 Task: Forward email as attachment with the signature Gabriella Robinson with the subject Request for a podcast from softage.1@softage.net to softage.7@softage.net with the message Please confirm the delivery date for the product.
Action: Mouse moved to (1119, 96)
Screenshot: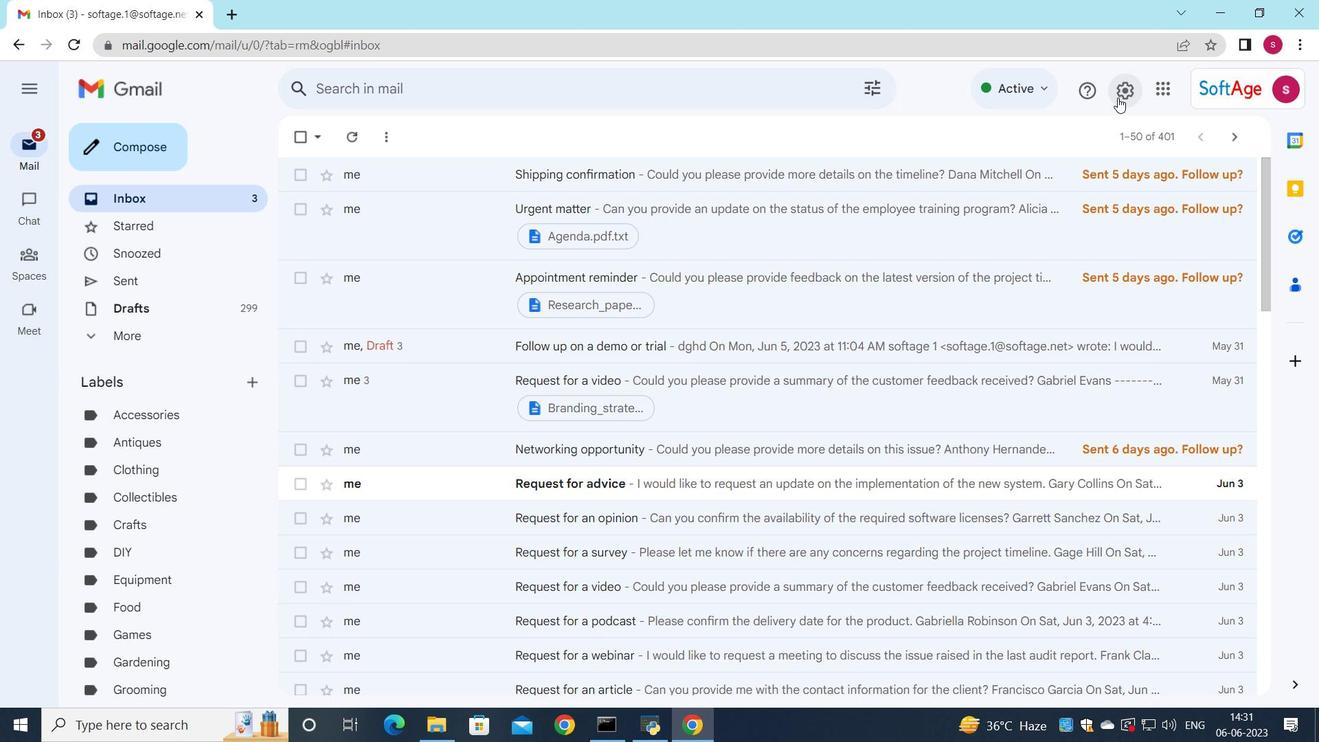 
Action: Mouse pressed left at (1119, 96)
Screenshot: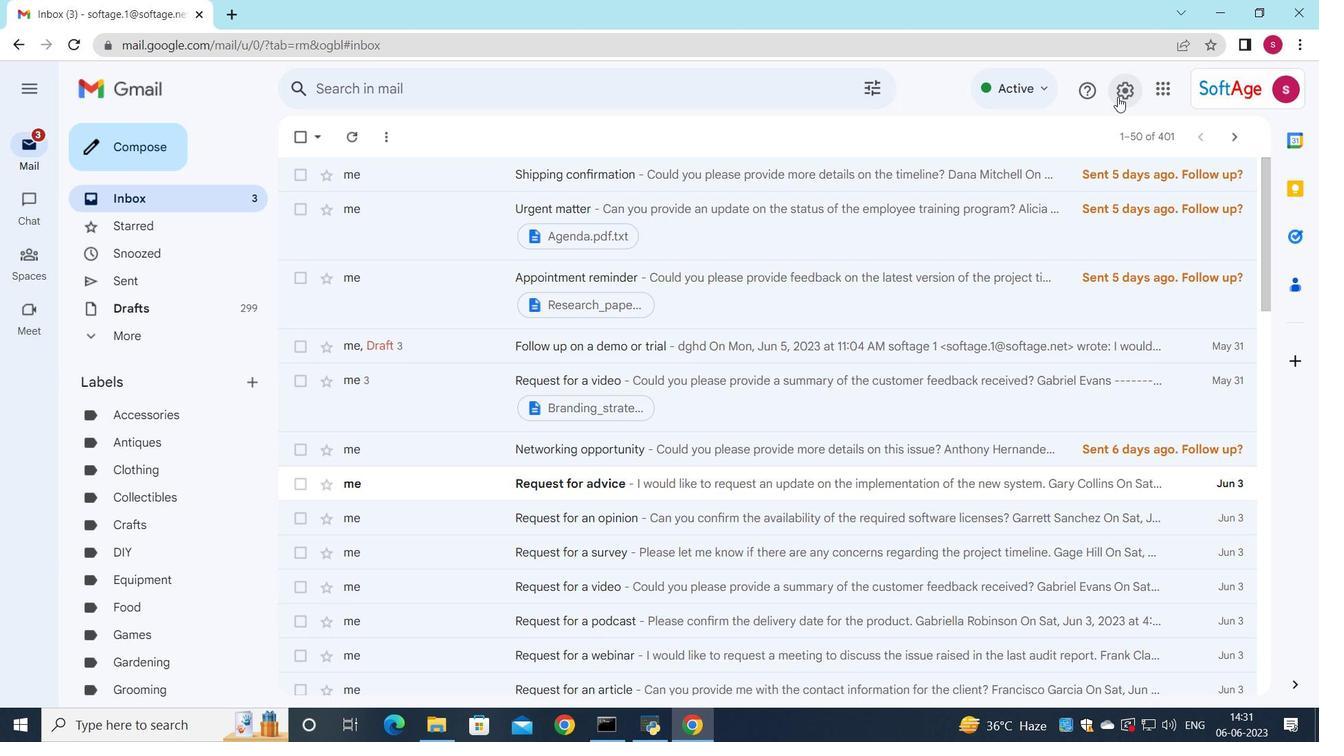 
Action: Mouse moved to (1069, 175)
Screenshot: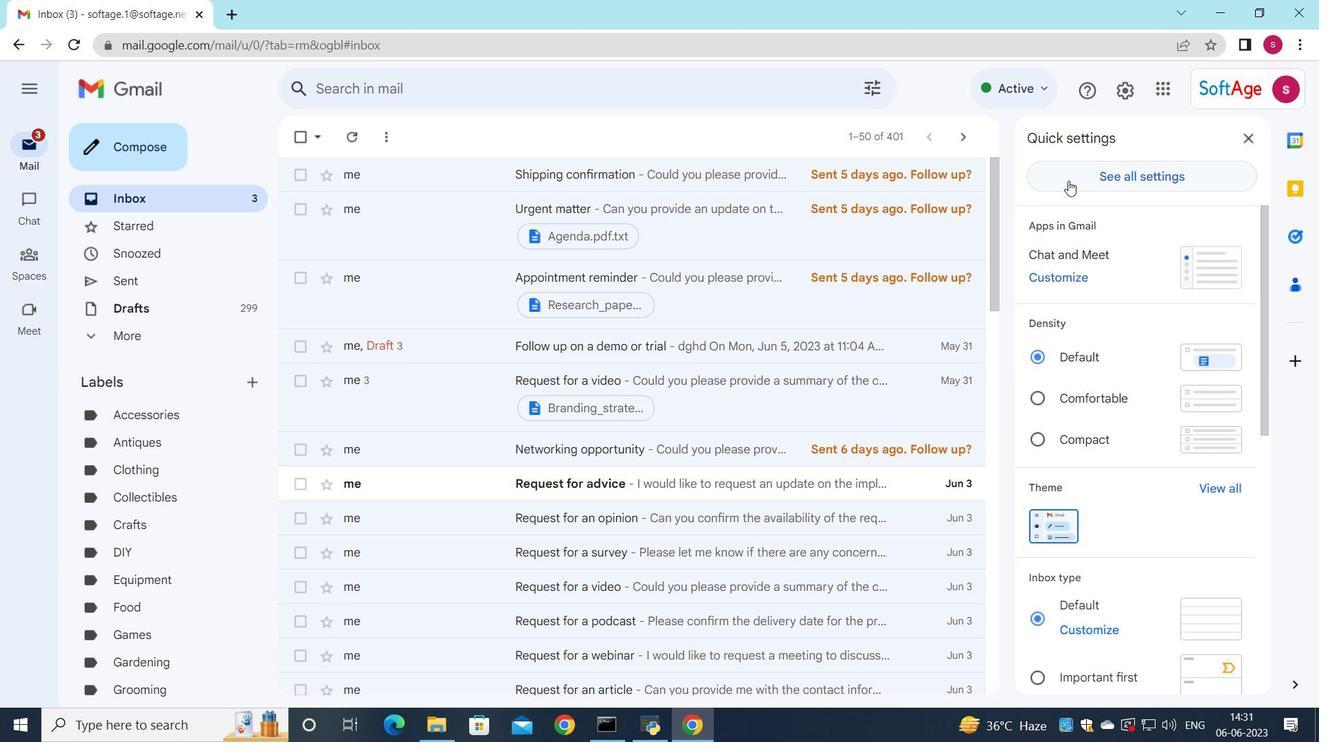 
Action: Mouse pressed left at (1069, 175)
Screenshot: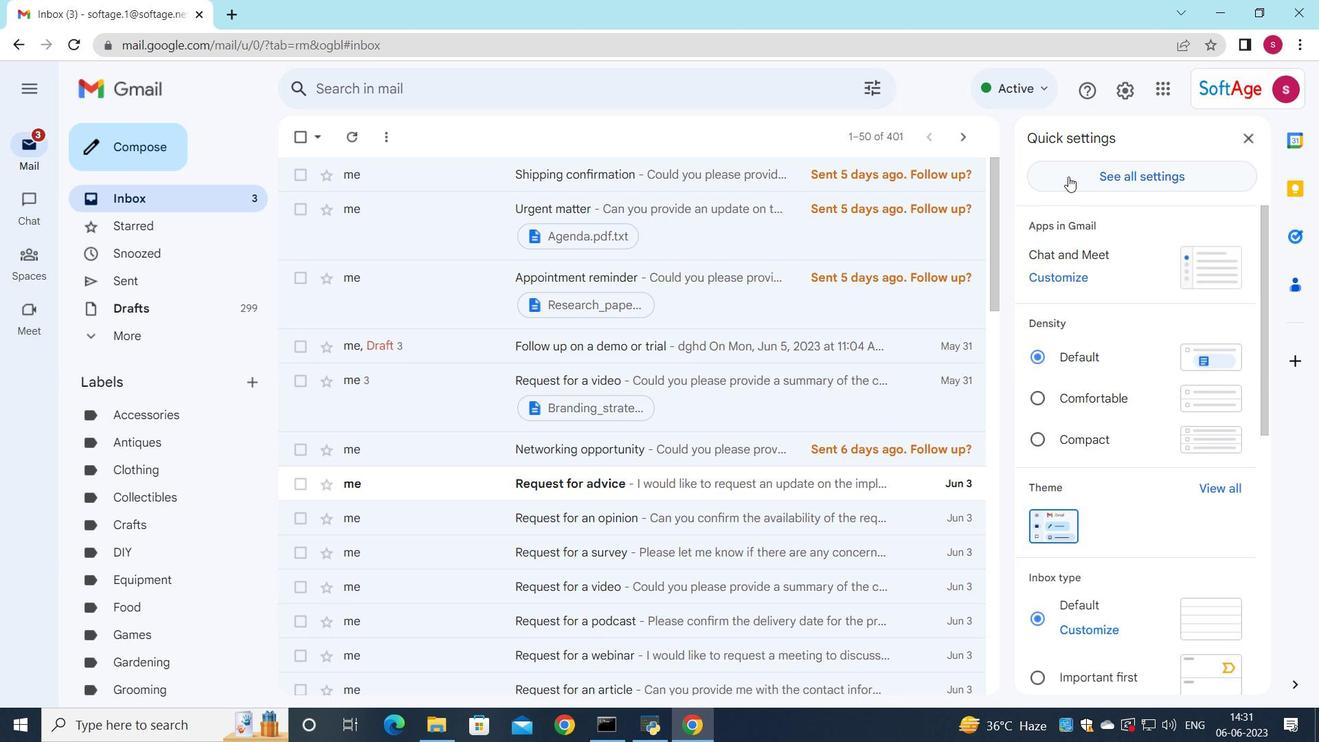 
Action: Mouse moved to (724, 387)
Screenshot: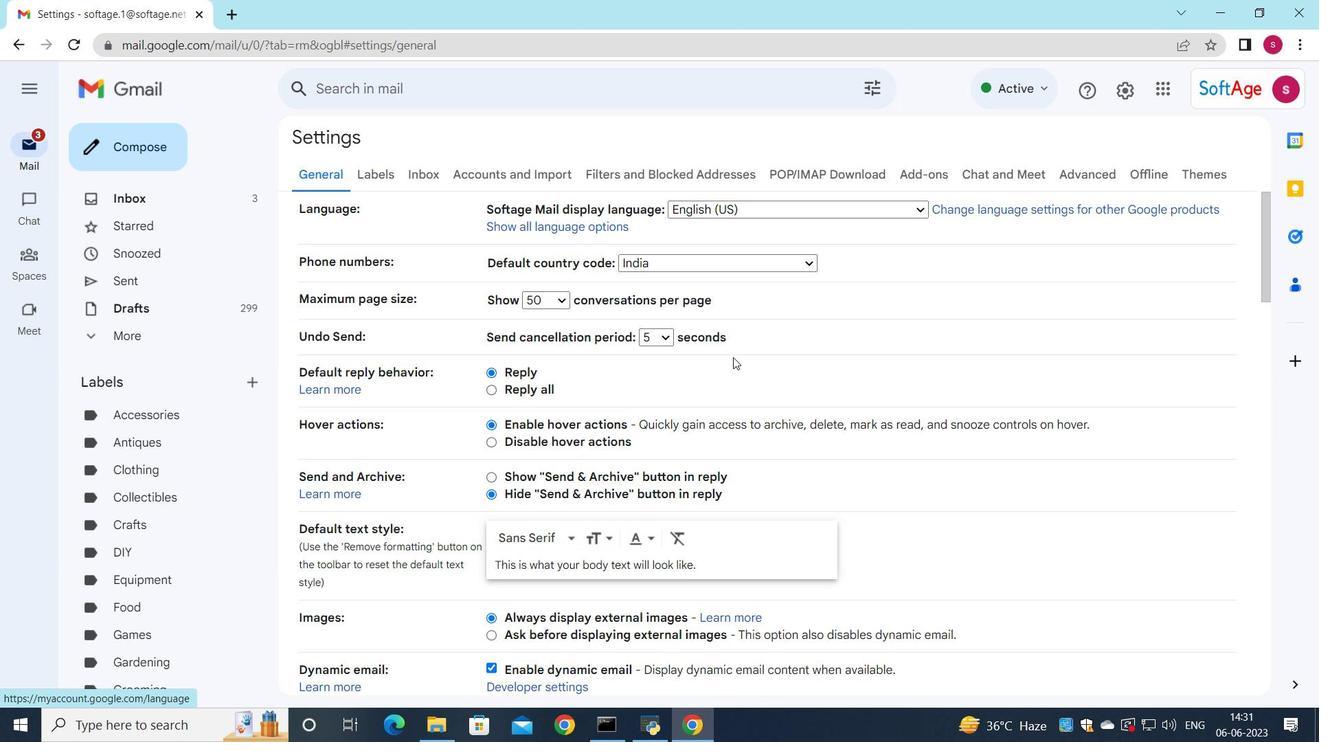 
Action: Mouse scrolled (724, 386) with delta (0, 0)
Screenshot: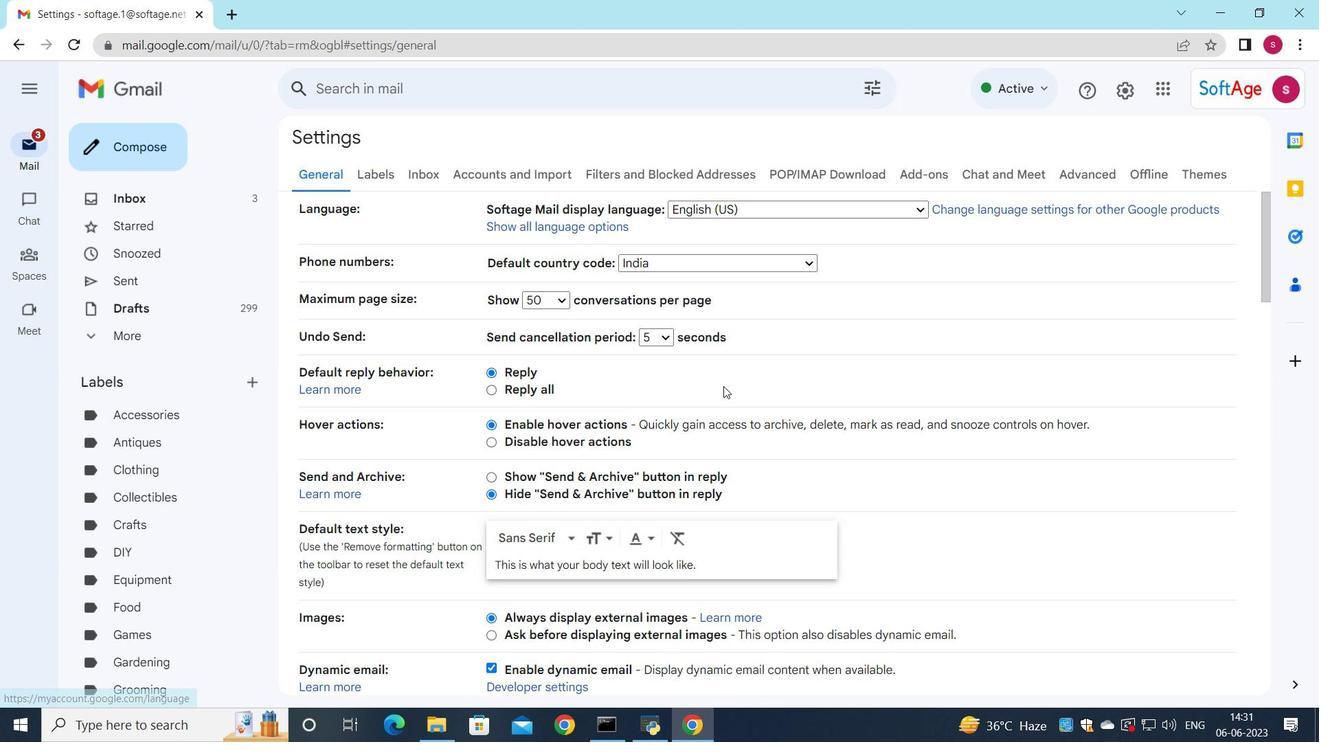 
Action: Mouse moved to (721, 387)
Screenshot: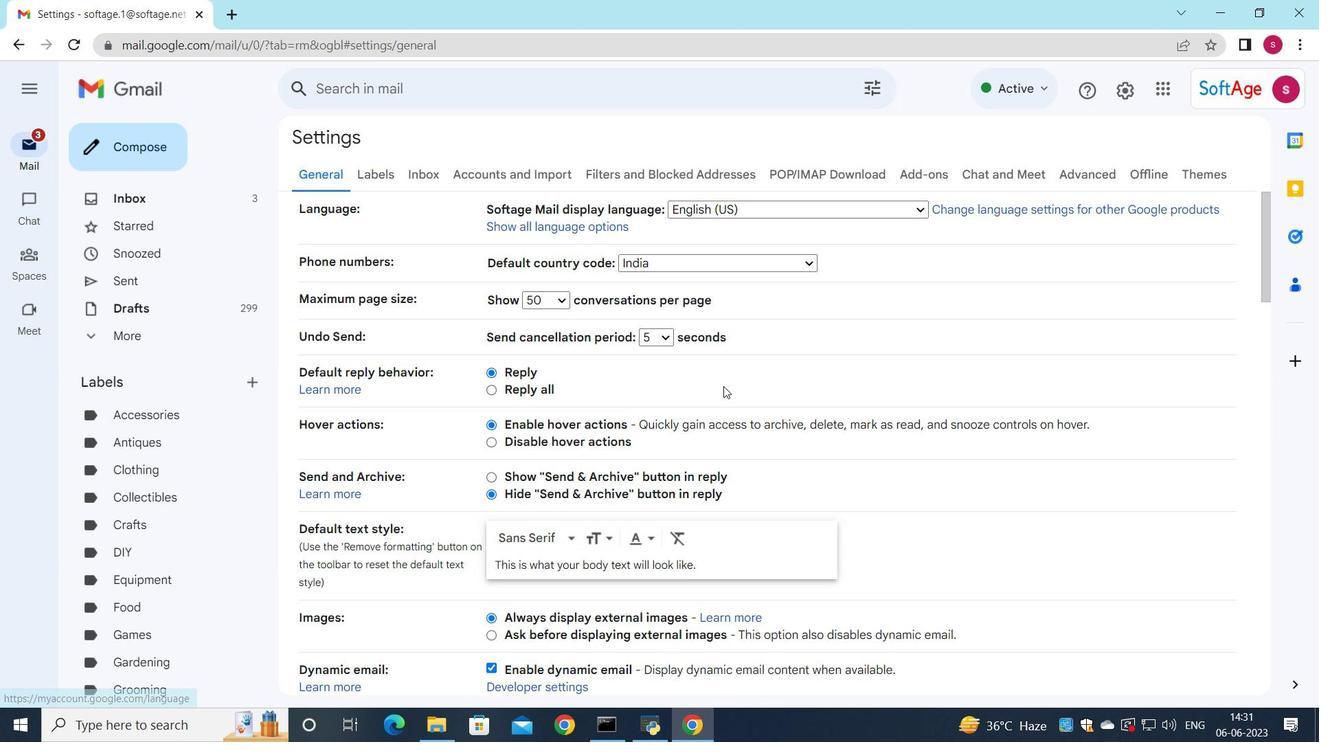 
Action: Mouse scrolled (721, 386) with delta (0, 0)
Screenshot: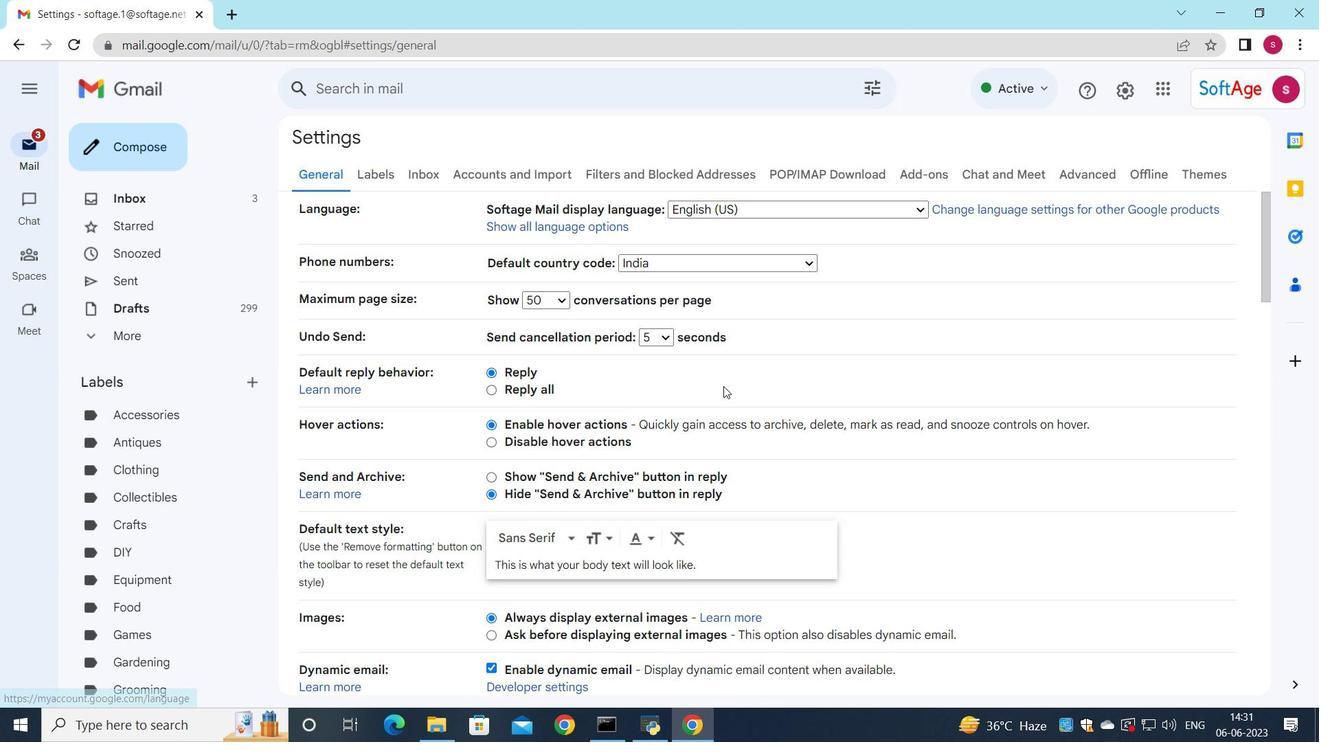 
Action: Mouse moved to (716, 387)
Screenshot: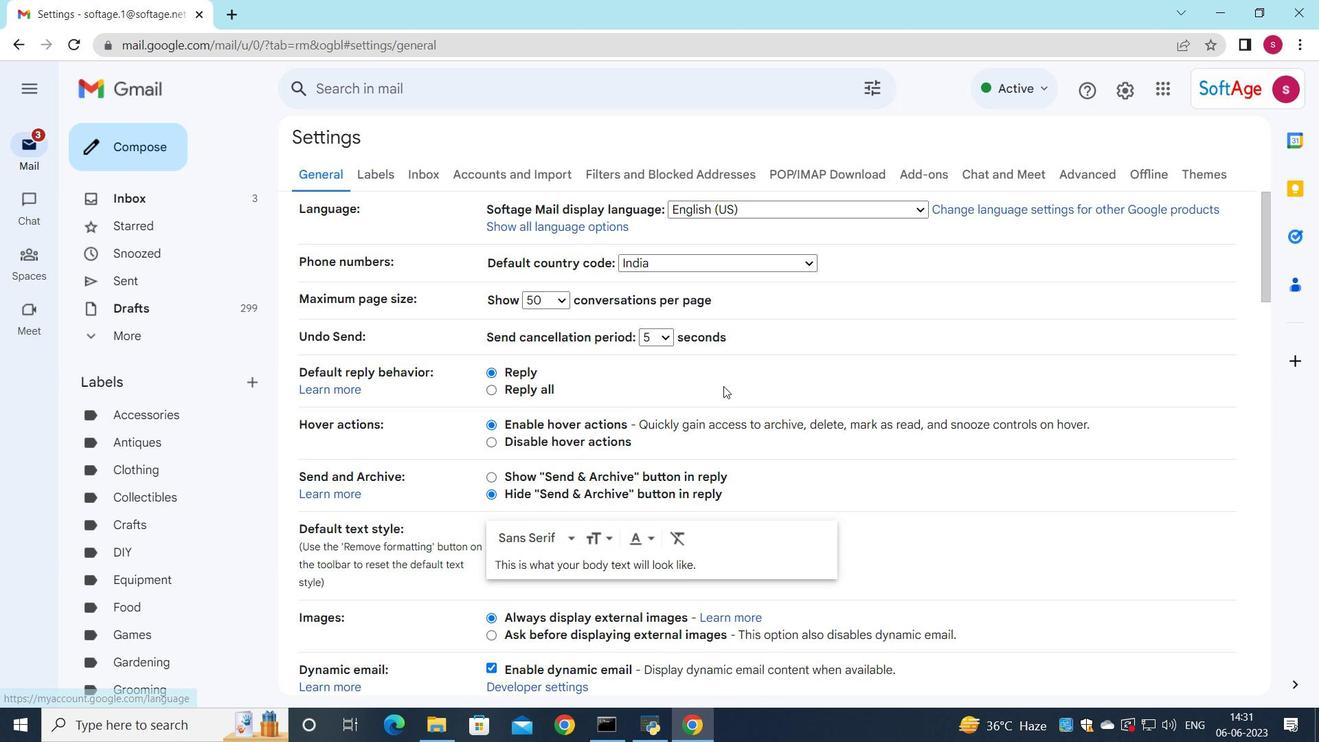 
Action: Mouse scrolled (716, 386) with delta (0, 0)
Screenshot: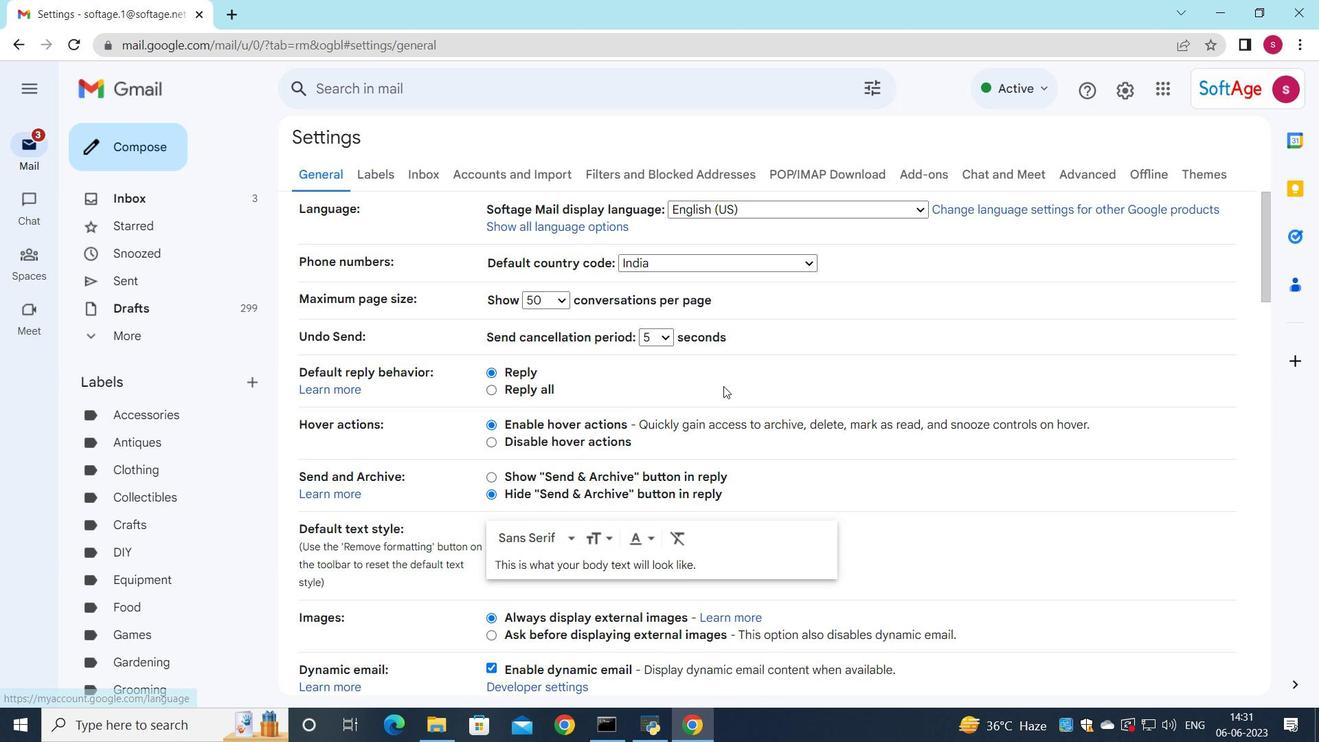 
Action: Mouse moved to (558, 383)
Screenshot: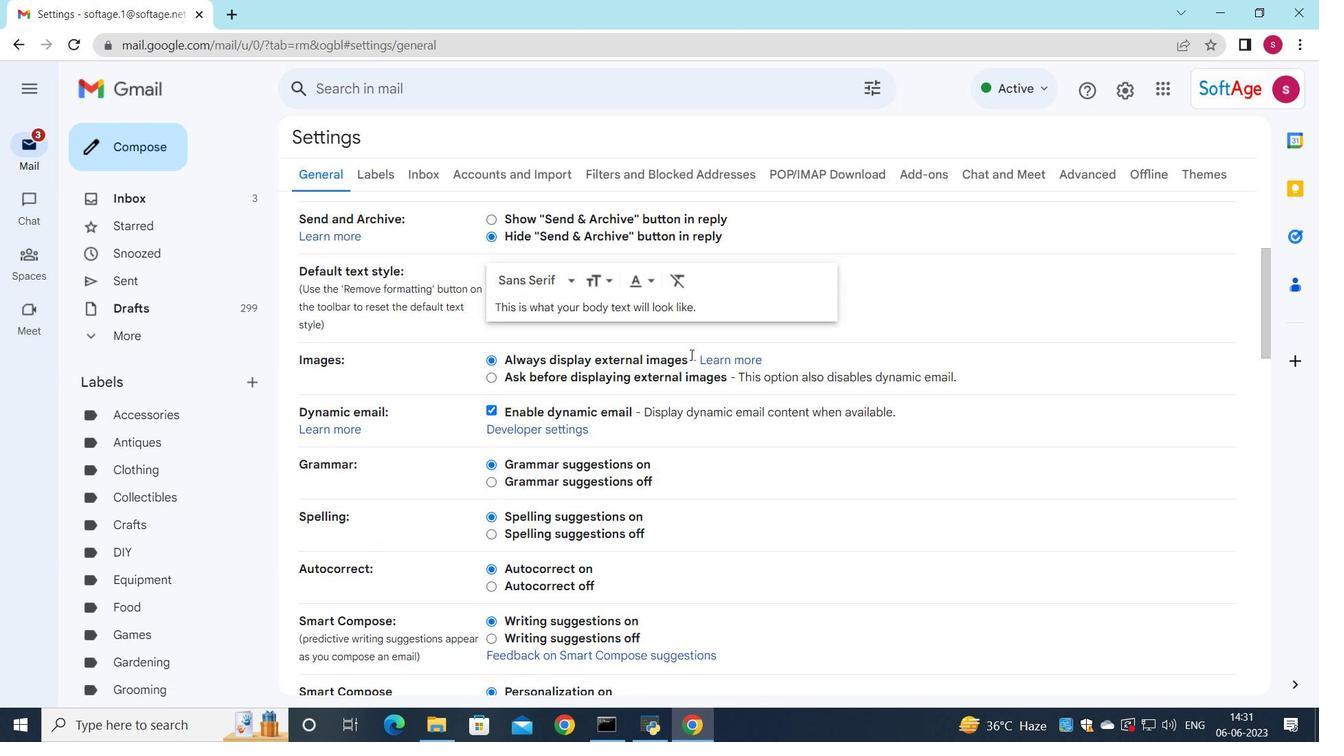 
Action: Mouse scrolled (558, 382) with delta (0, 0)
Screenshot: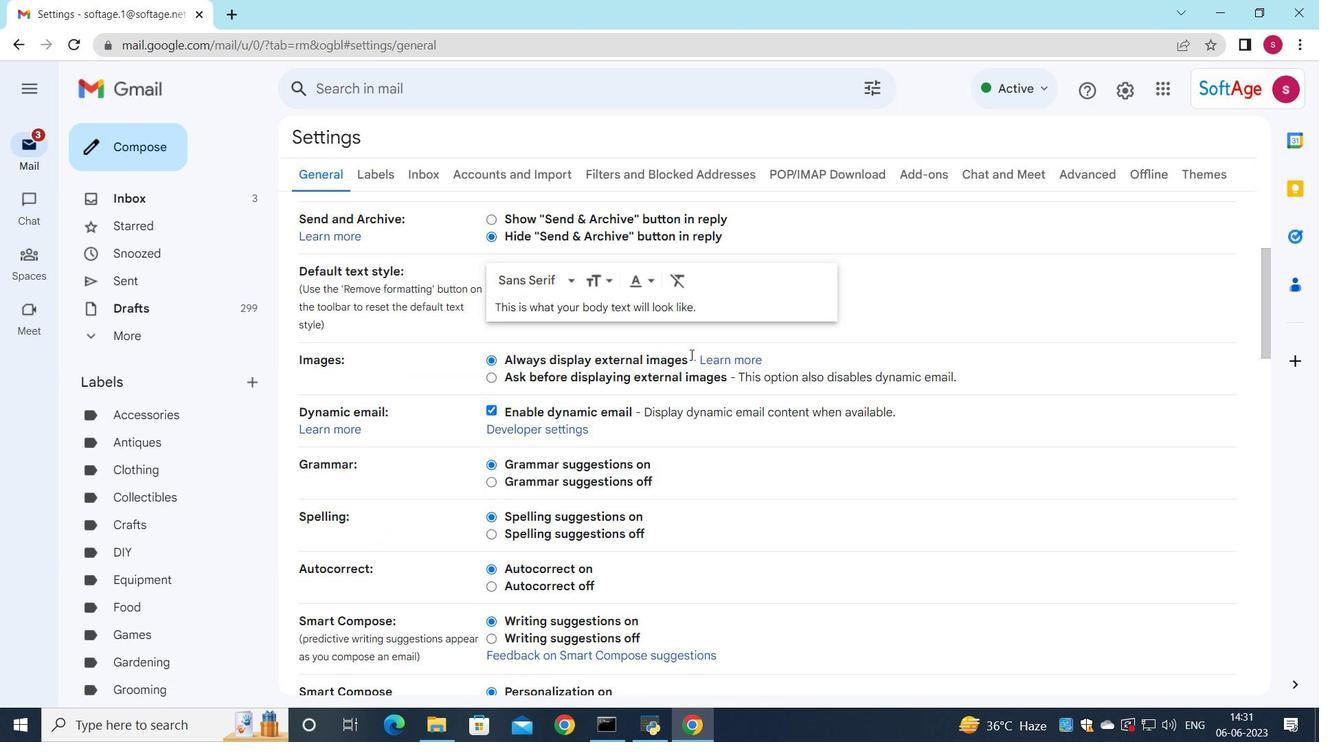 
Action: Mouse moved to (557, 384)
Screenshot: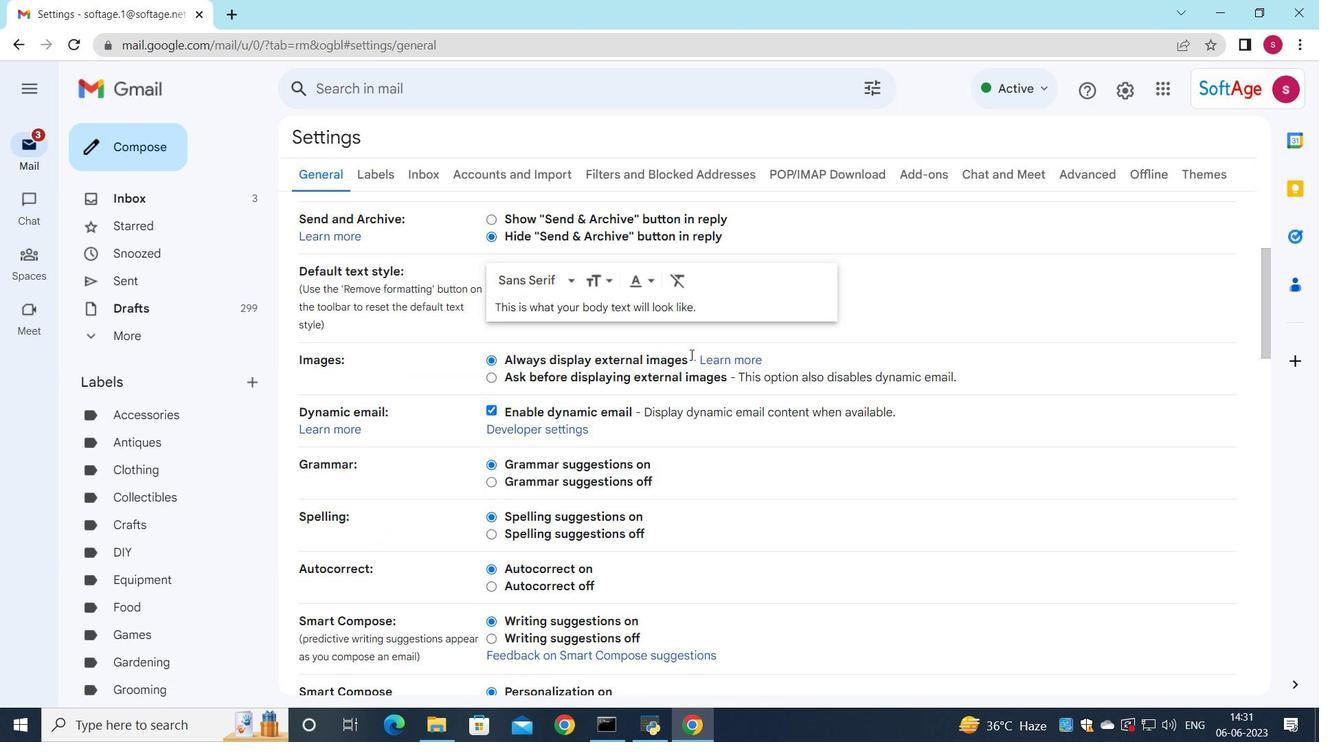
Action: Mouse scrolled (557, 383) with delta (0, 0)
Screenshot: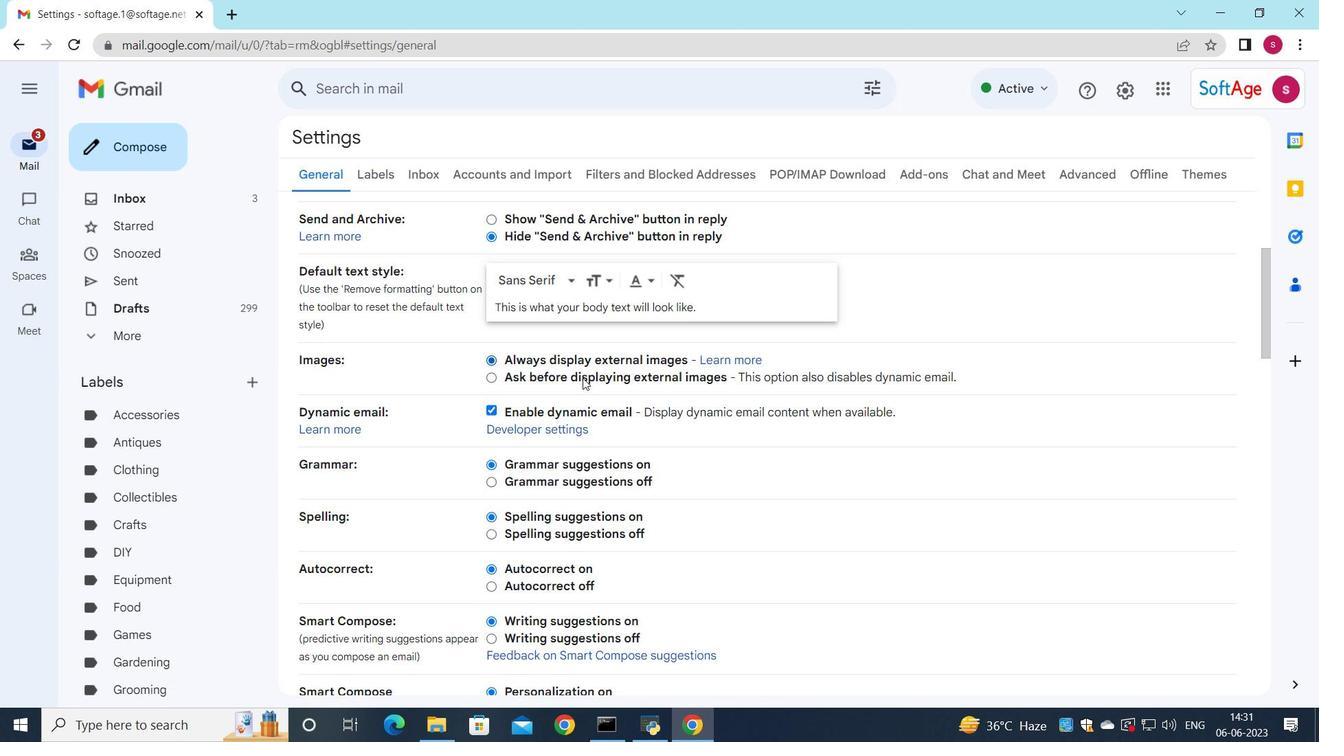
Action: Mouse moved to (557, 386)
Screenshot: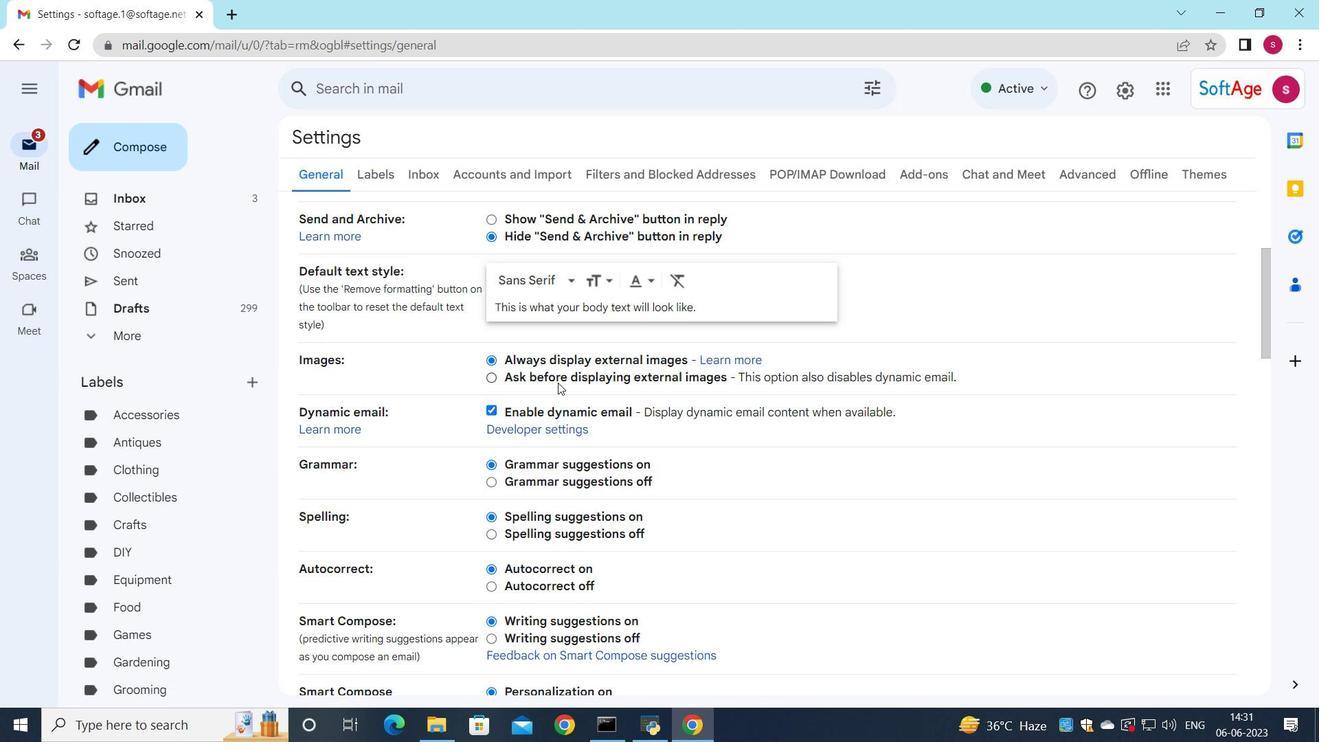 
Action: Mouse scrolled (557, 385) with delta (0, 0)
Screenshot: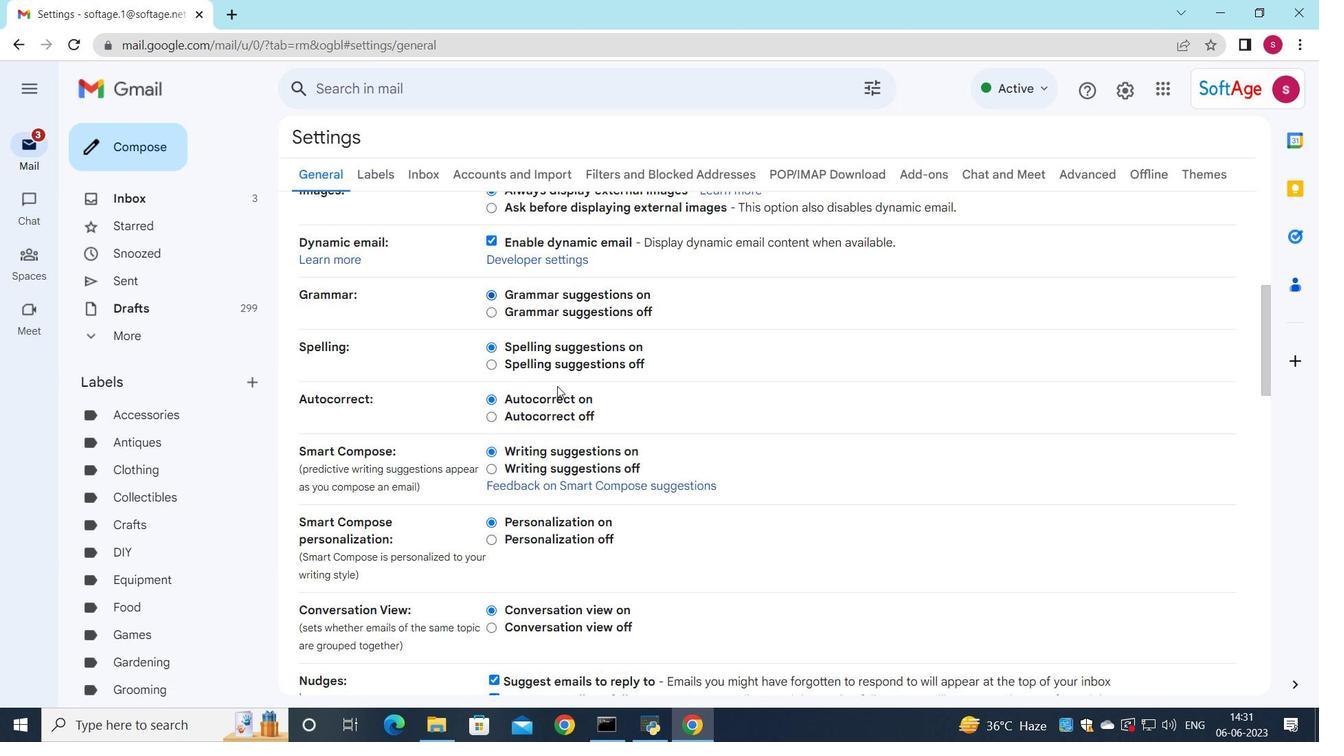 
Action: Mouse scrolled (557, 385) with delta (0, 0)
Screenshot: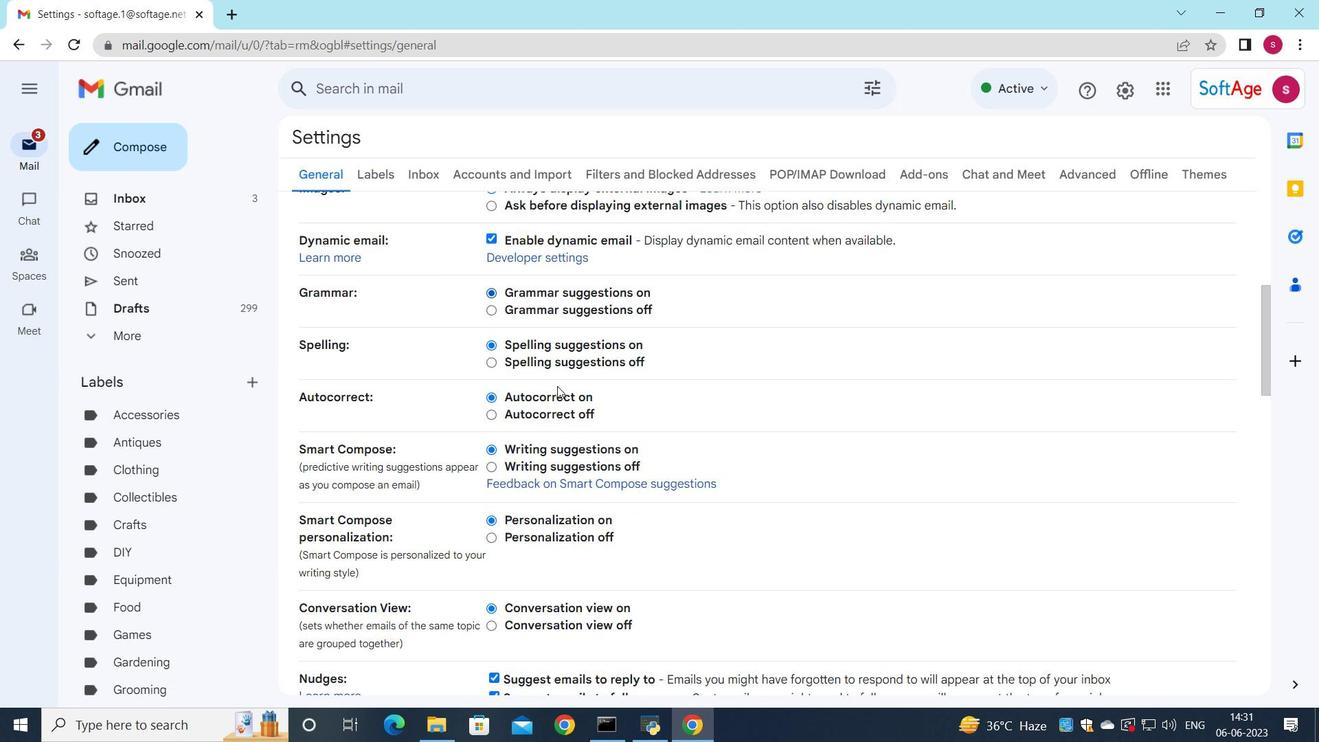 
Action: Mouse scrolled (557, 385) with delta (0, 0)
Screenshot: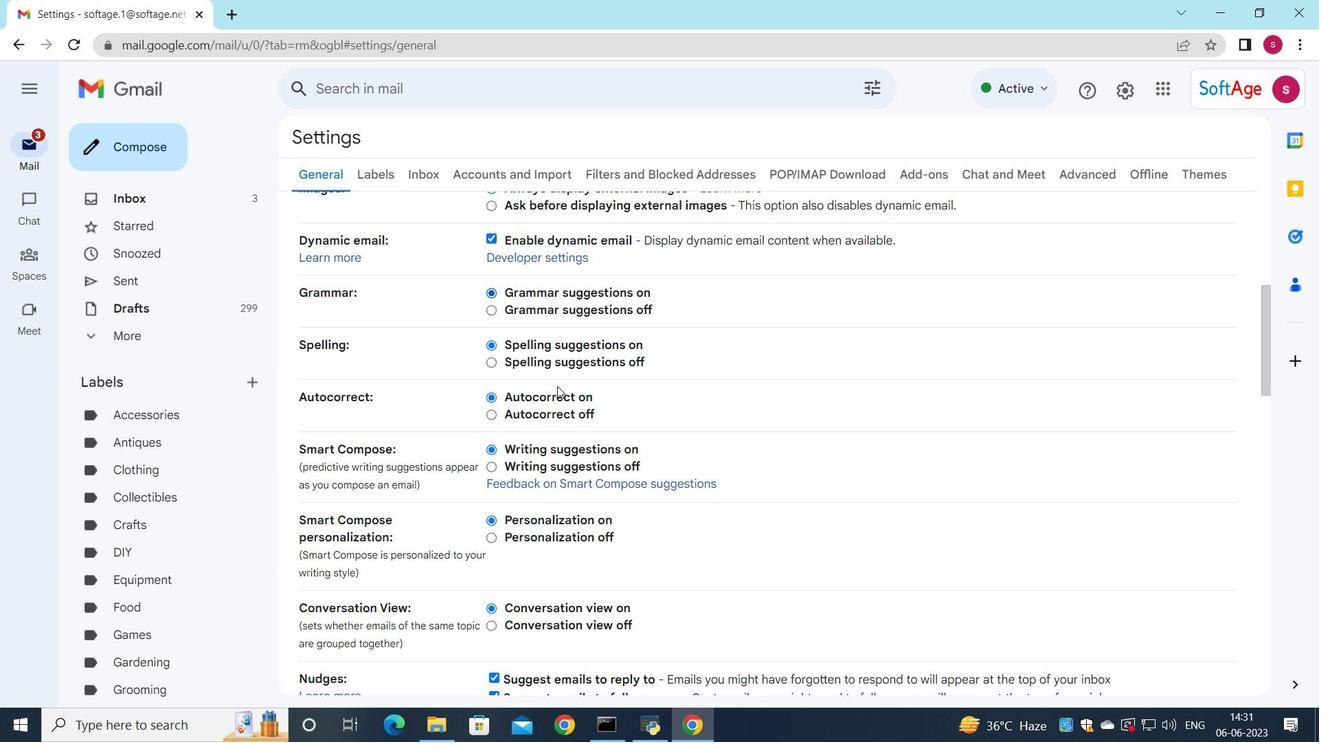 
Action: Mouse moved to (560, 396)
Screenshot: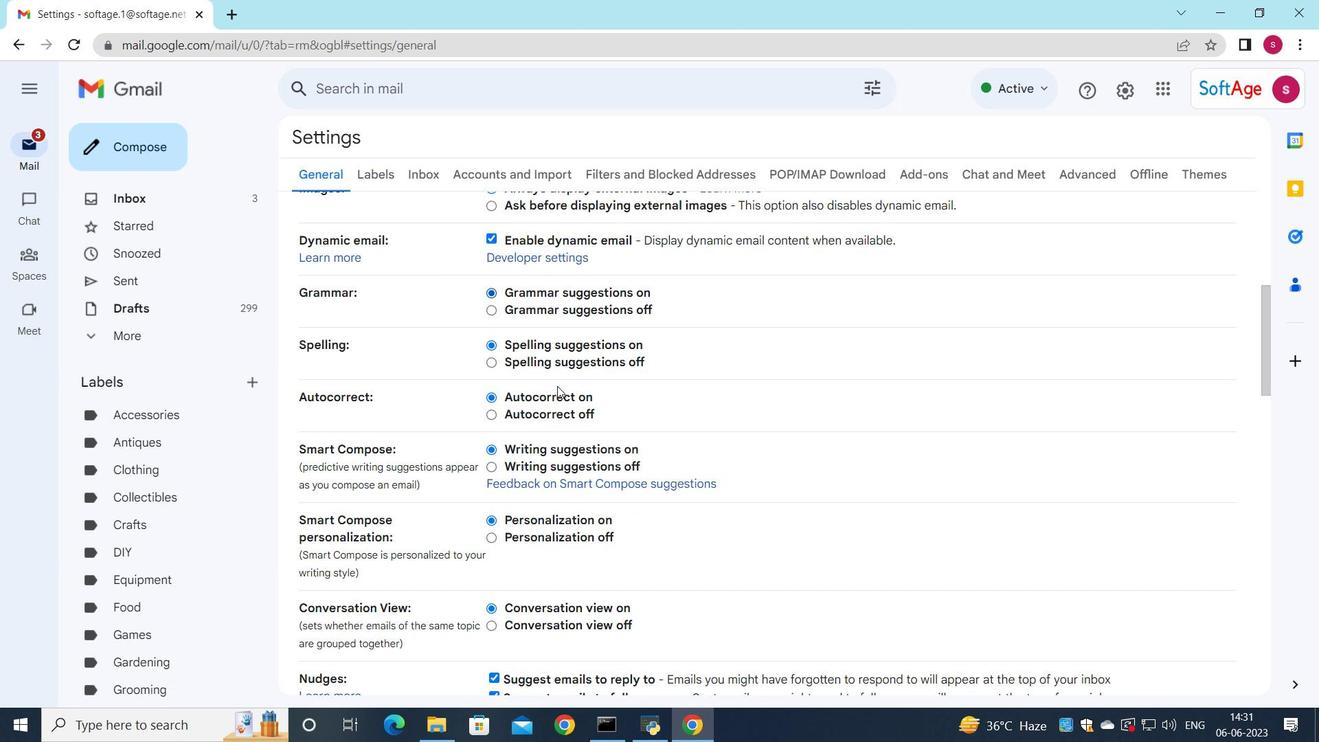 
Action: Mouse scrolled (560, 395) with delta (0, 0)
Screenshot: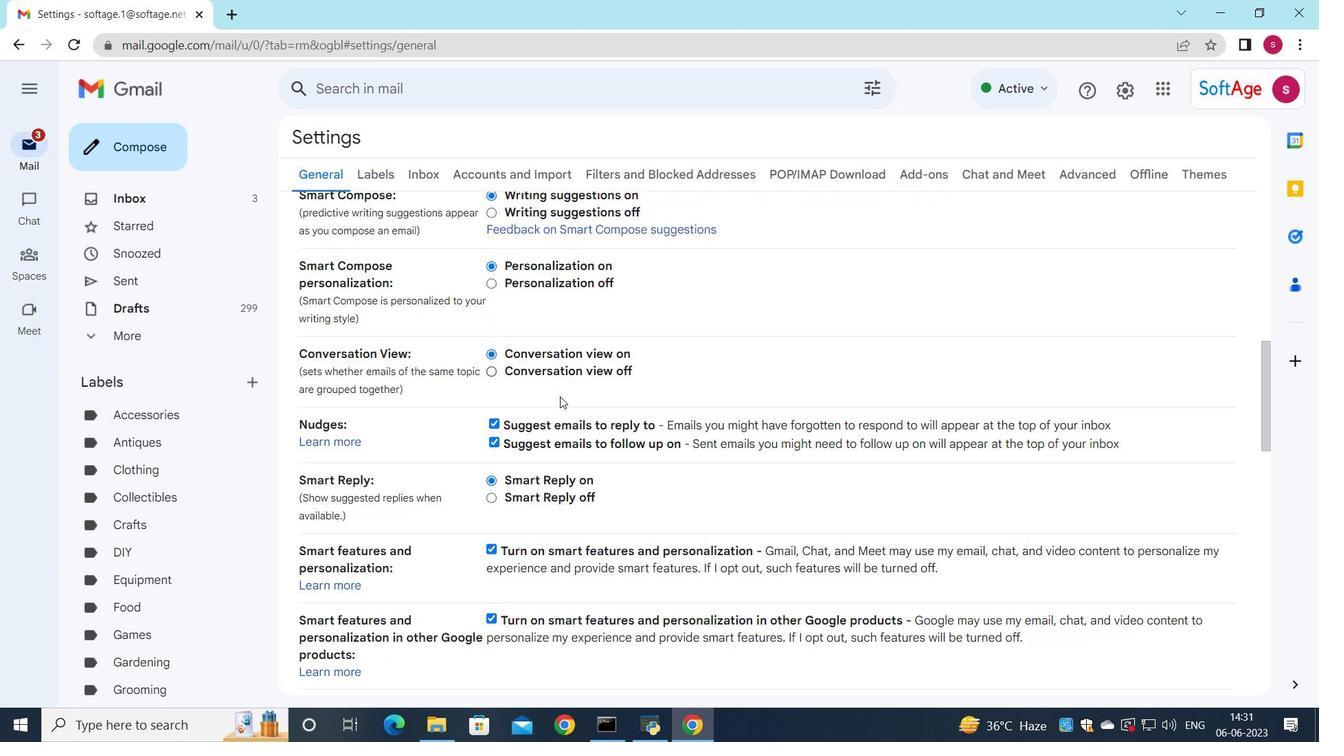 
Action: Mouse scrolled (560, 395) with delta (0, 0)
Screenshot: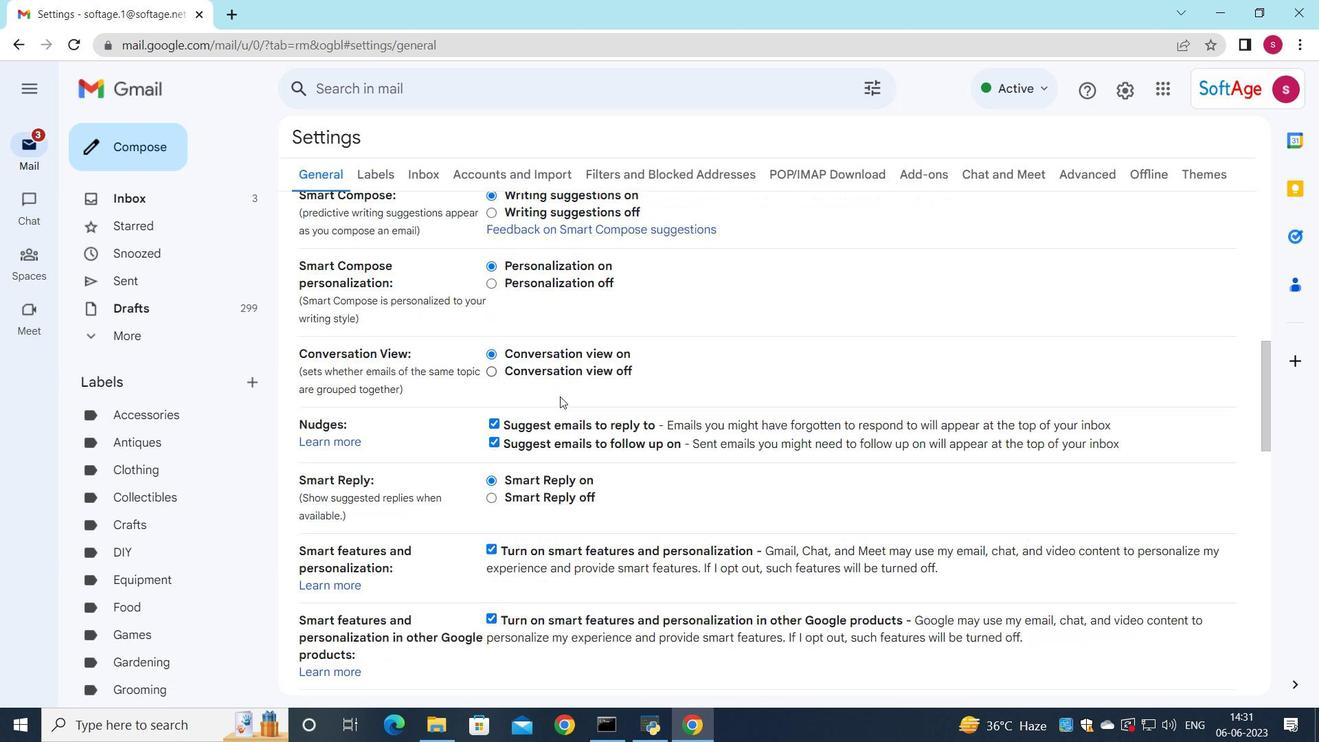 
Action: Mouse scrolled (560, 395) with delta (0, 0)
Screenshot: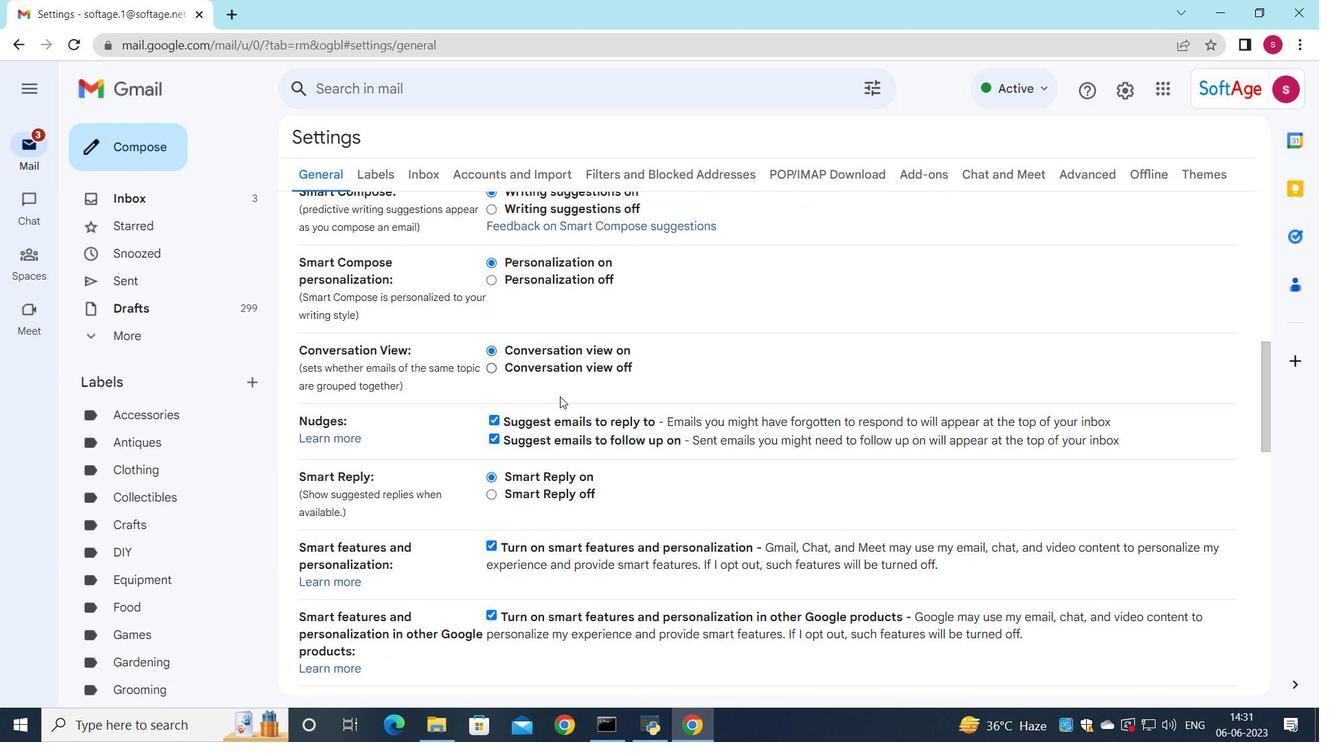 
Action: Mouse moved to (560, 400)
Screenshot: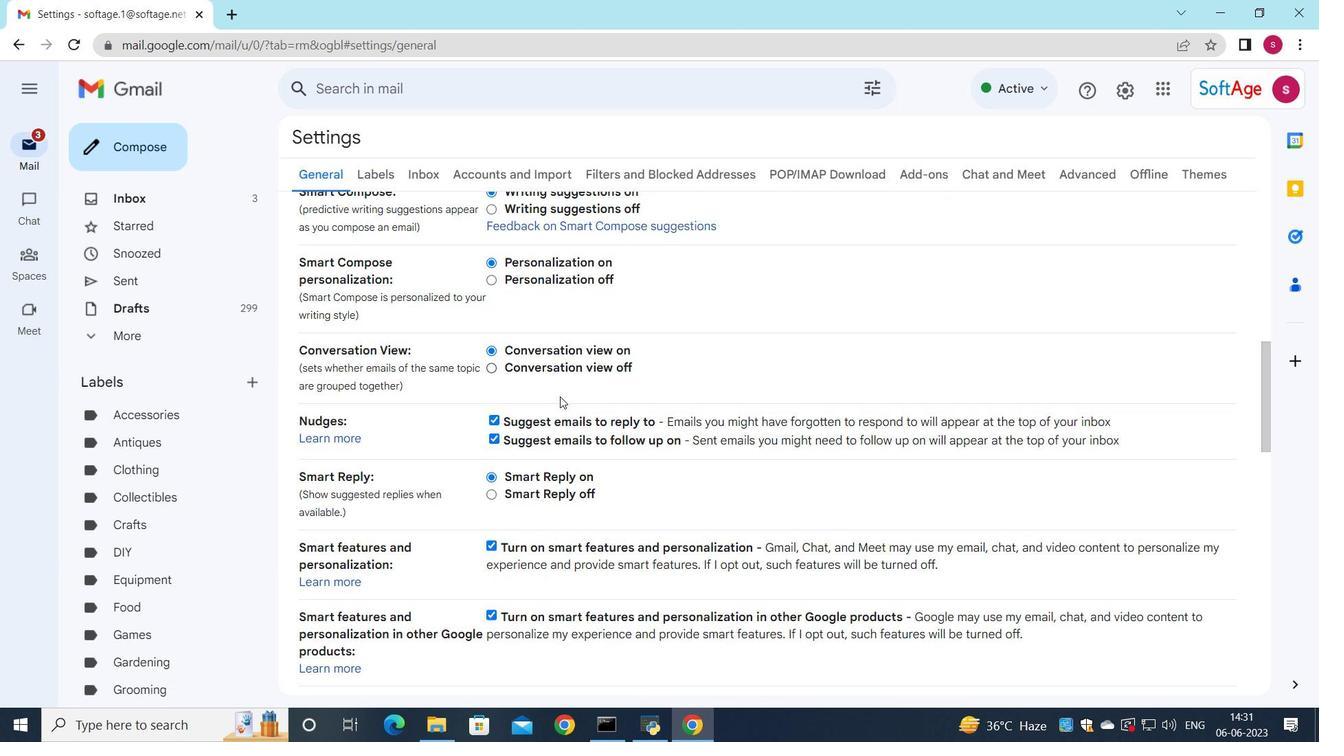 
Action: Mouse scrolled (560, 399) with delta (0, 0)
Screenshot: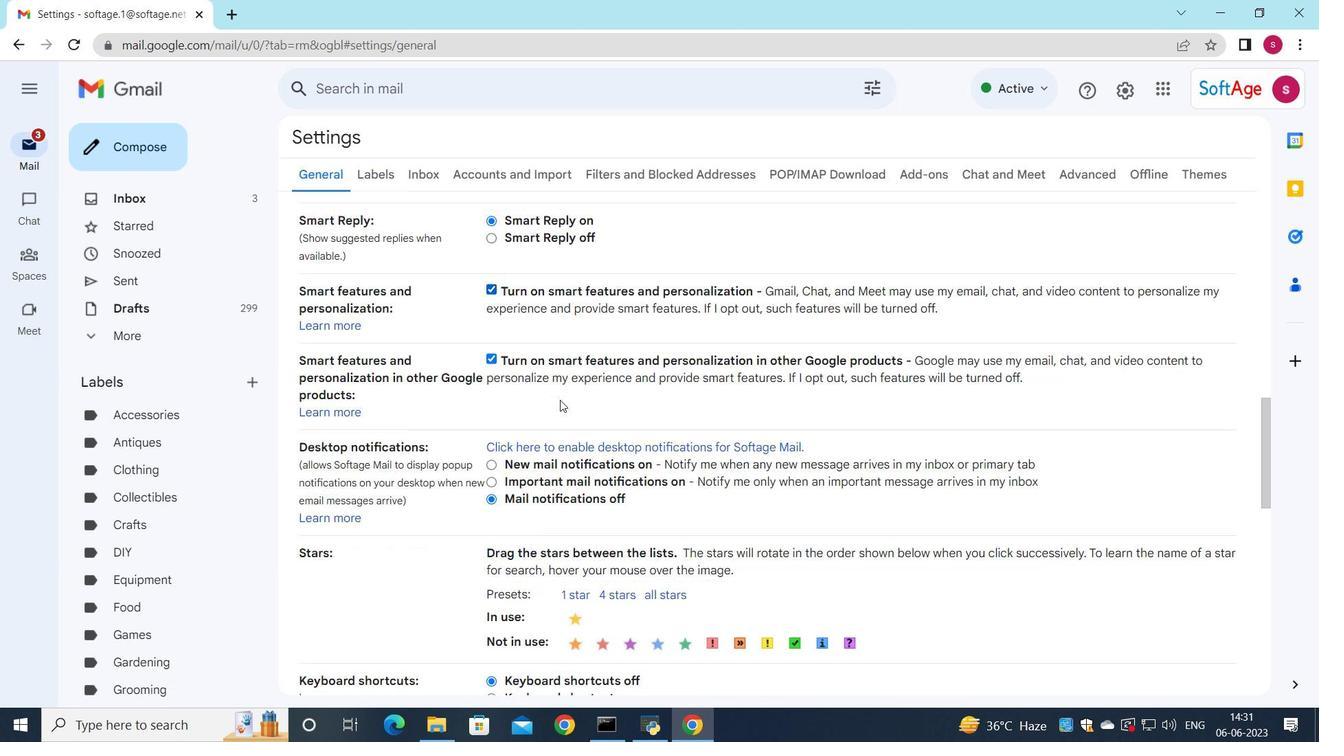 
Action: Mouse scrolled (560, 399) with delta (0, 0)
Screenshot: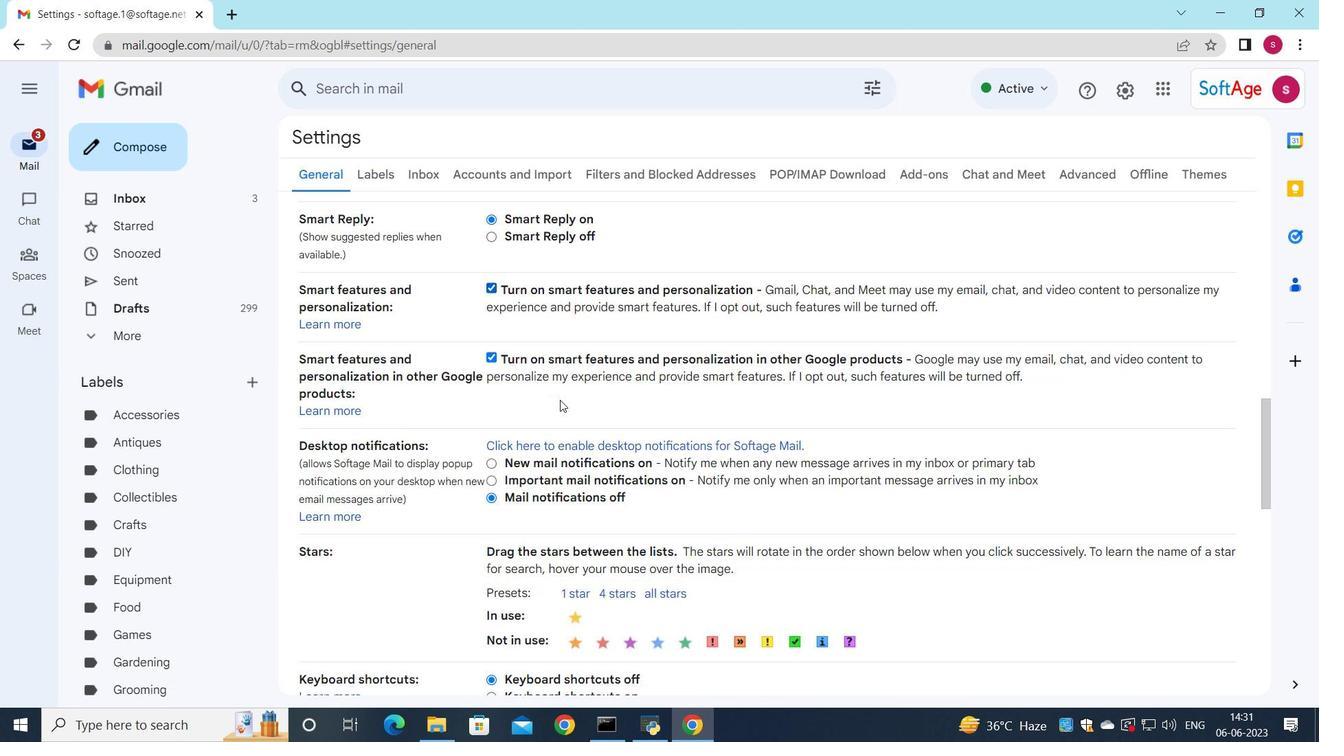 
Action: Mouse scrolled (560, 399) with delta (0, 0)
Screenshot: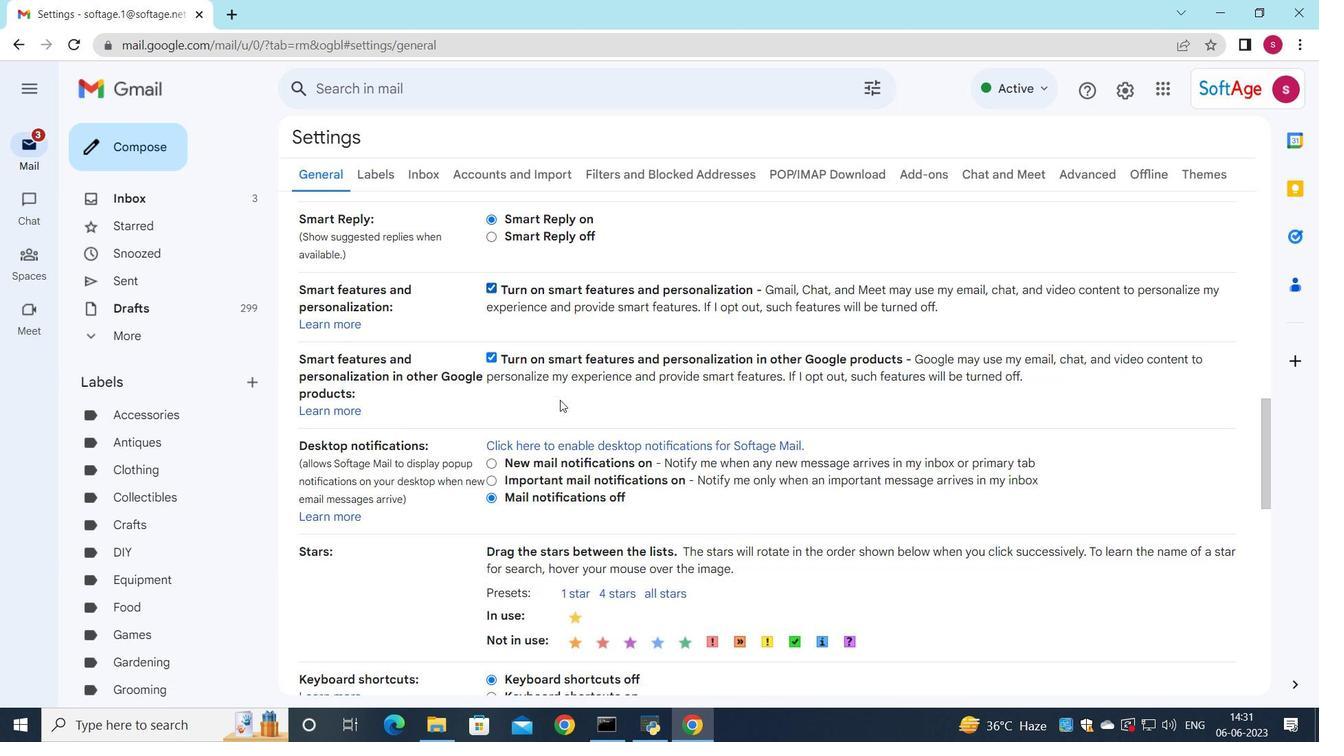 
Action: Mouse moved to (545, 406)
Screenshot: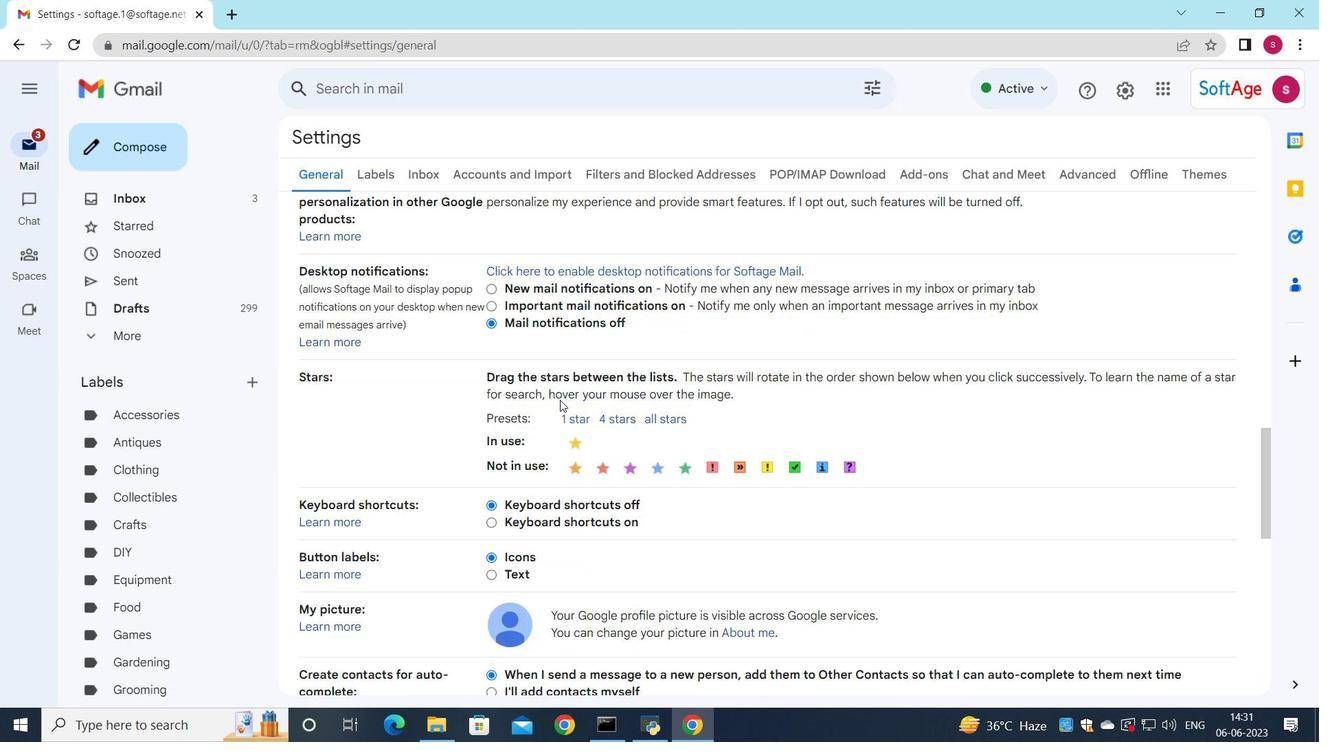 
Action: Mouse scrolled (545, 405) with delta (0, 0)
Screenshot: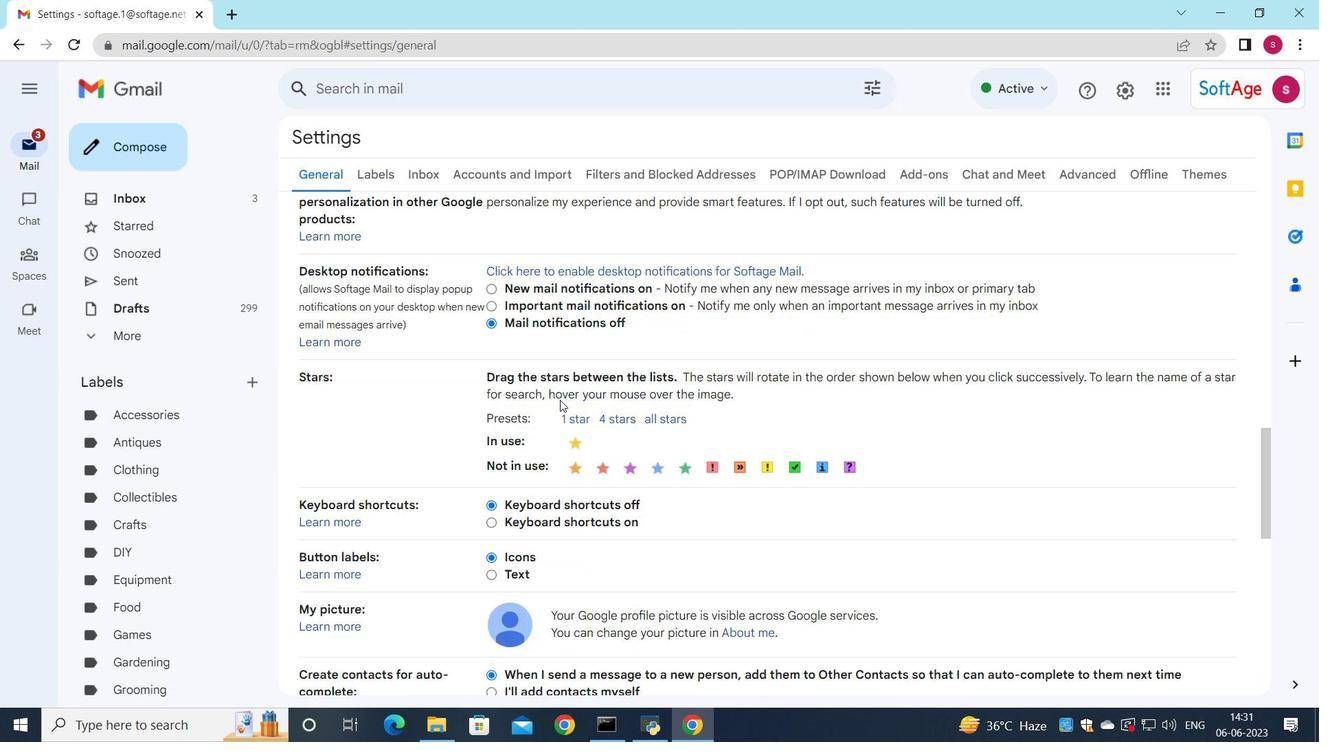 
Action: Mouse scrolled (545, 405) with delta (0, 0)
Screenshot: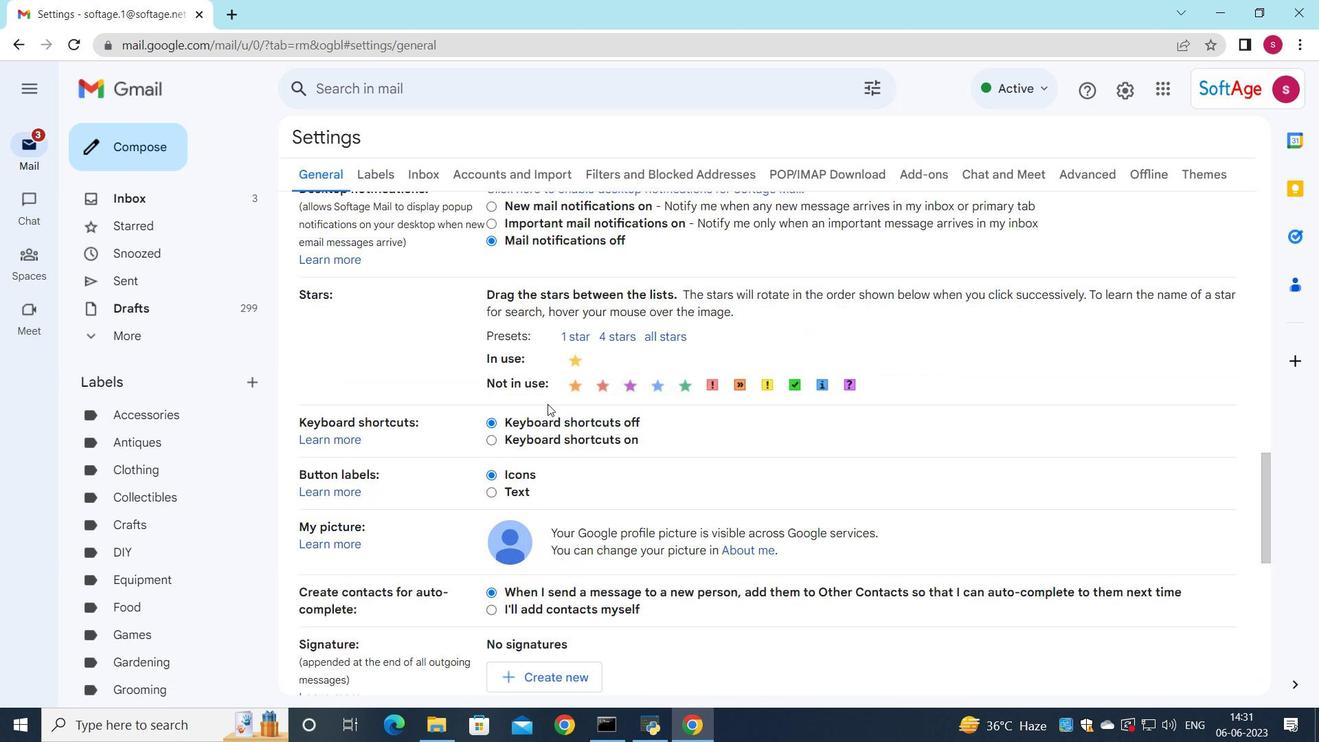 
Action: Mouse moved to (545, 406)
Screenshot: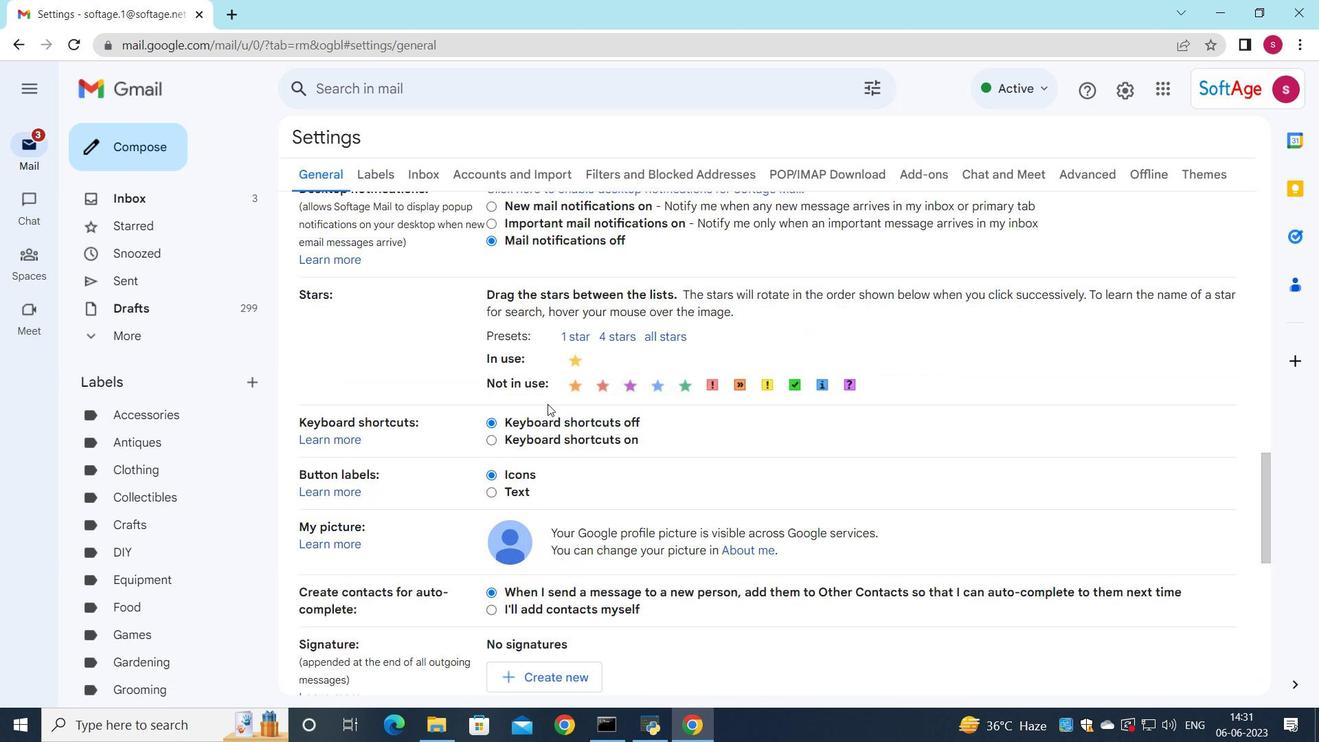 
Action: Mouse scrolled (545, 406) with delta (0, 0)
Screenshot: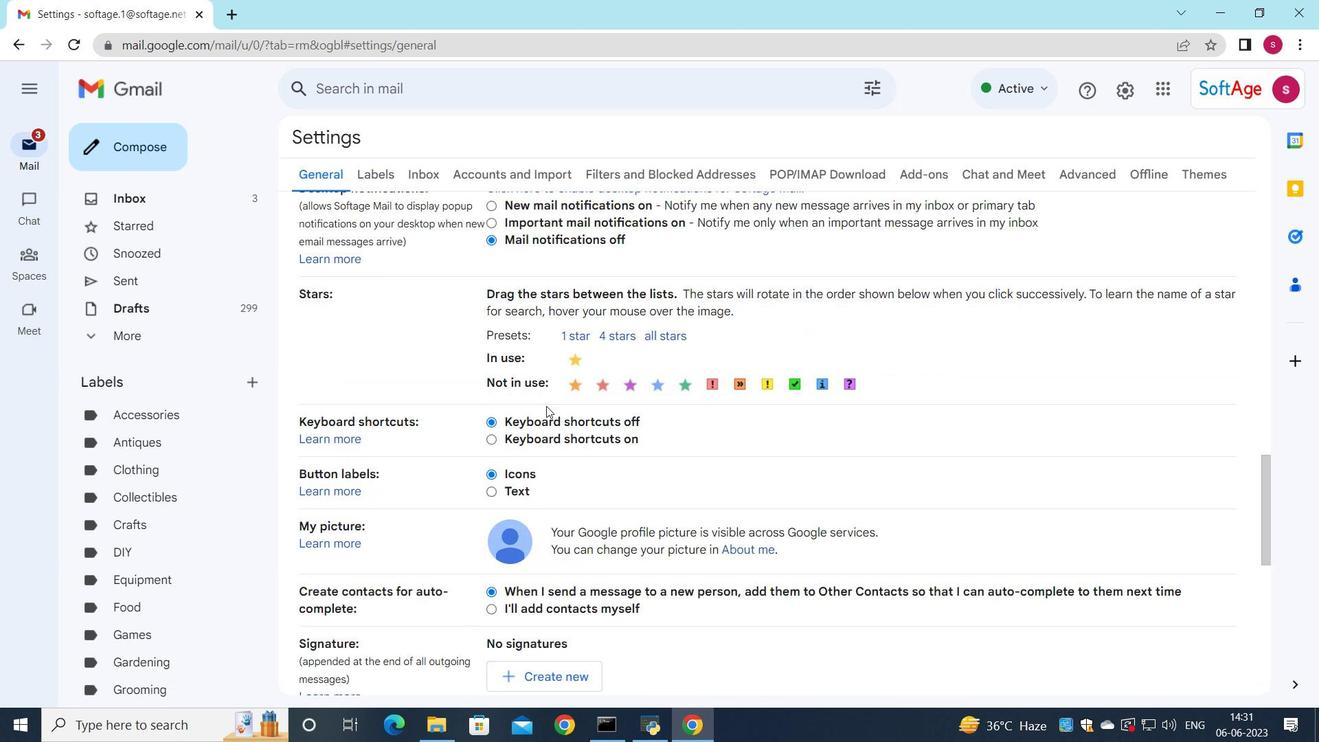 
Action: Mouse pressed middle at (545, 406)
Screenshot: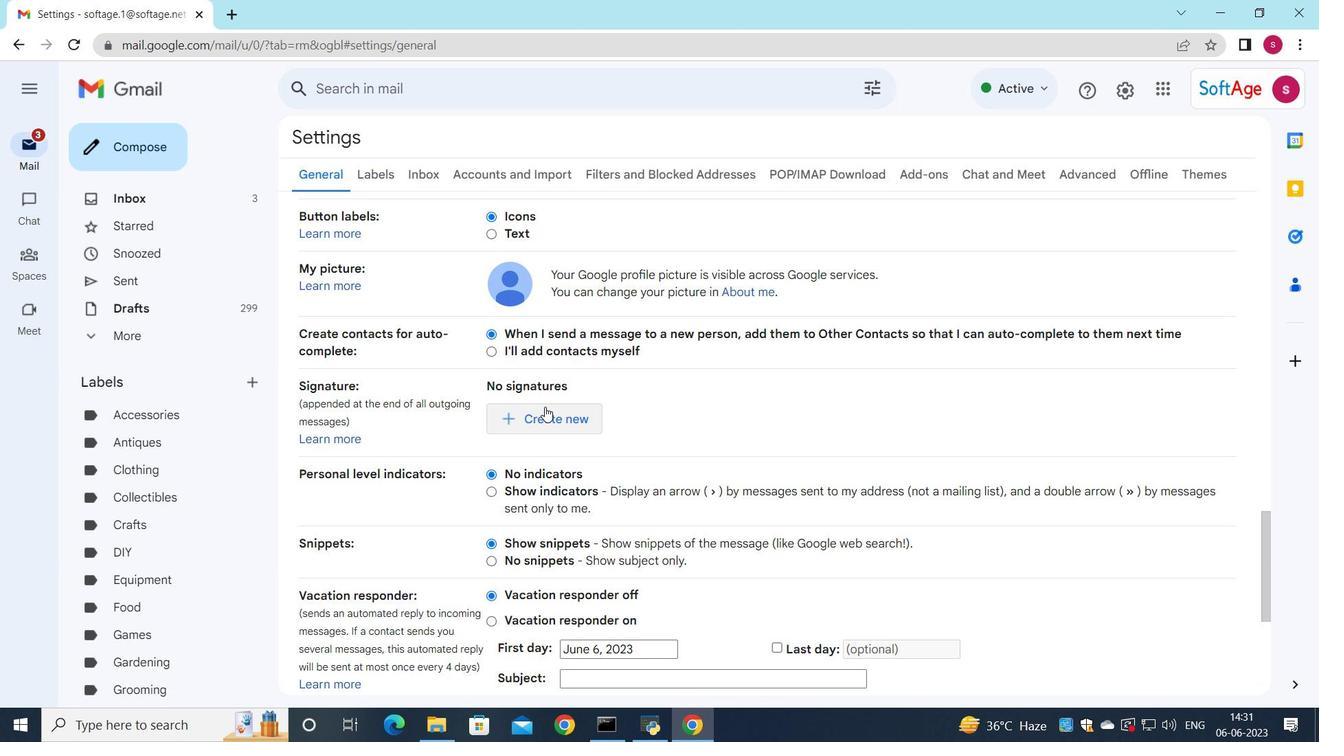 
Action: Mouse moved to (545, 413)
Screenshot: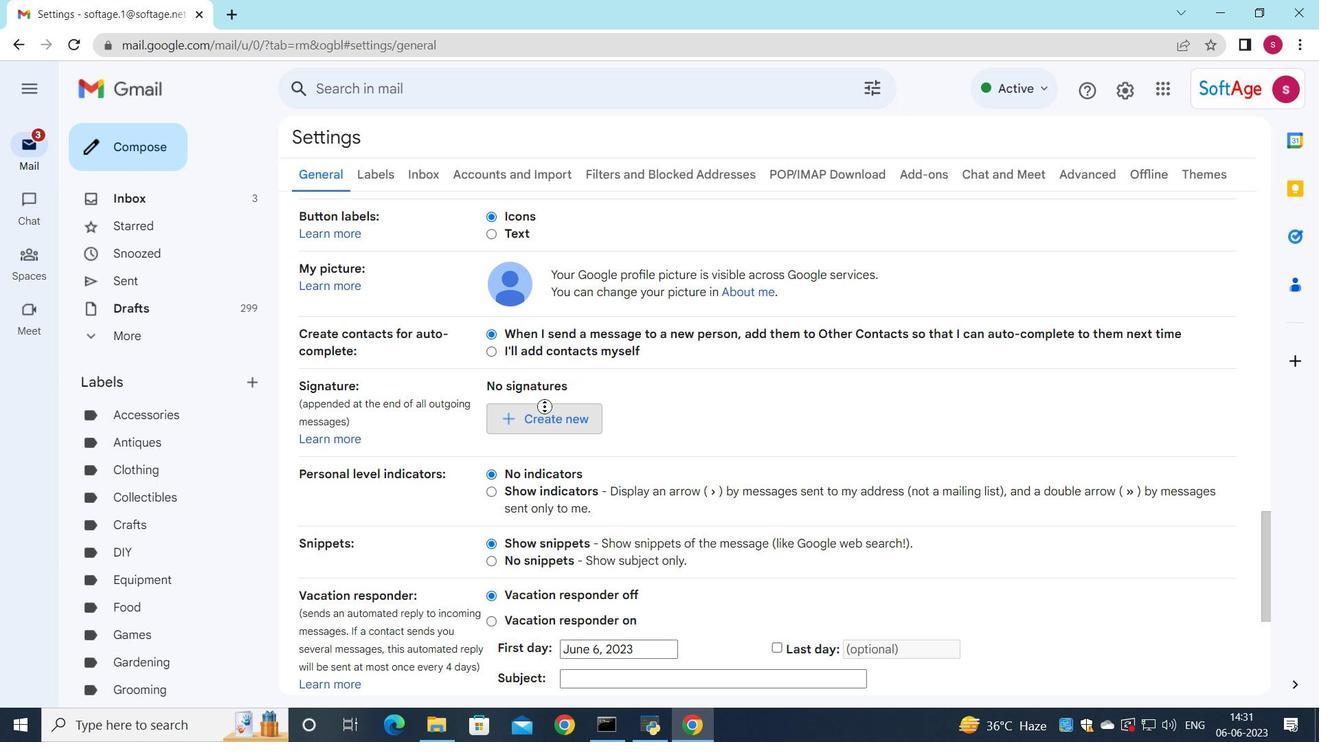 
Action: Mouse pressed left at (545, 413)
Screenshot: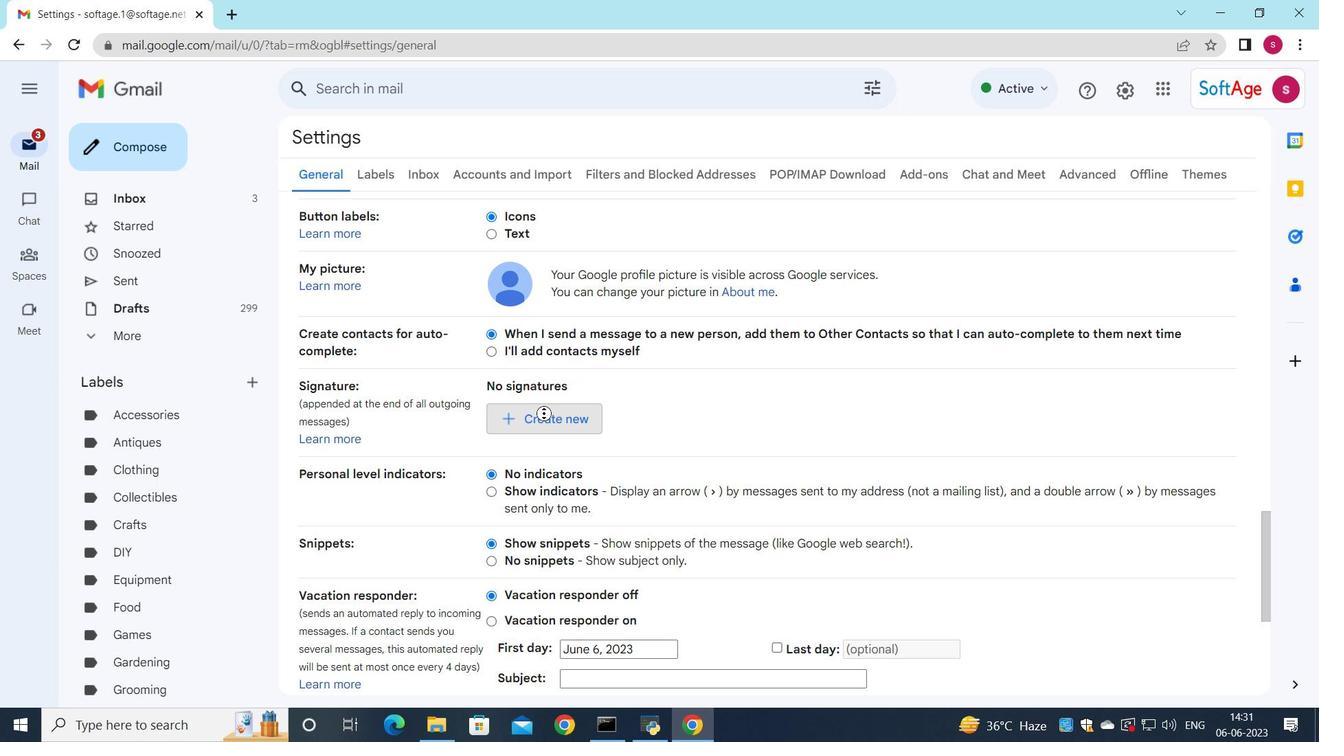 
Action: Mouse moved to (582, 419)
Screenshot: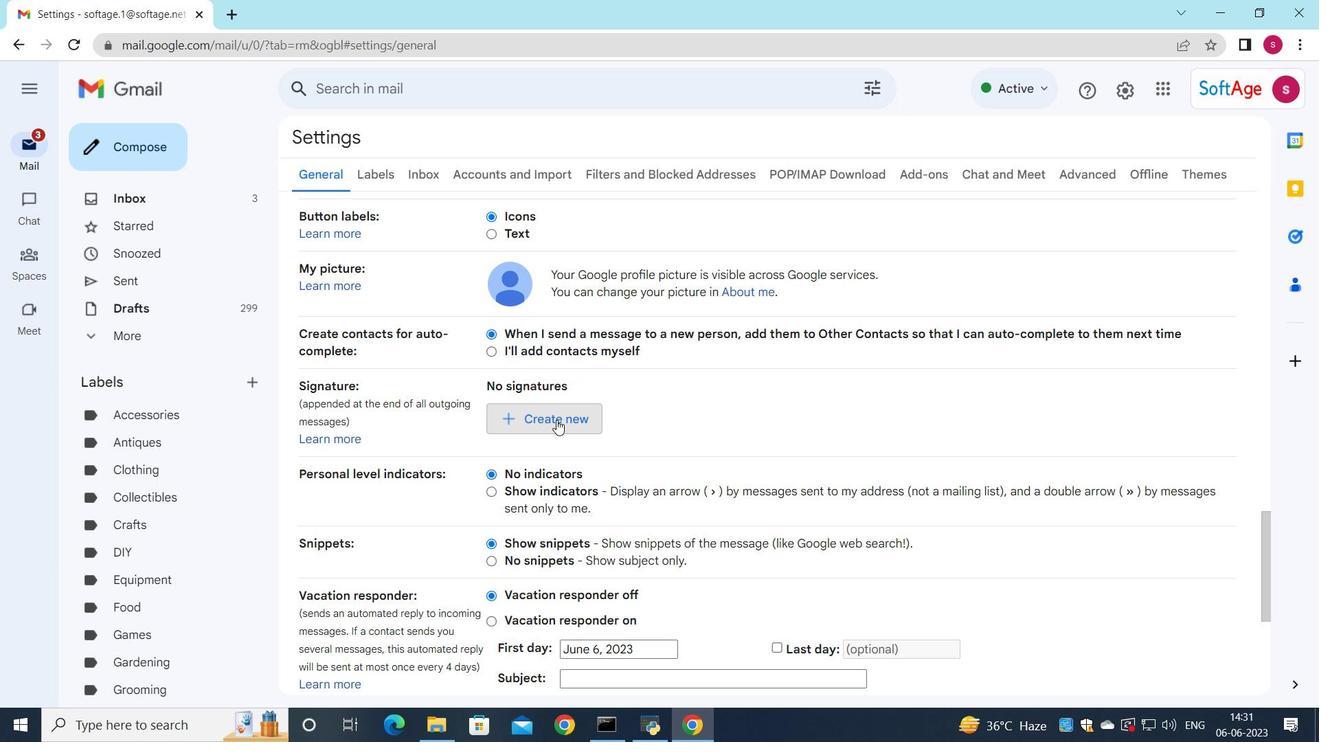 
Action: Mouse pressed left at (582, 419)
Screenshot: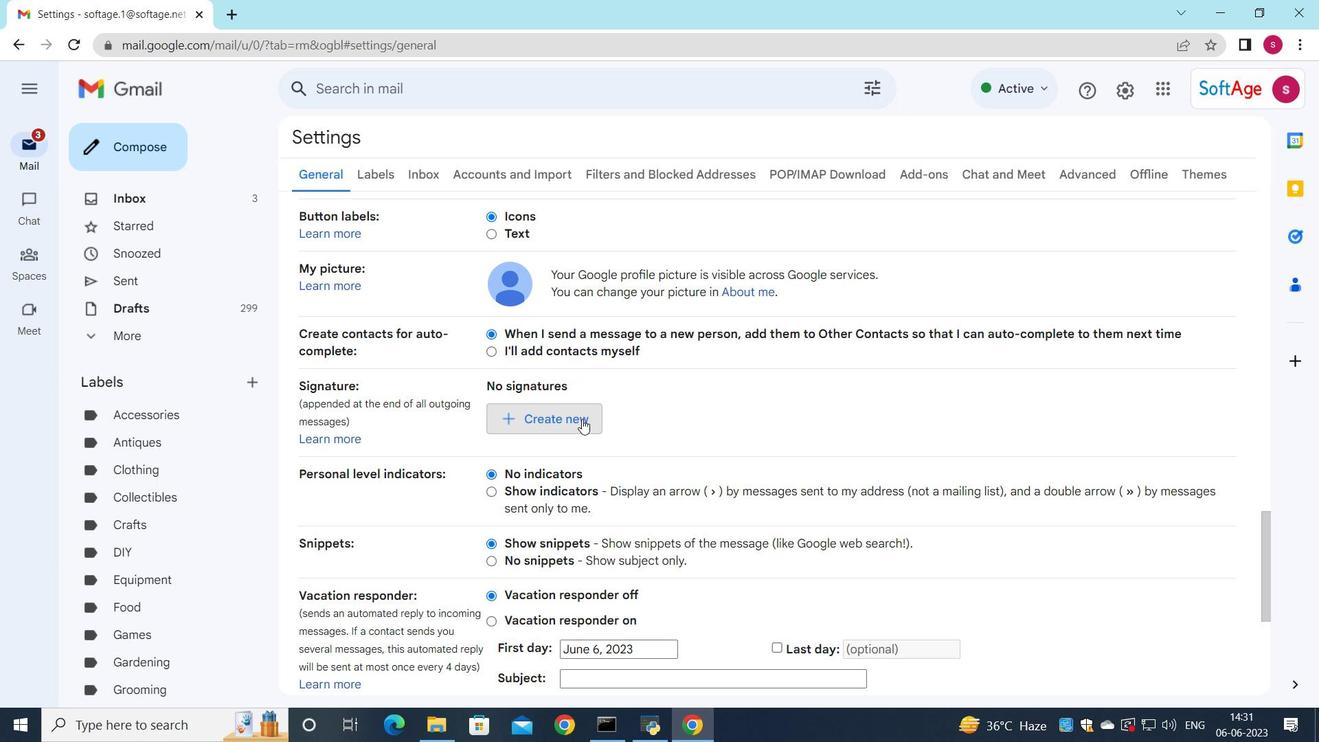 
Action: Mouse moved to (620, 307)
Screenshot: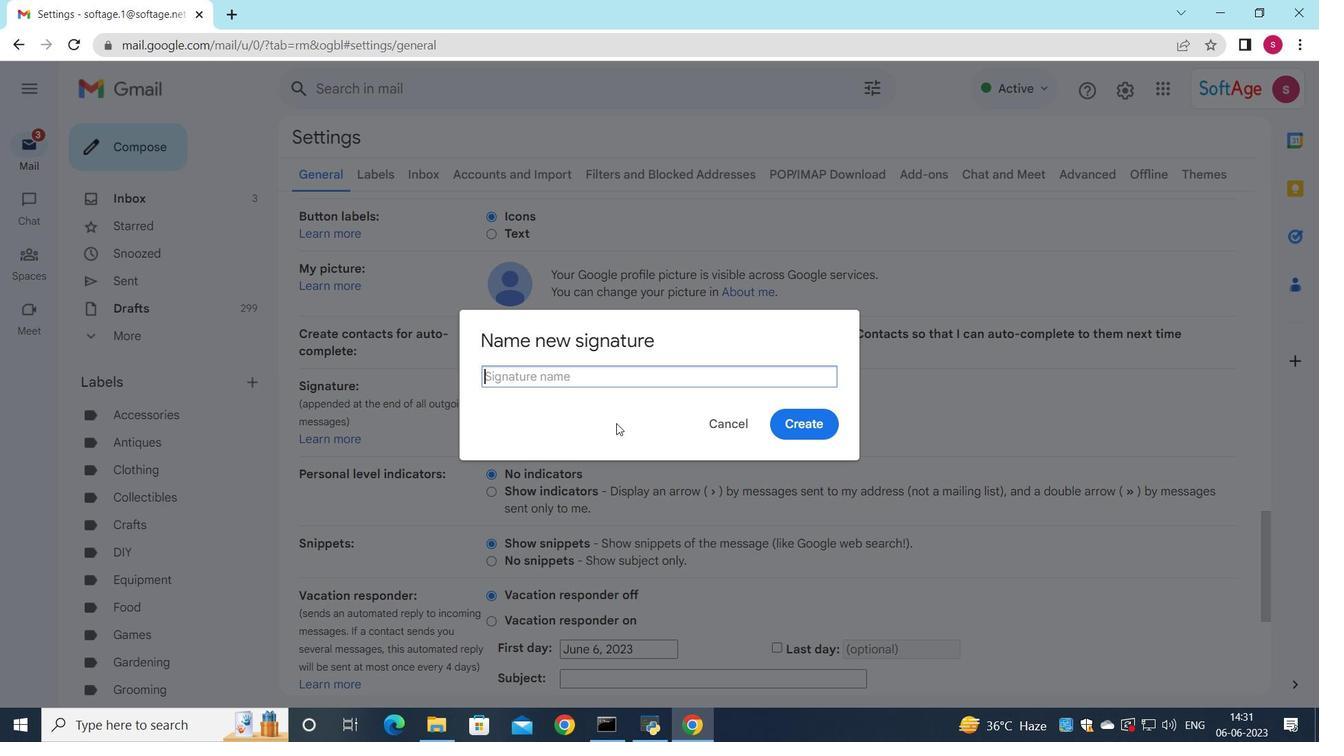 
Action: Key pressed <Key.shift><Key.shift><Key.shift><Key.shift>Gariella<Key.space><Key.shift><Key.shift>Robinson
Screenshot: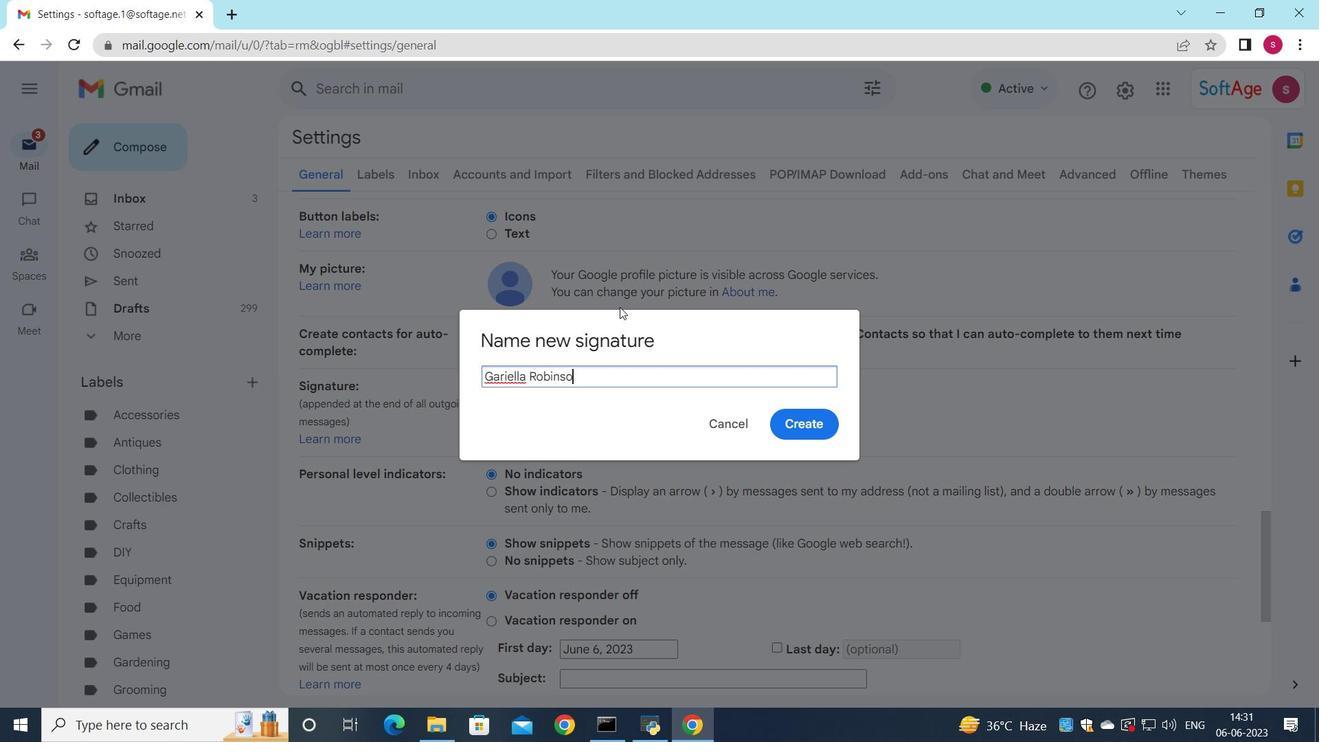 
Action: Mouse moved to (497, 377)
Screenshot: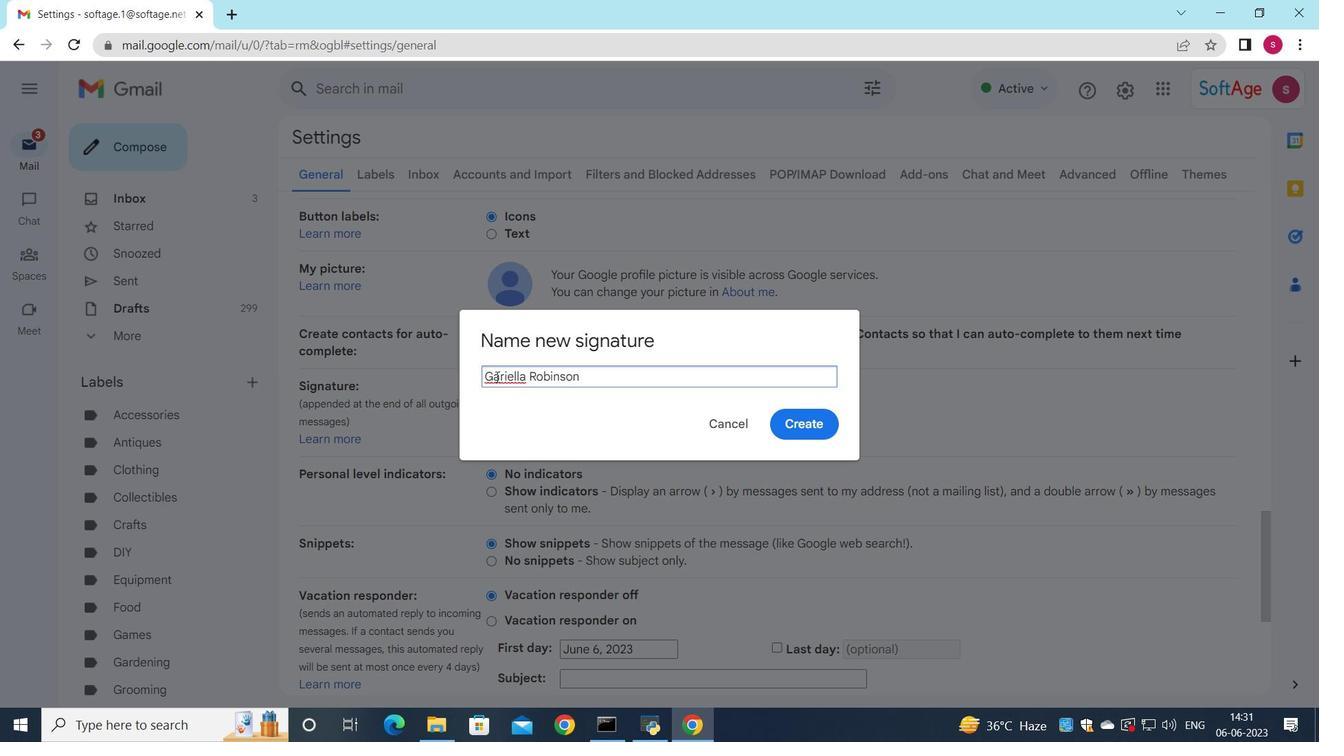 
Action: Mouse pressed left at (497, 377)
Screenshot: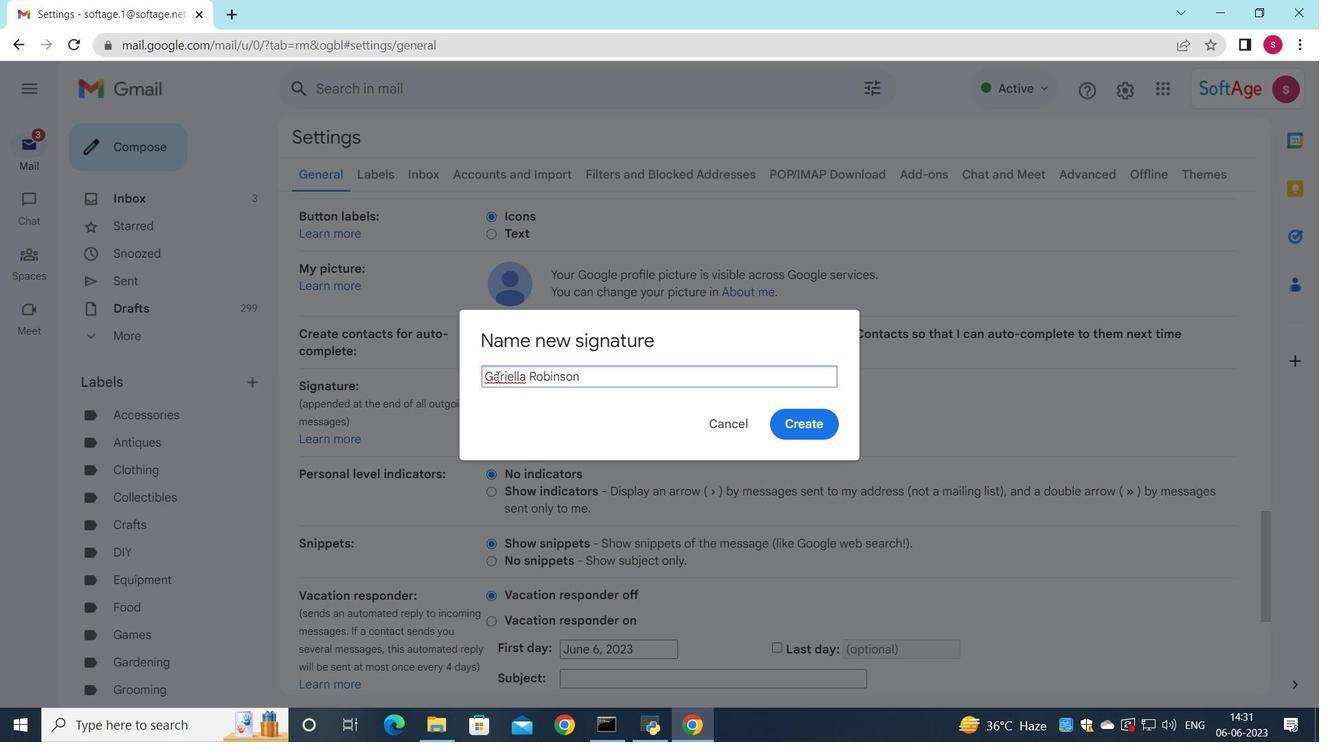 
Action: Key pressed b
Screenshot: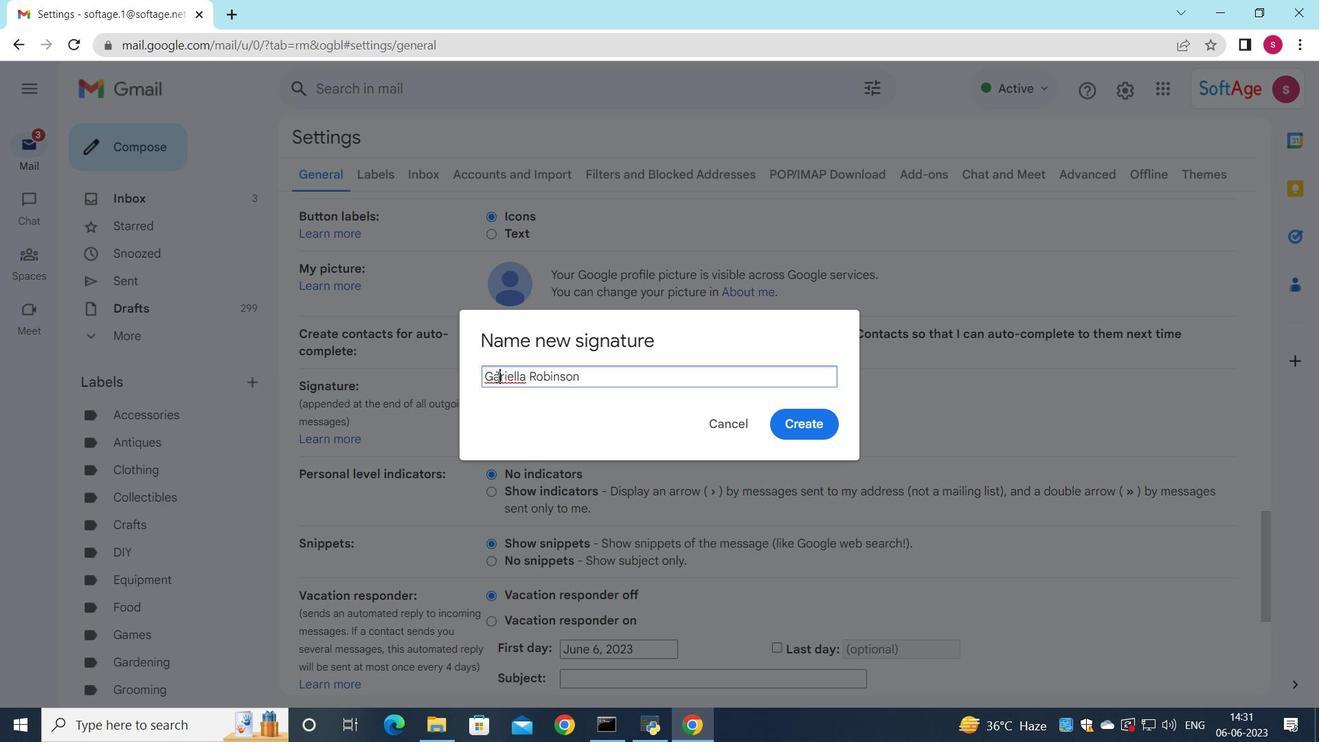 
Action: Mouse moved to (842, 422)
Screenshot: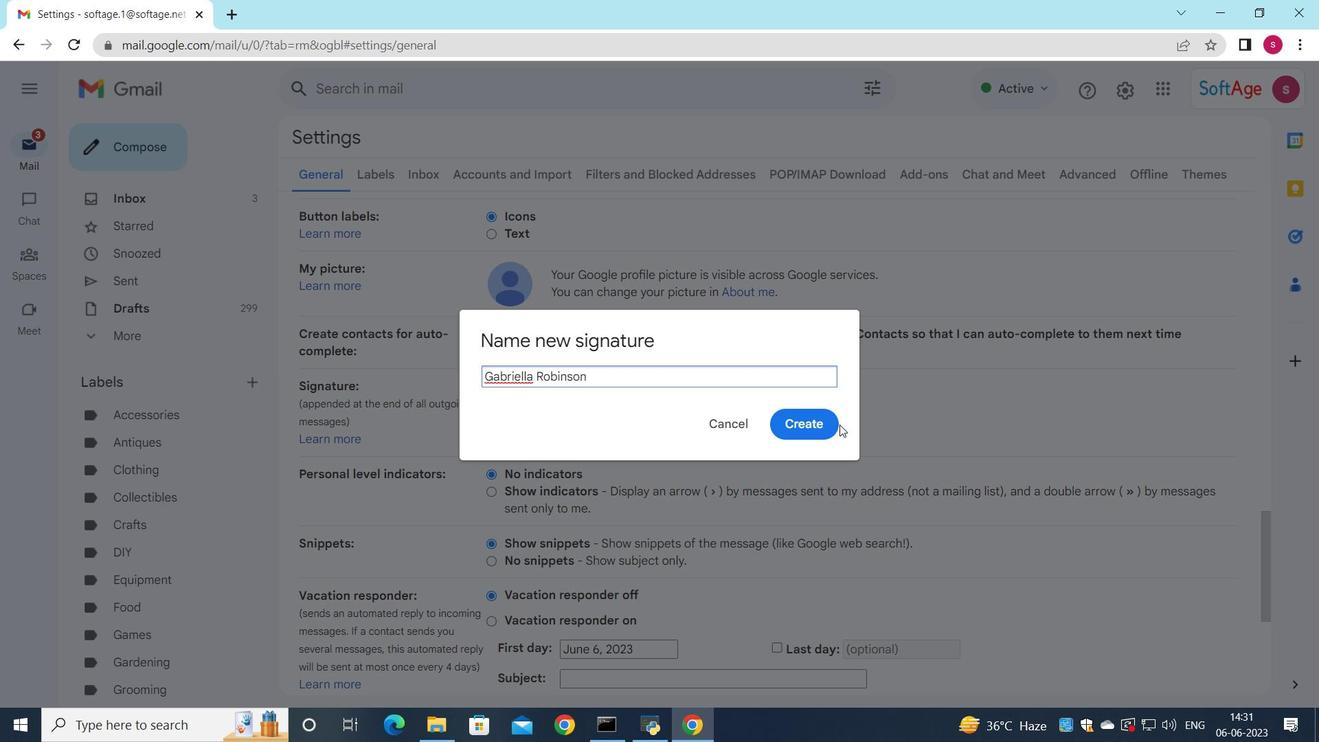 
Action: Mouse pressed left at (842, 422)
Screenshot: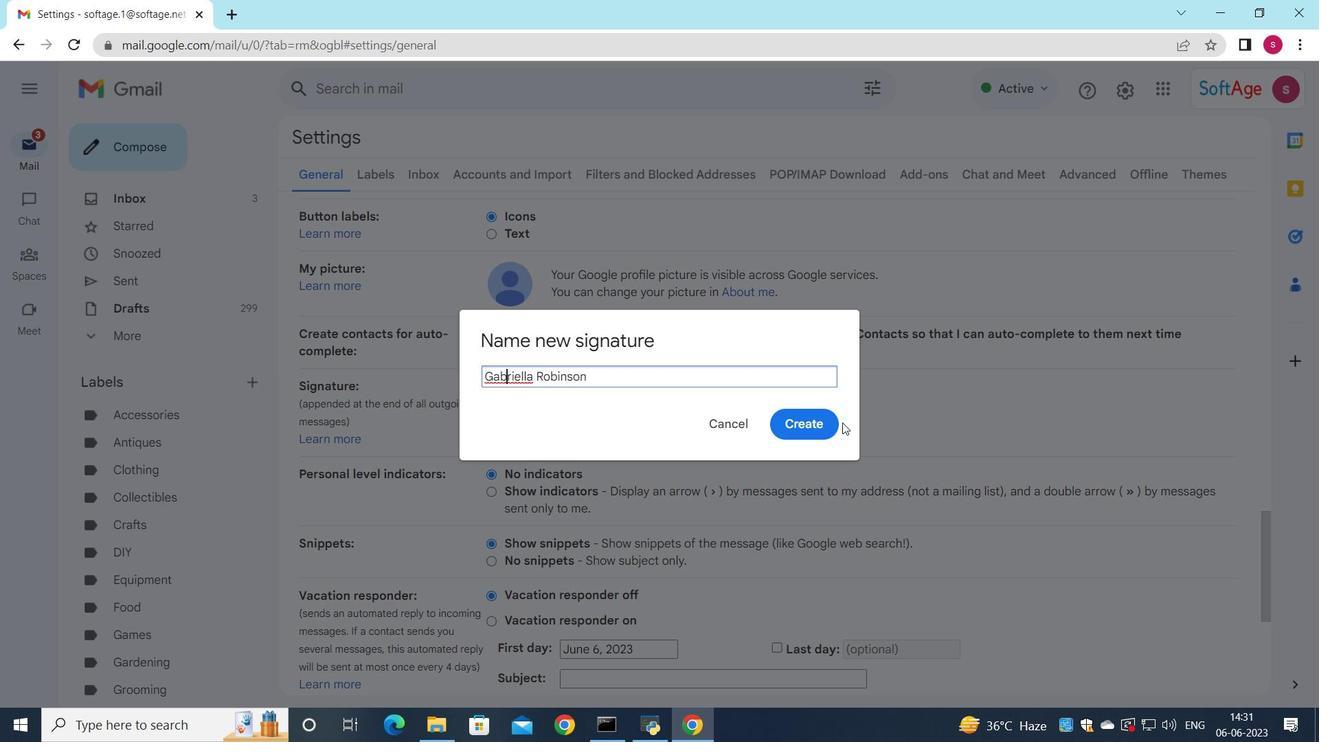 
Action: Mouse moved to (797, 426)
Screenshot: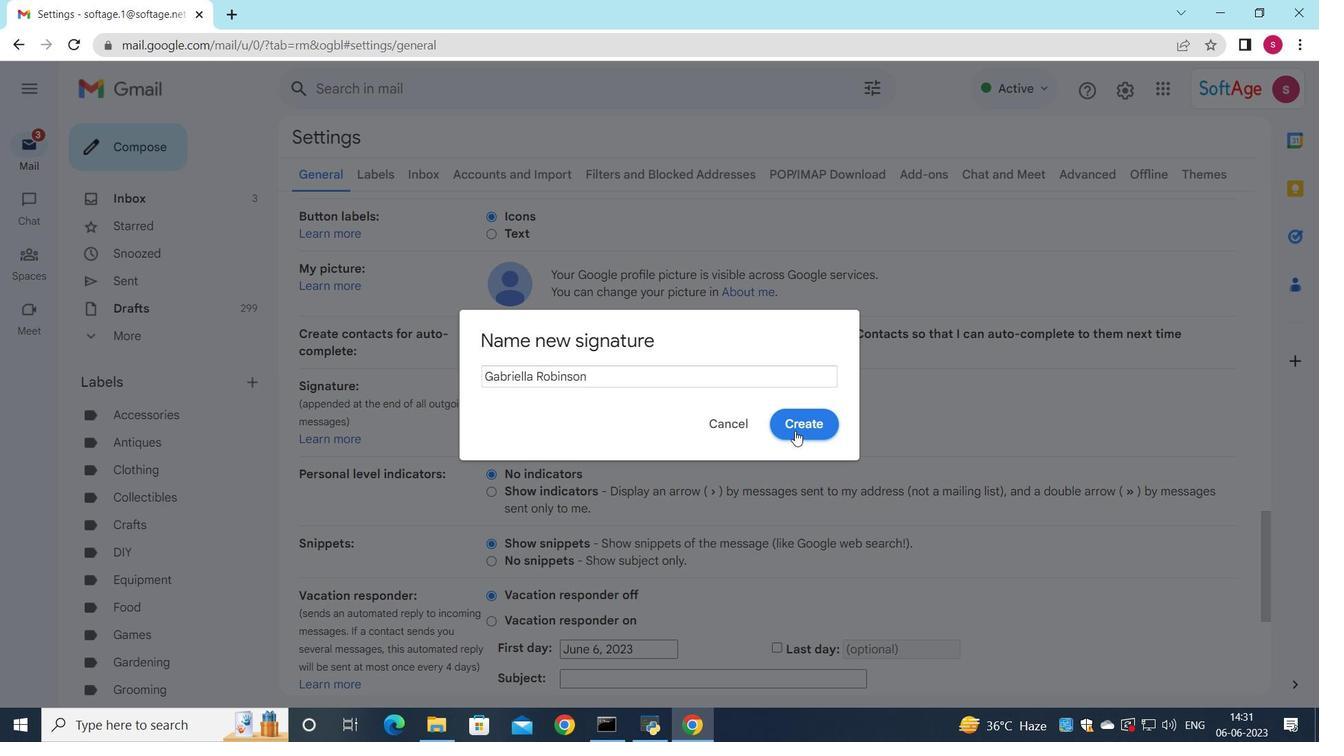 
Action: Mouse pressed left at (797, 426)
Screenshot: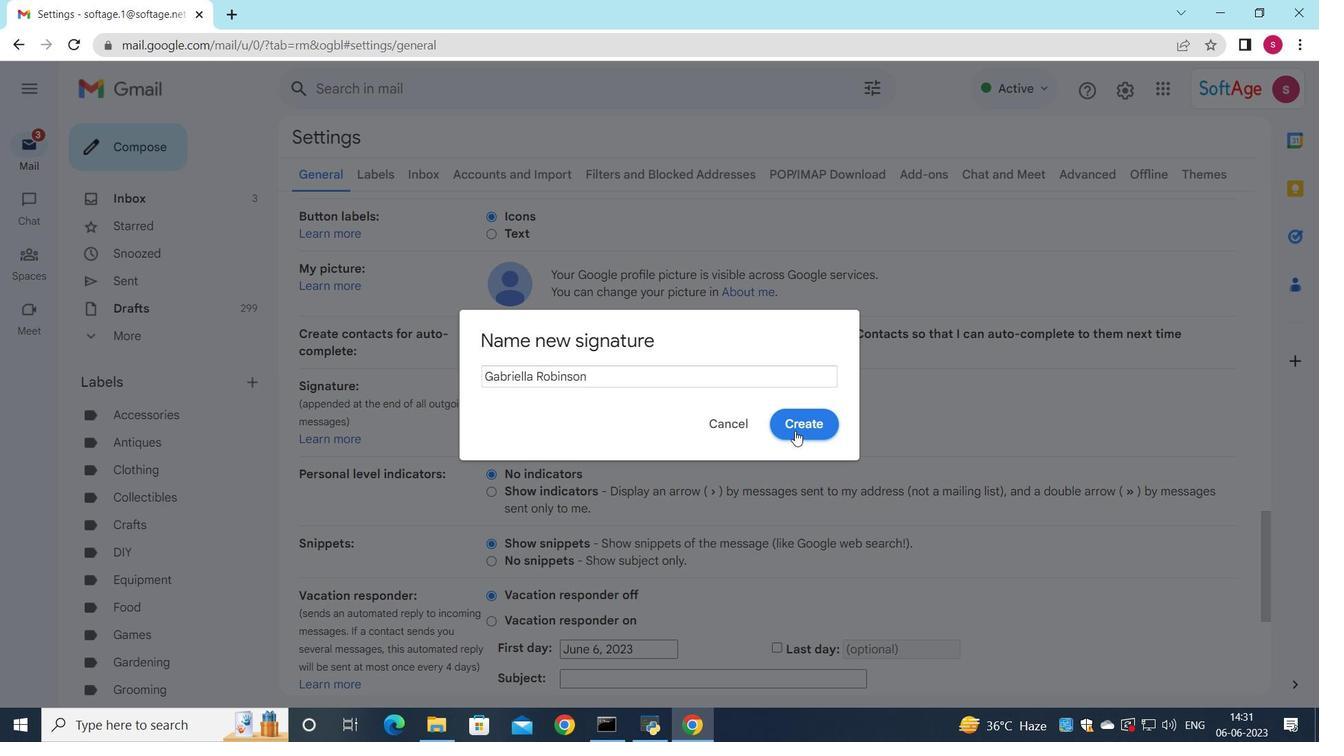 
Action: Mouse moved to (765, 429)
Screenshot: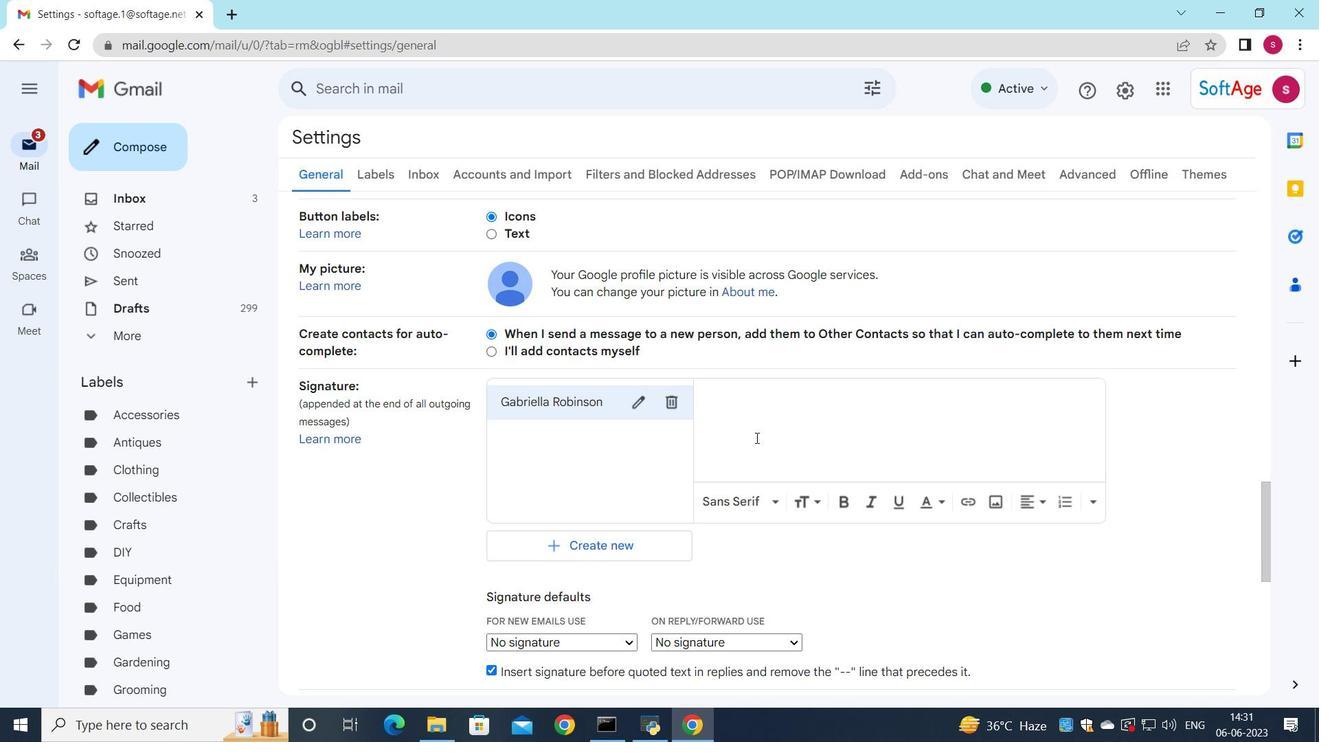 
Action: Mouse pressed left at (765, 429)
Screenshot: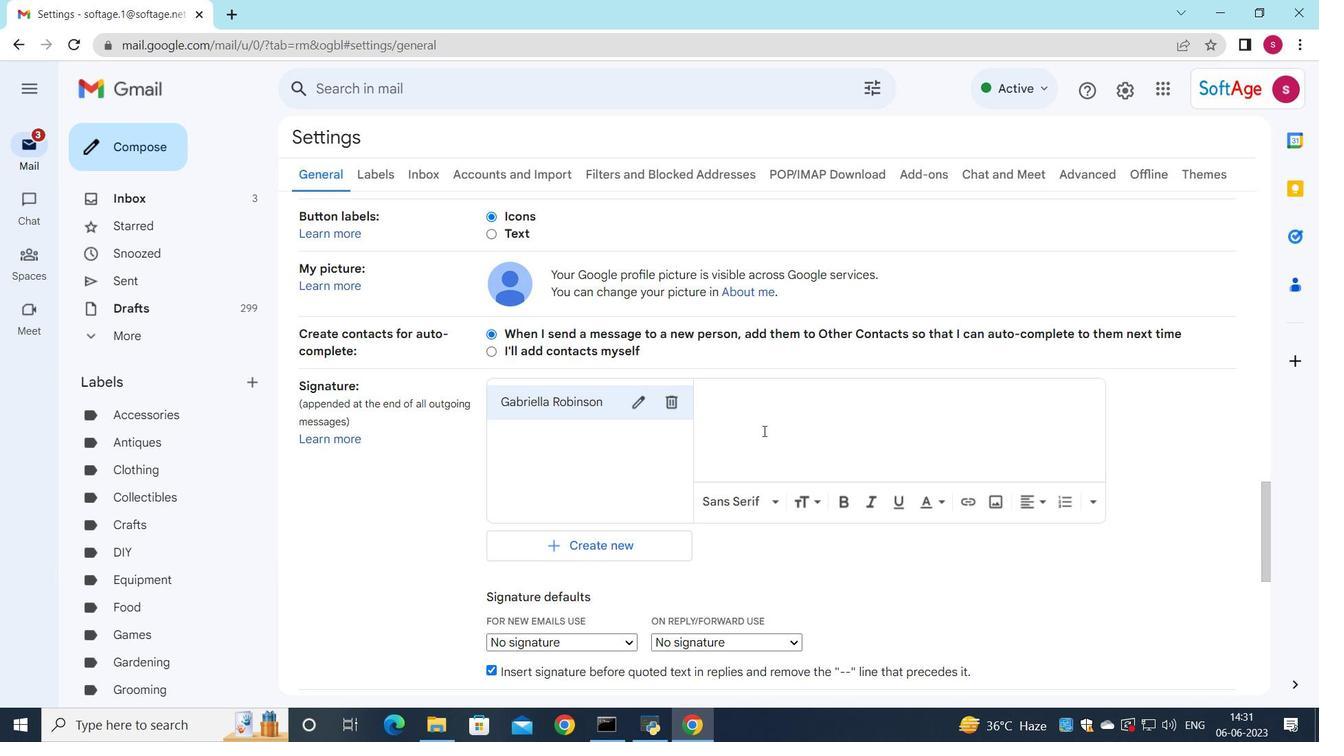 
Action: Mouse moved to (754, 402)
Screenshot: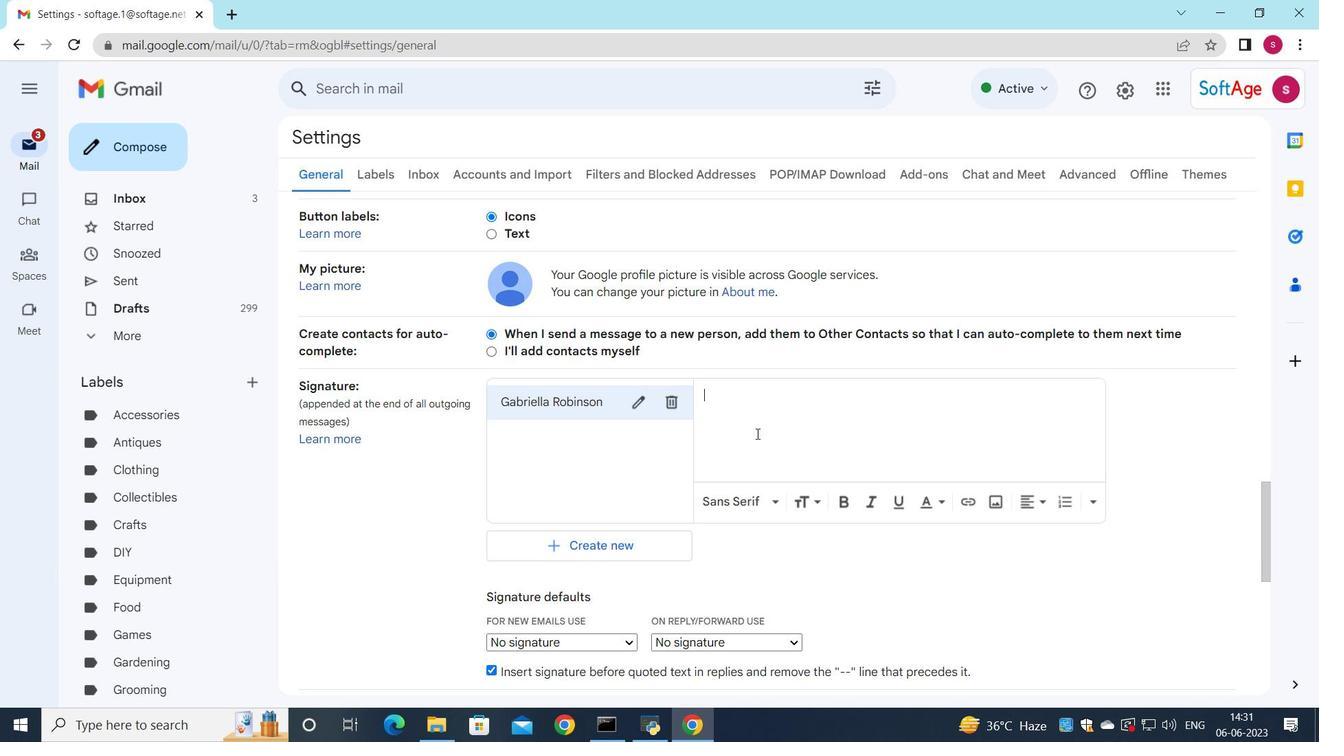 
Action: Key pressed <Key.shift>Gabriella<Key.space><Key.shift>Robinson
Screenshot: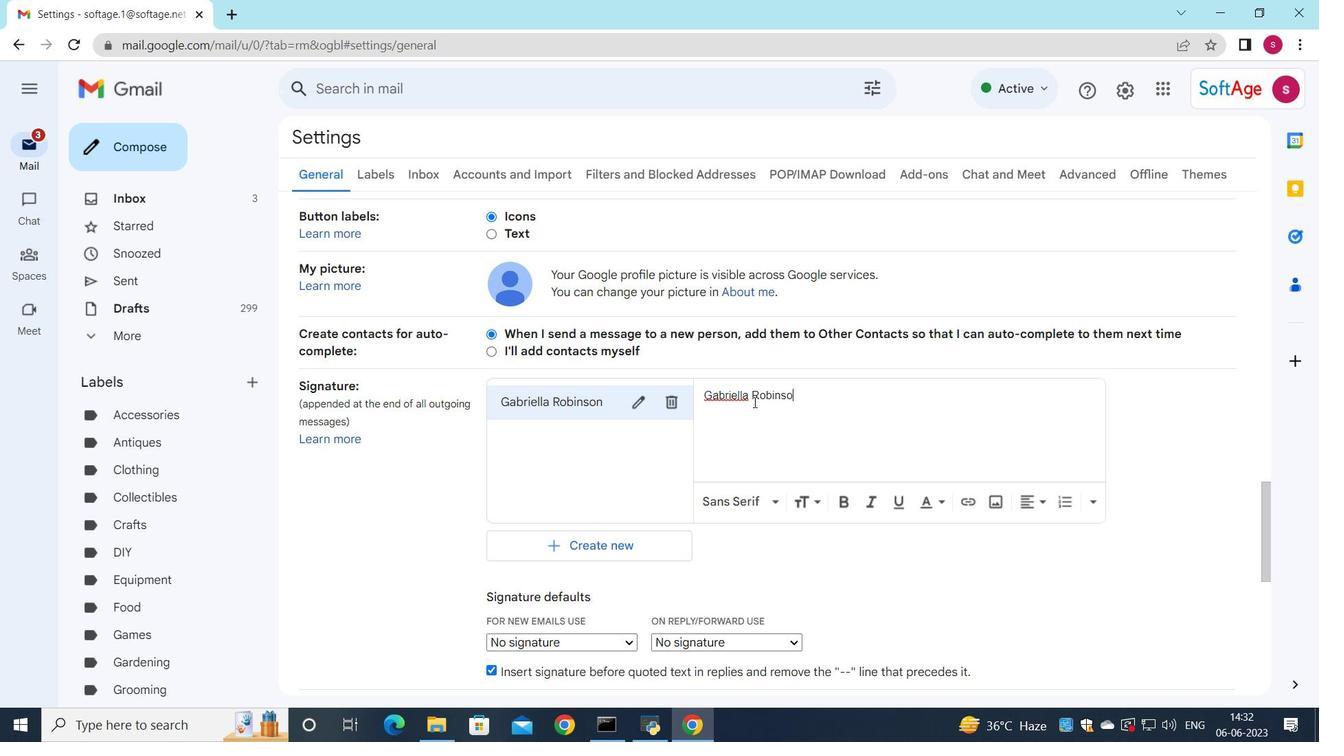 
Action: Mouse scrolled (754, 401) with delta (0, 0)
Screenshot: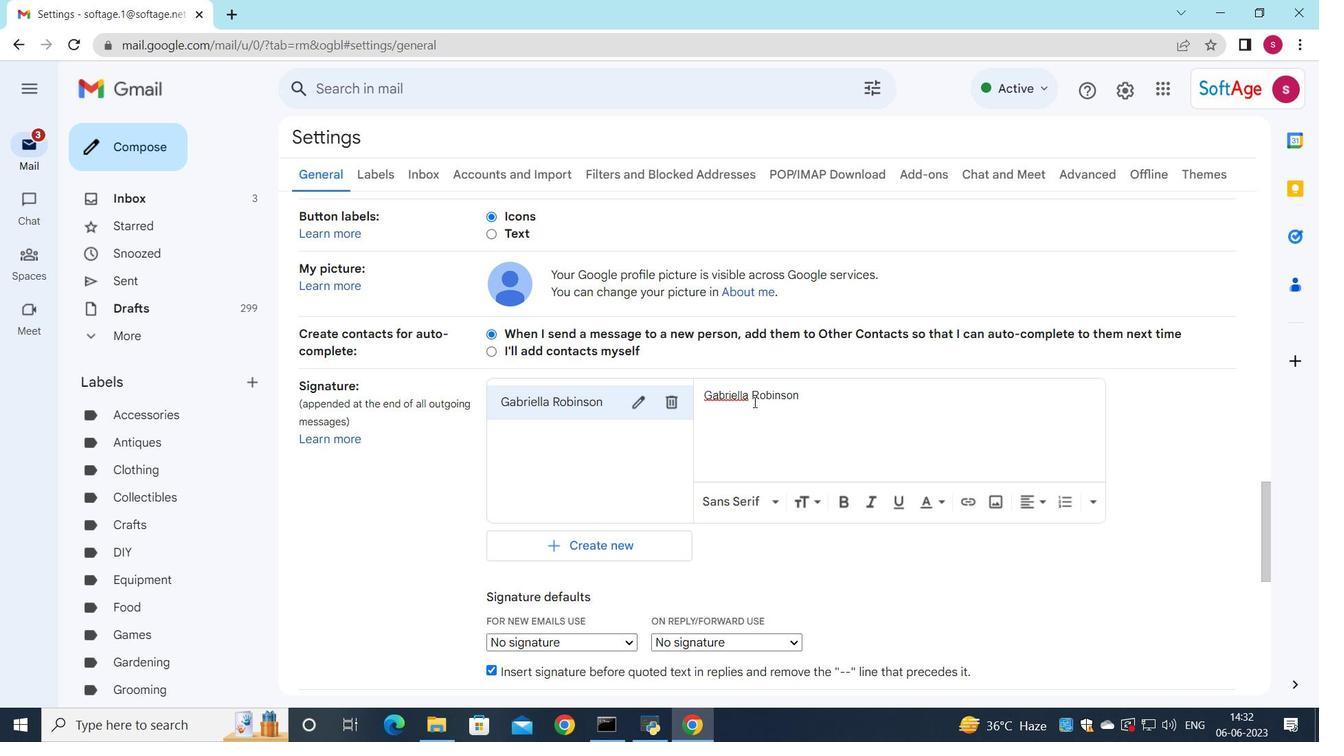 
Action: Mouse scrolled (754, 401) with delta (0, 0)
Screenshot: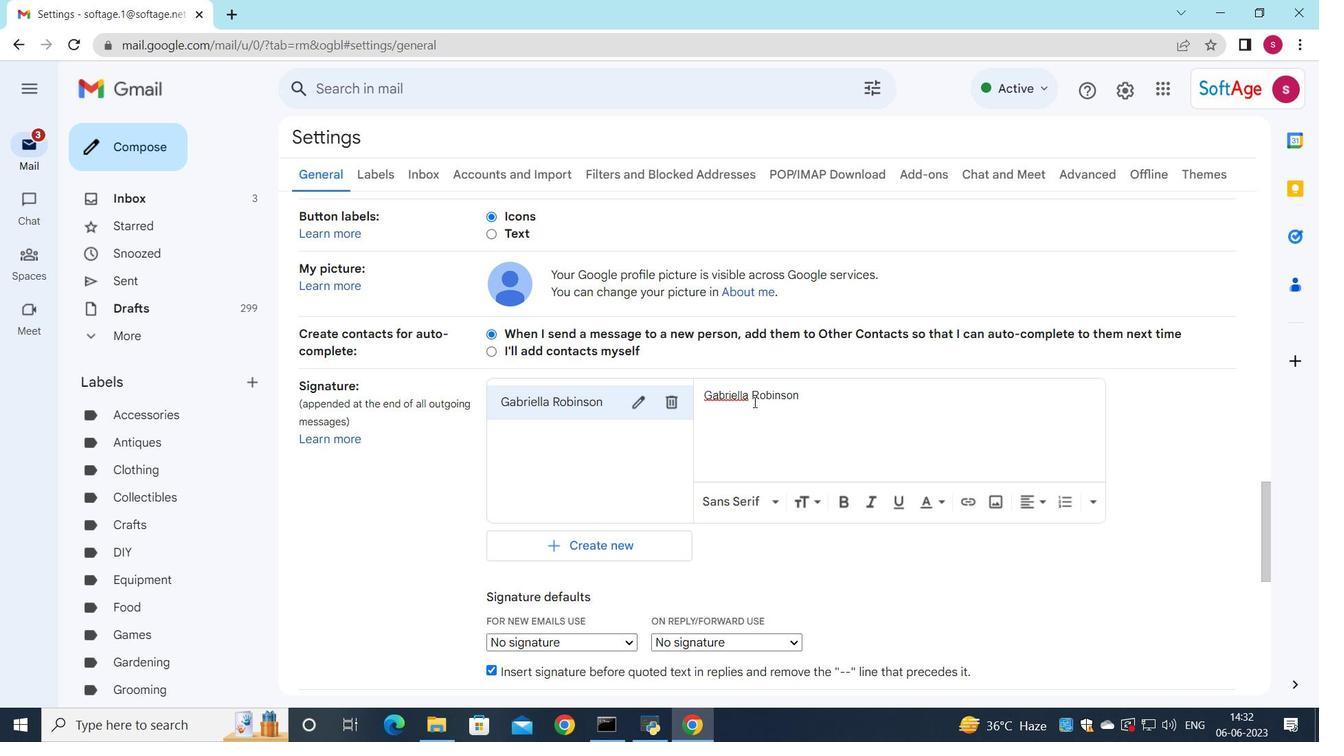 
Action: Mouse moved to (752, 429)
Screenshot: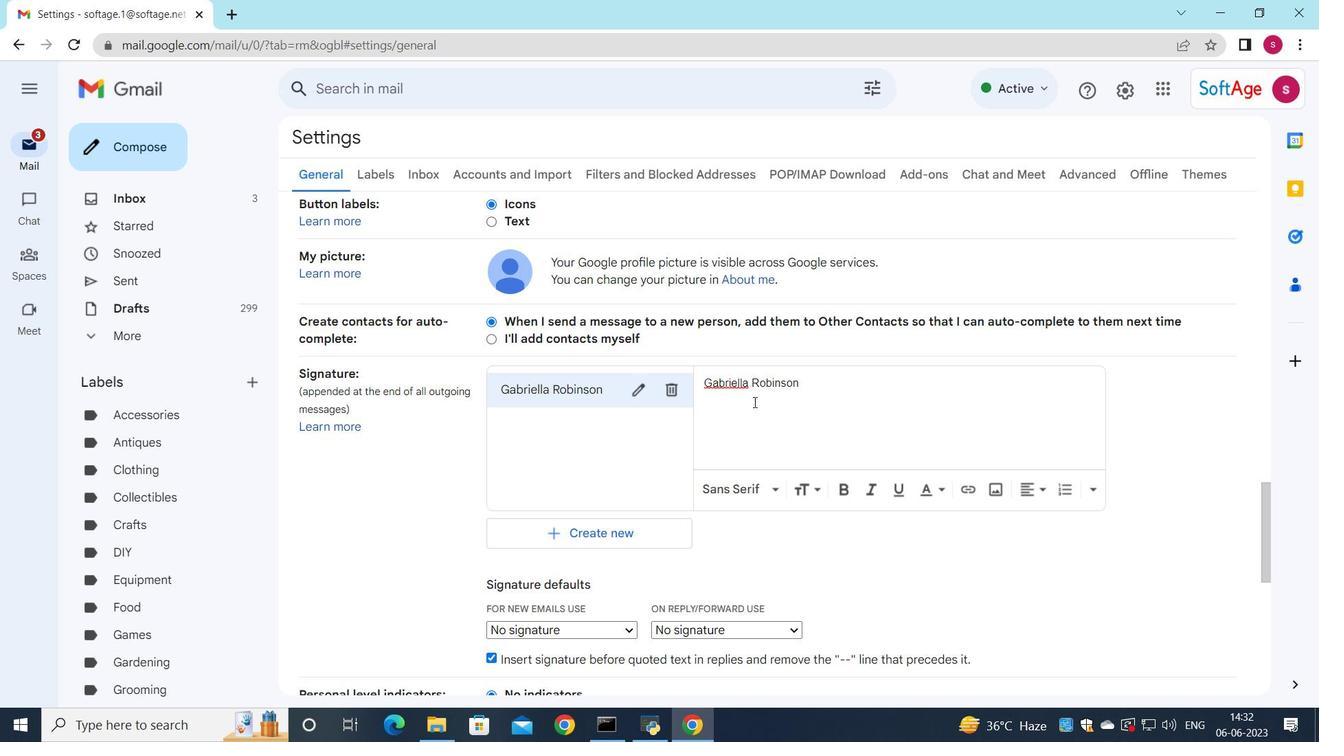 
Action: Mouse scrolled (753, 419) with delta (0, 0)
Screenshot: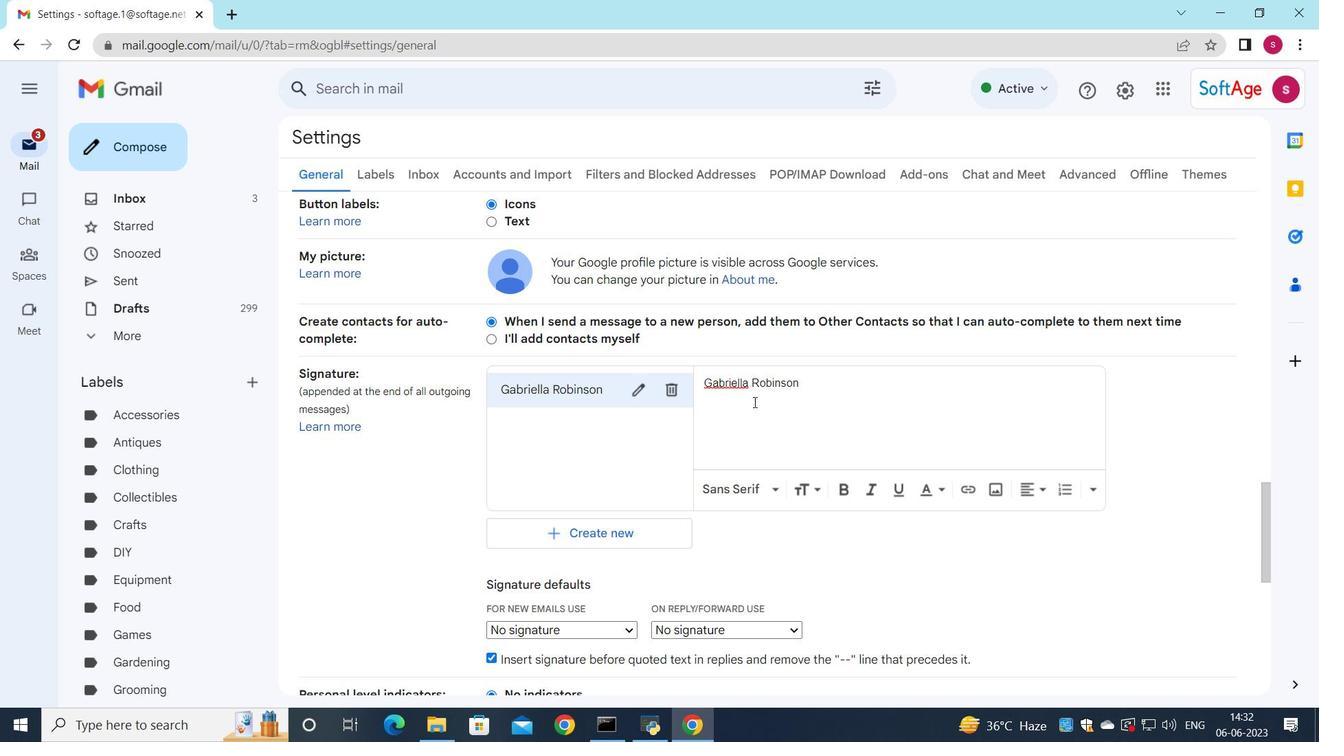 
Action: Mouse moved to (624, 375)
Screenshot: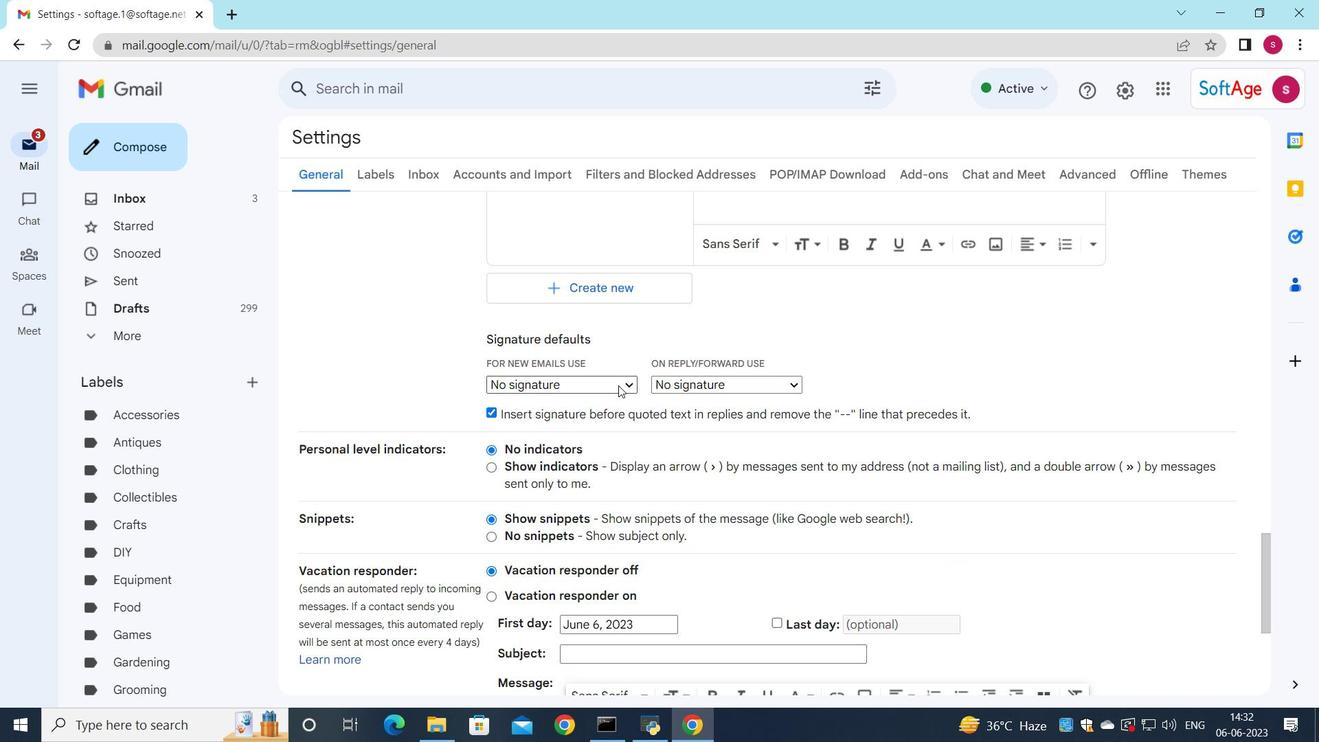 
Action: Mouse pressed left at (624, 375)
Screenshot: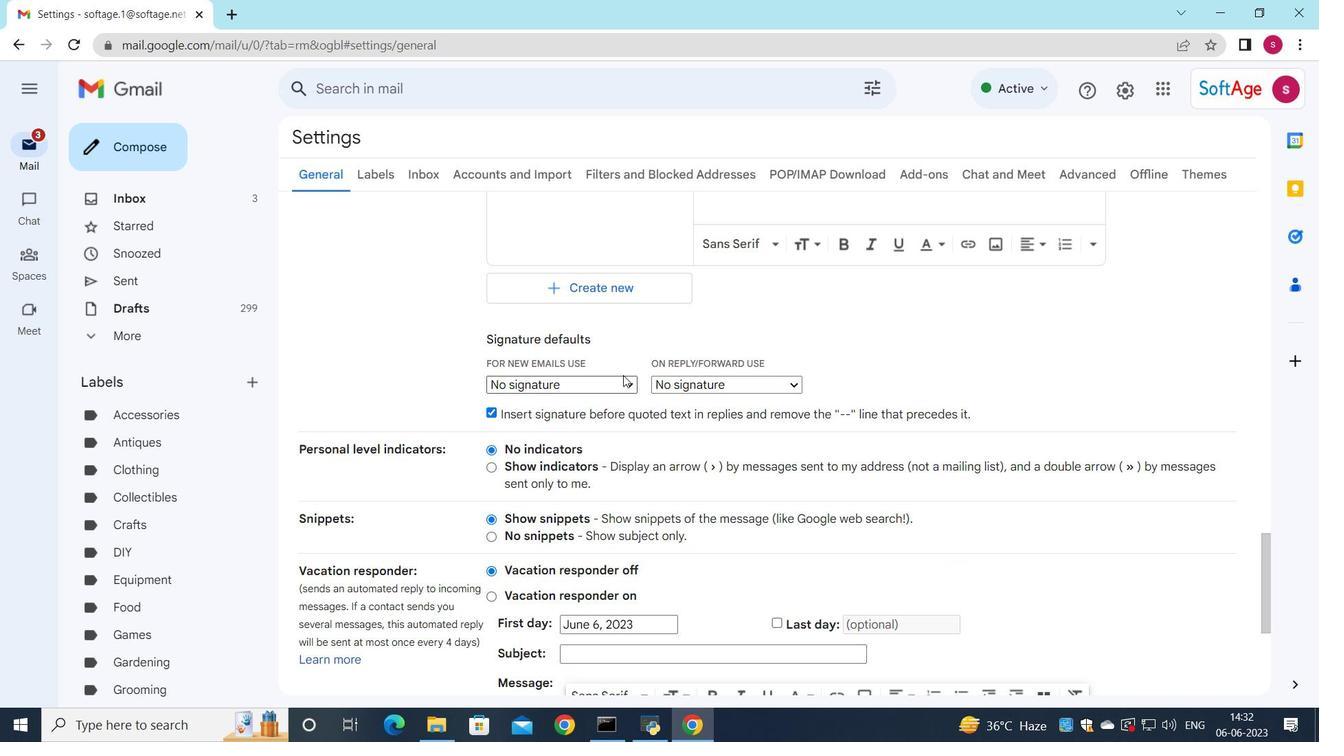 
Action: Mouse moved to (567, 422)
Screenshot: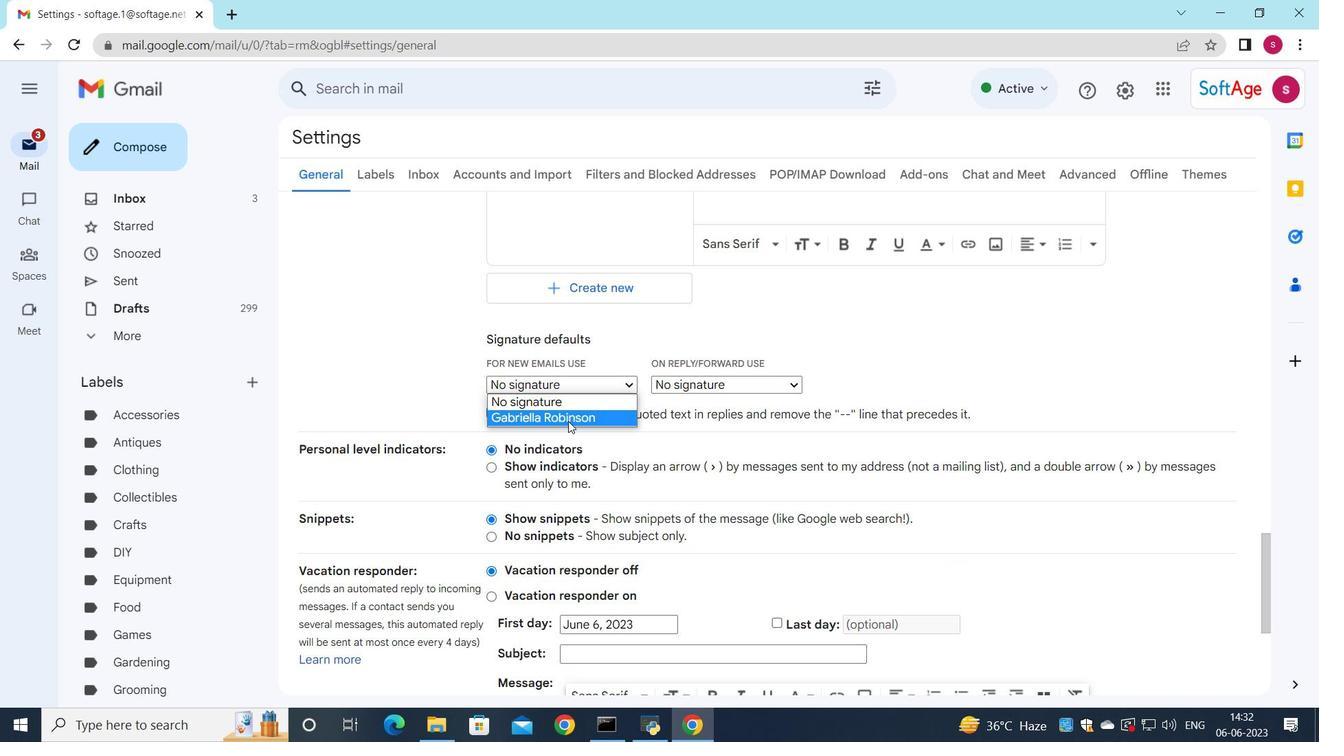 
Action: Mouse pressed left at (567, 422)
Screenshot: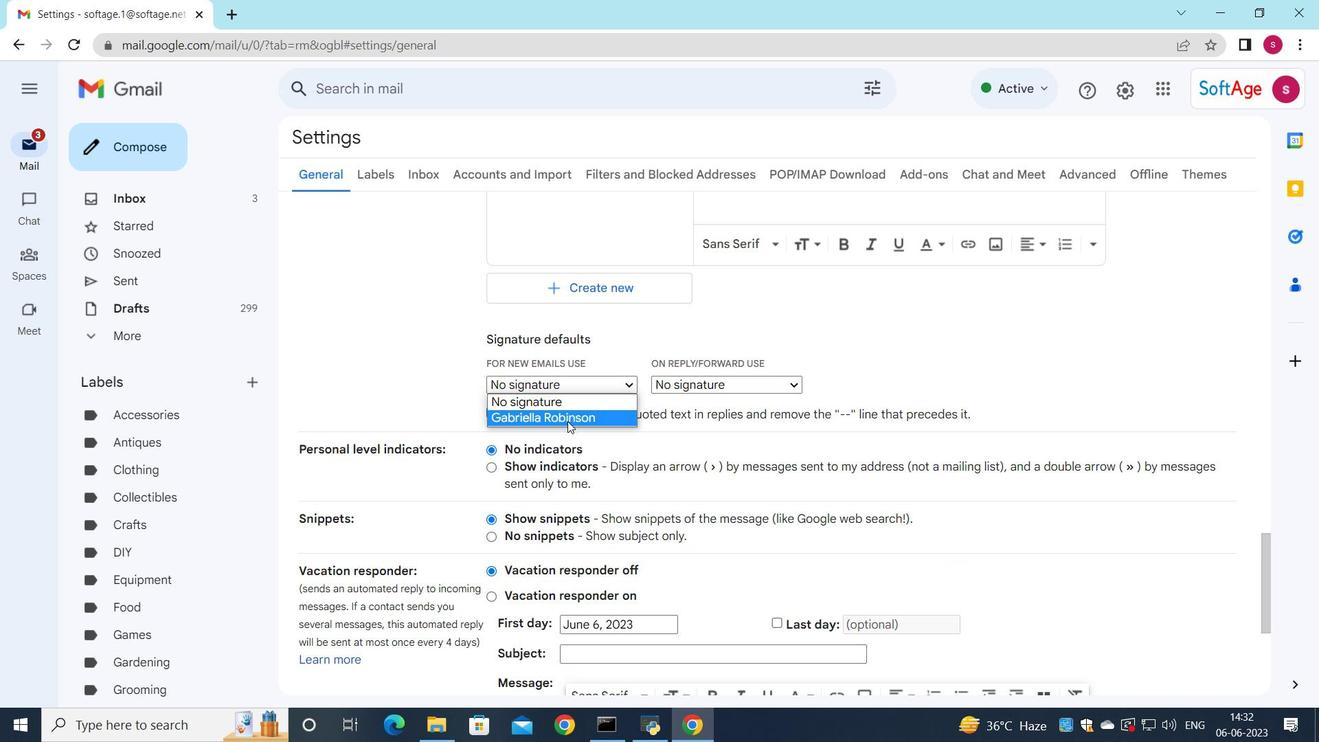 
Action: Mouse moved to (668, 388)
Screenshot: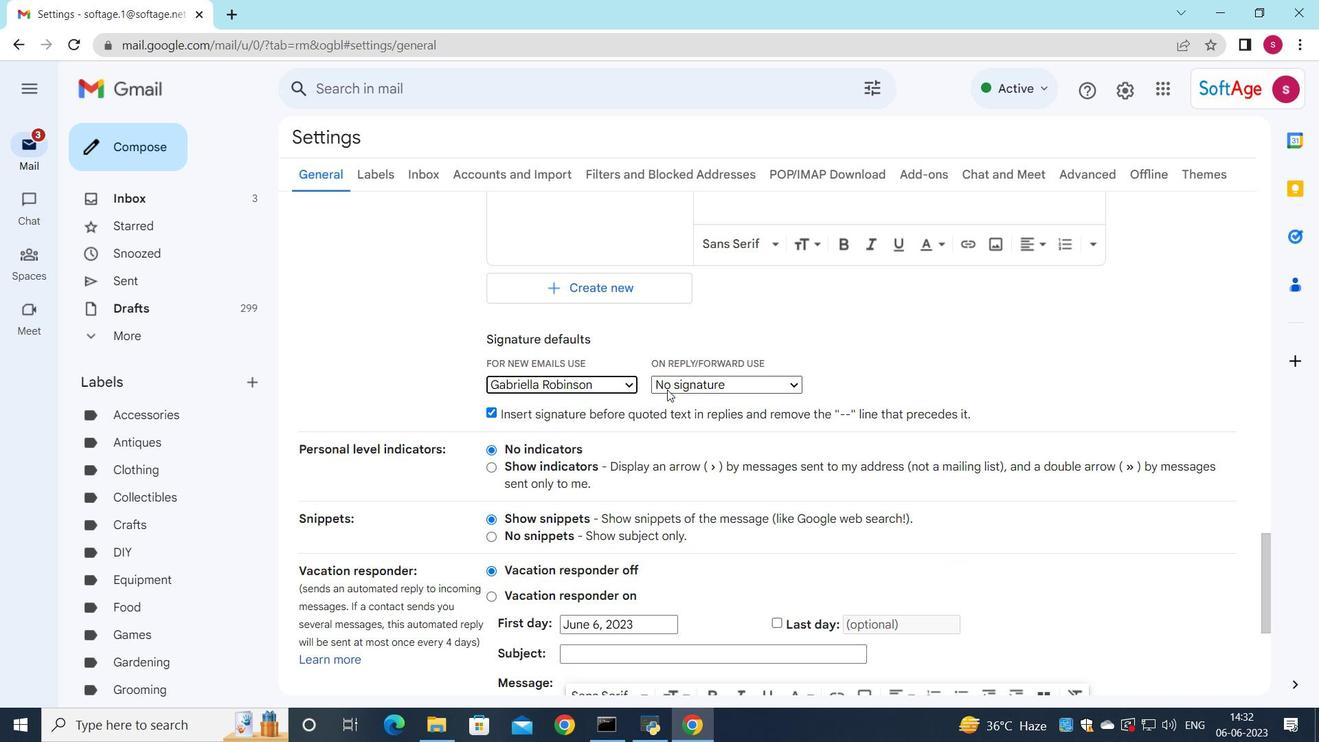 
Action: Mouse pressed left at (668, 388)
Screenshot: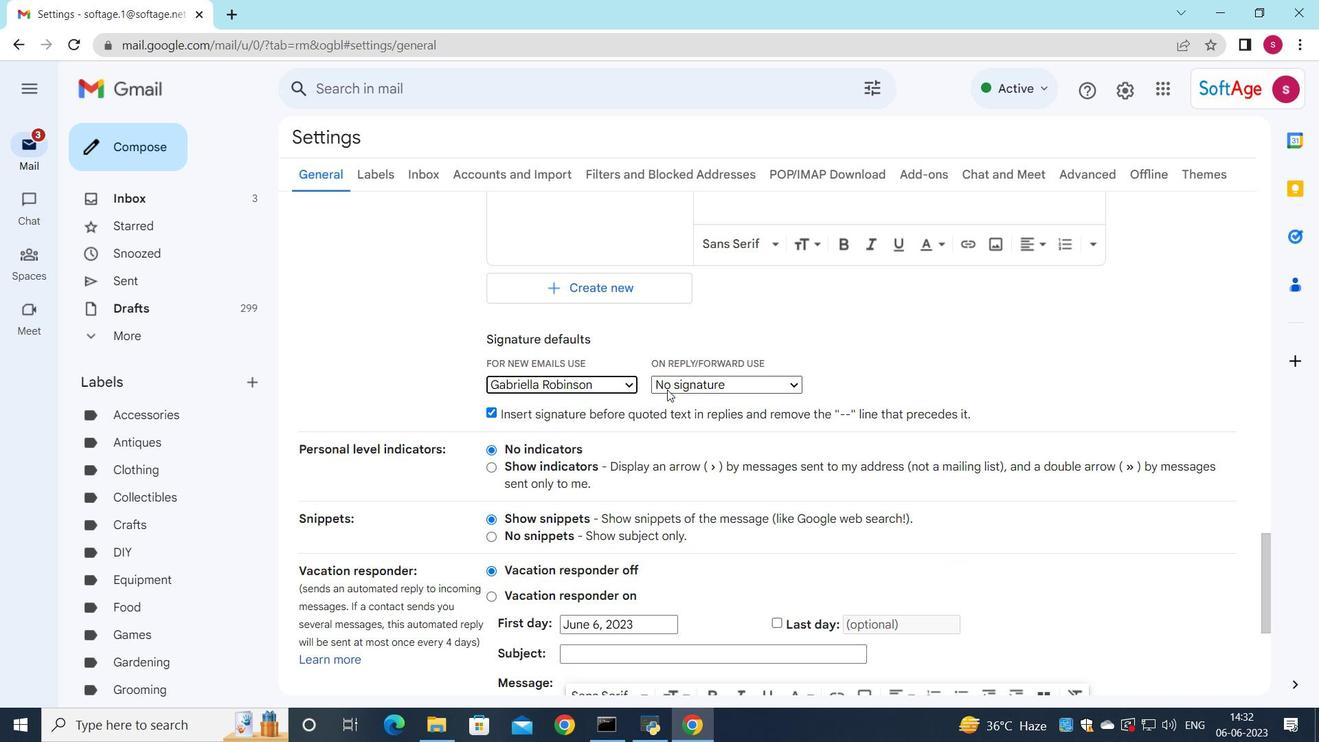
Action: Mouse moved to (669, 423)
Screenshot: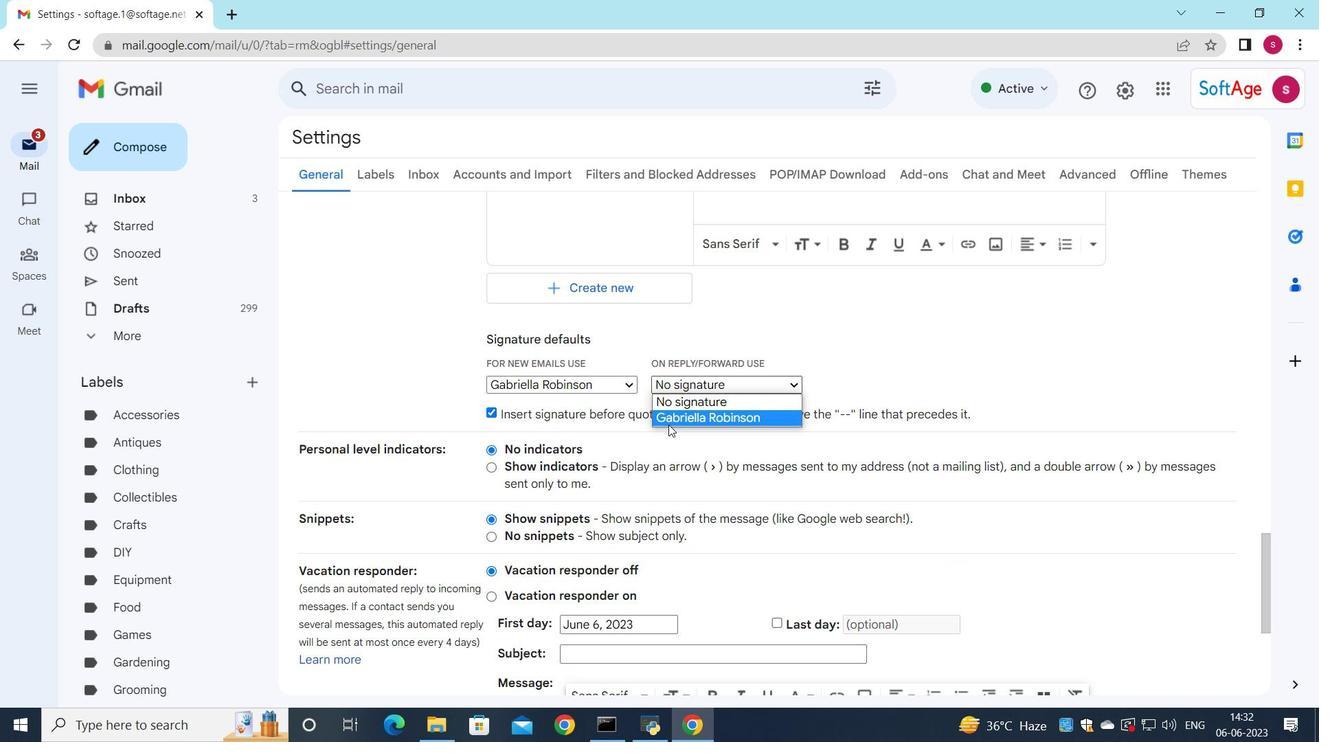 
Action: Mouse pressed left at (669, 423)
Screenshot: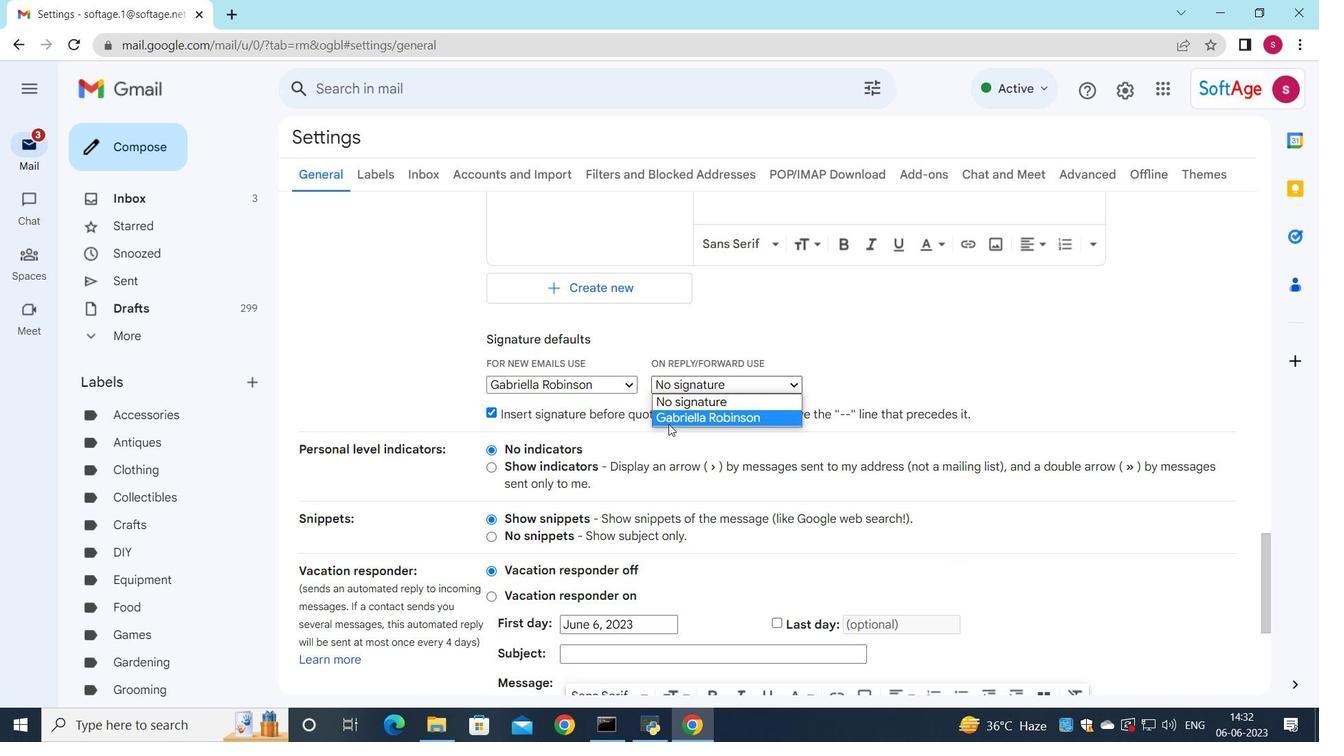 
Action: Mouse moved to (634, 417)
Screenshot: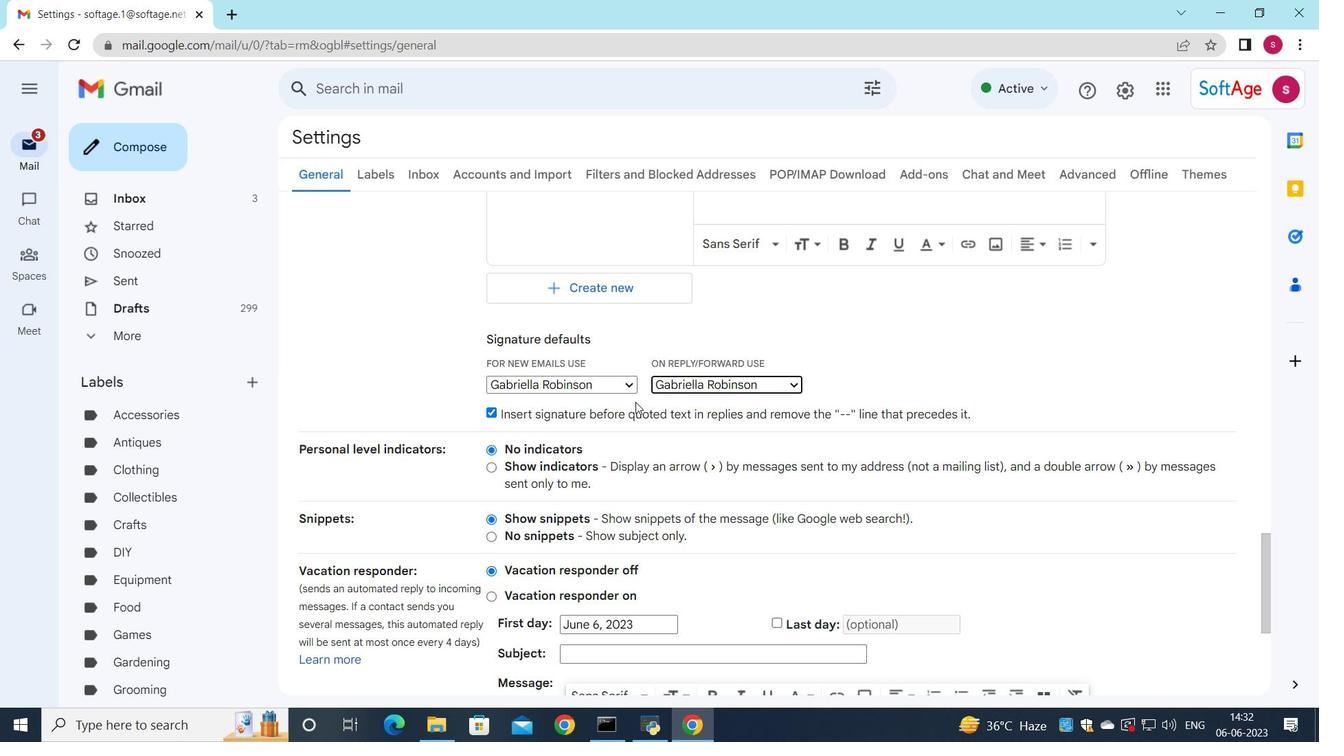 
Action: Mouse scrolled (634, 416) with delta (0, 0)
Screenshot: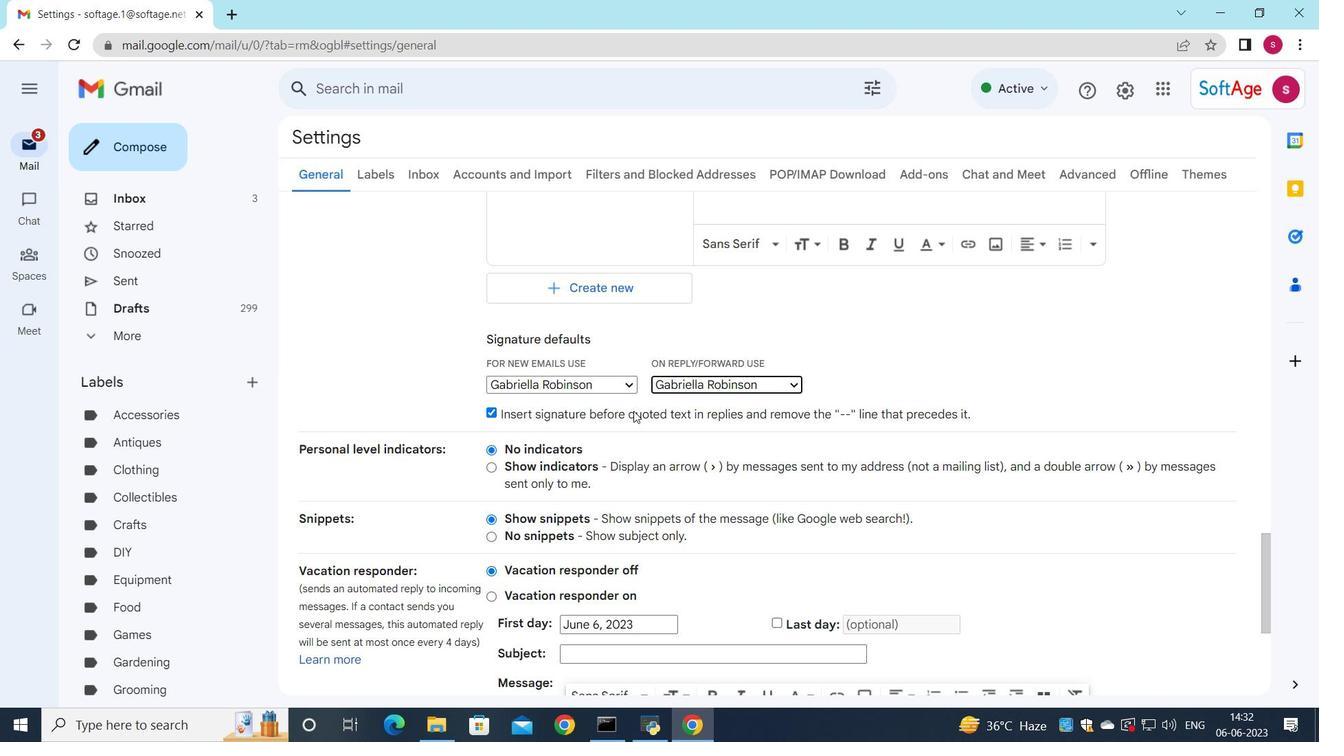 
Action: Mouse scrolled (634, 416) with delta (0, 0)
Screenshot: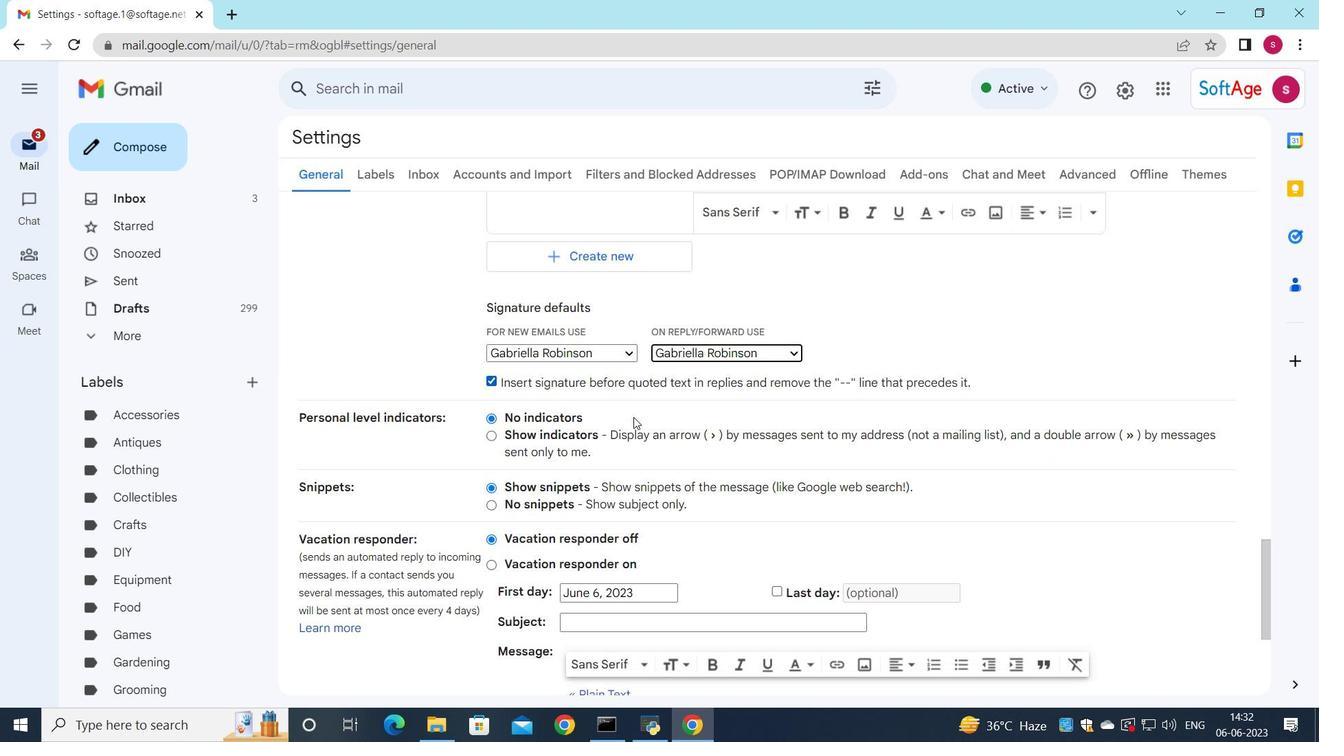 
Action: Mouse moved to (631, 422)
Screenshot: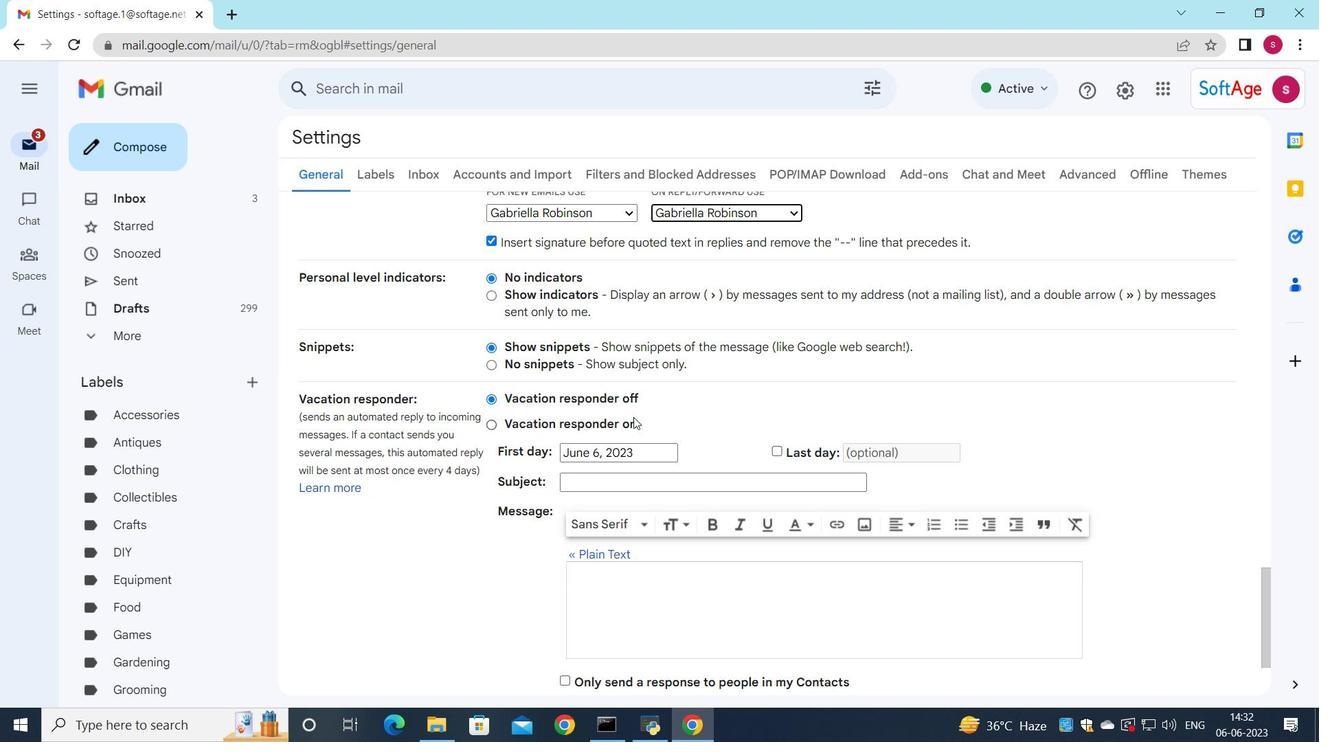 
Action: Mouse scrolled (631, 422) with delta (0, 0)
Screenshot: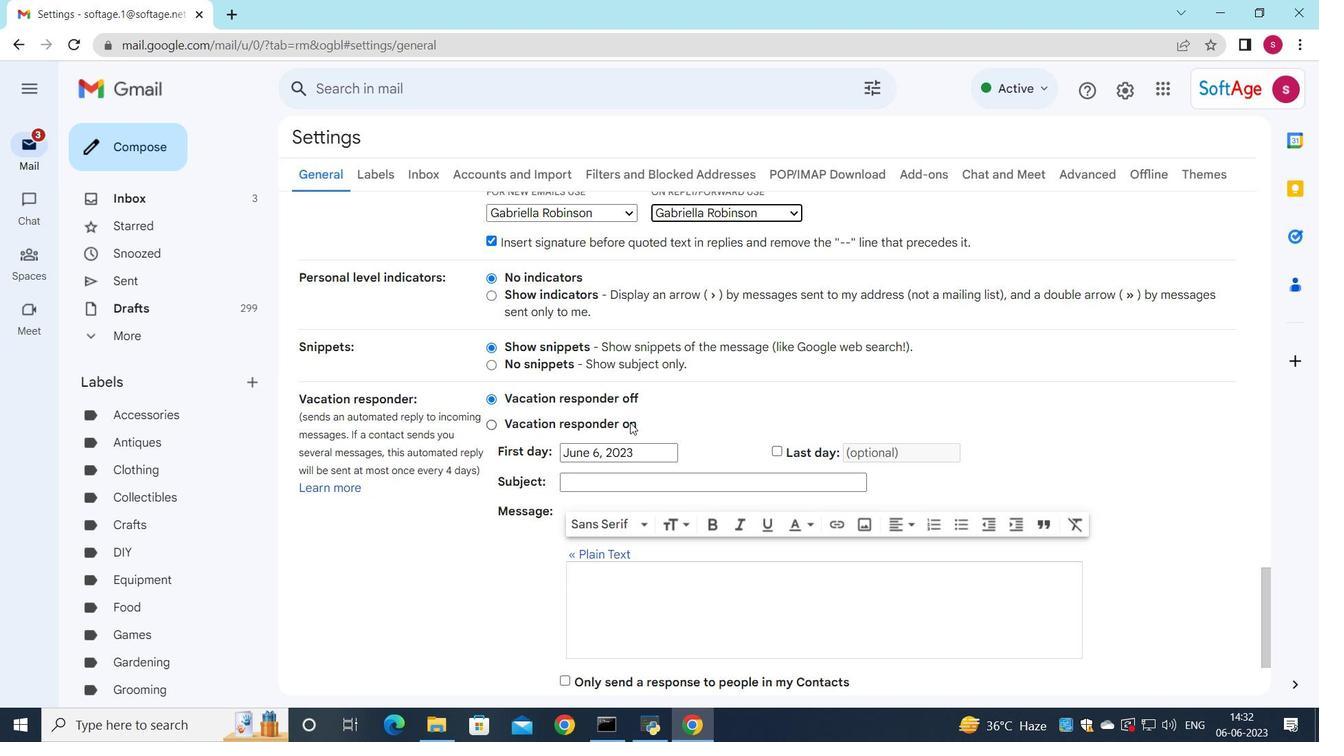 
Action: Mouse moved to (634, 430)
Screenshot: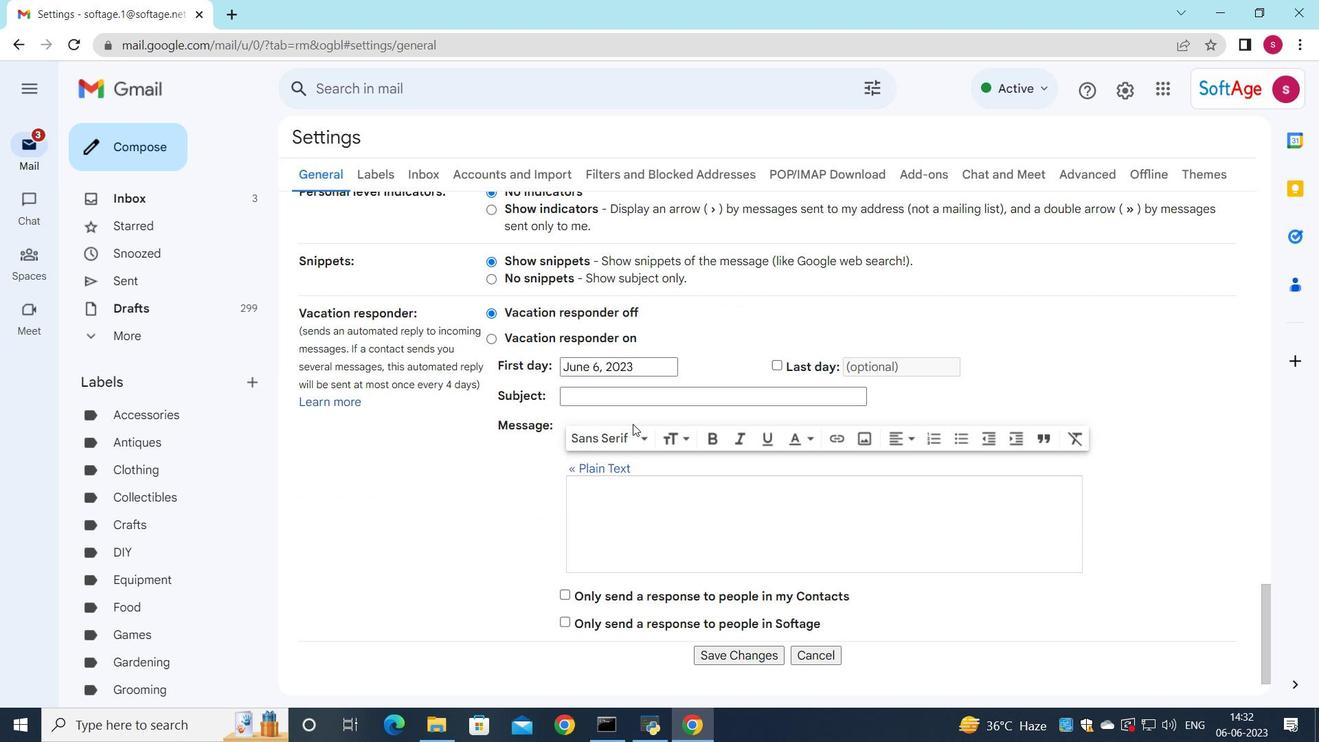 
Action: Mouse scrolled (634, 429) with delta (0, 0)
Screenshot: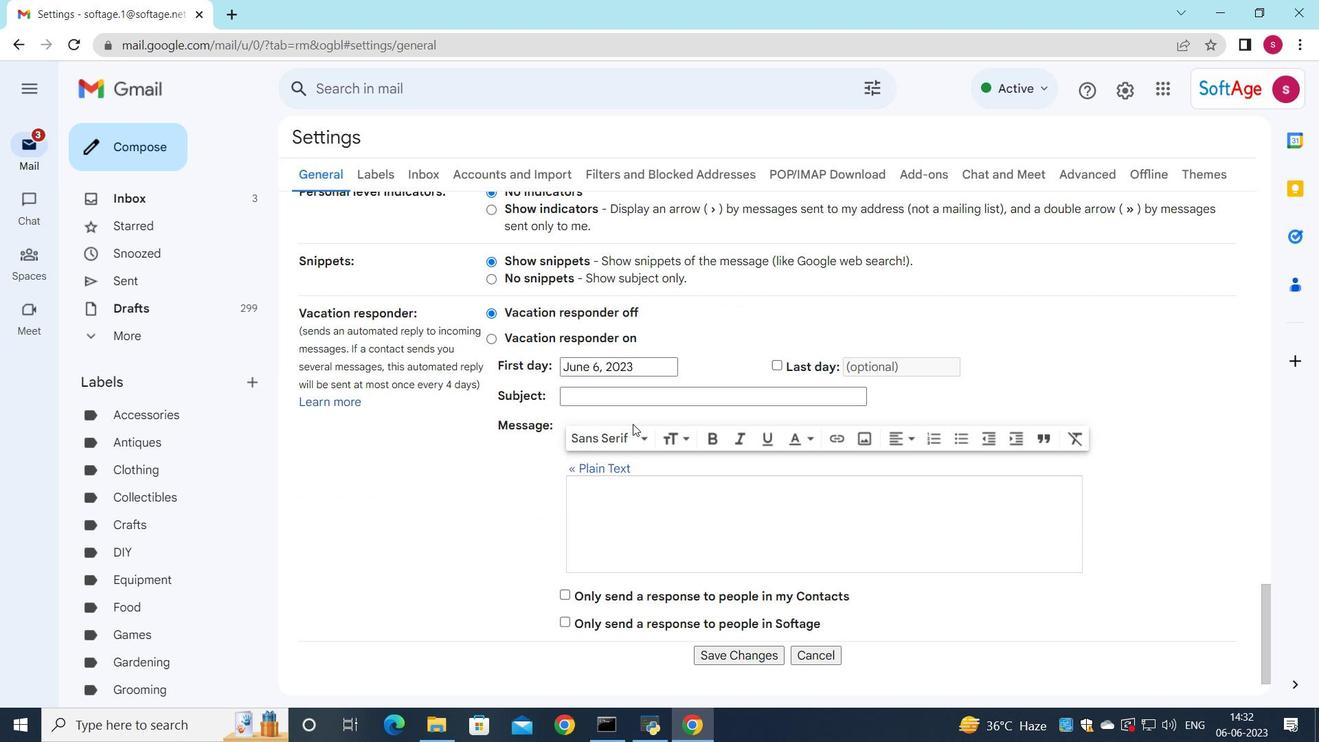 
Action: Mouse moved to (637, 438)
Screenshot: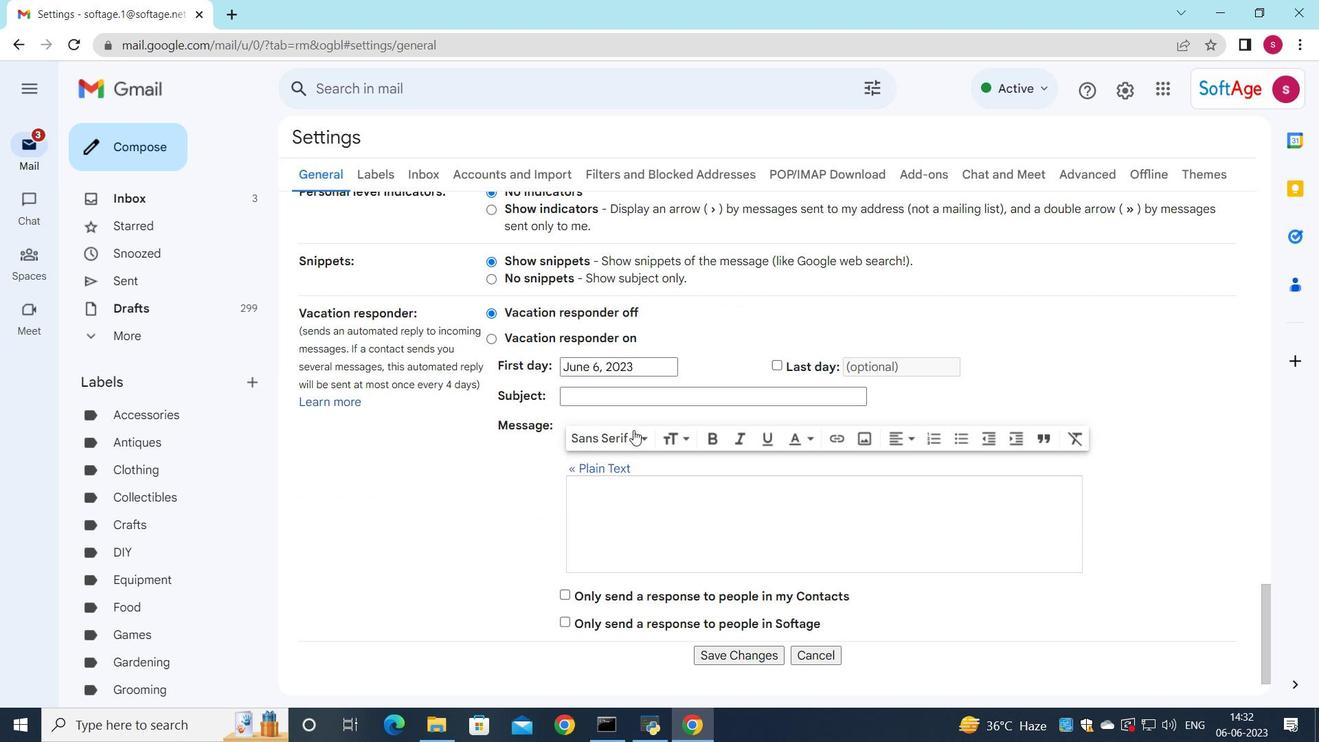 
Action: Mouse scrolled (637, 437) with delta (0, 0)
Screenshot: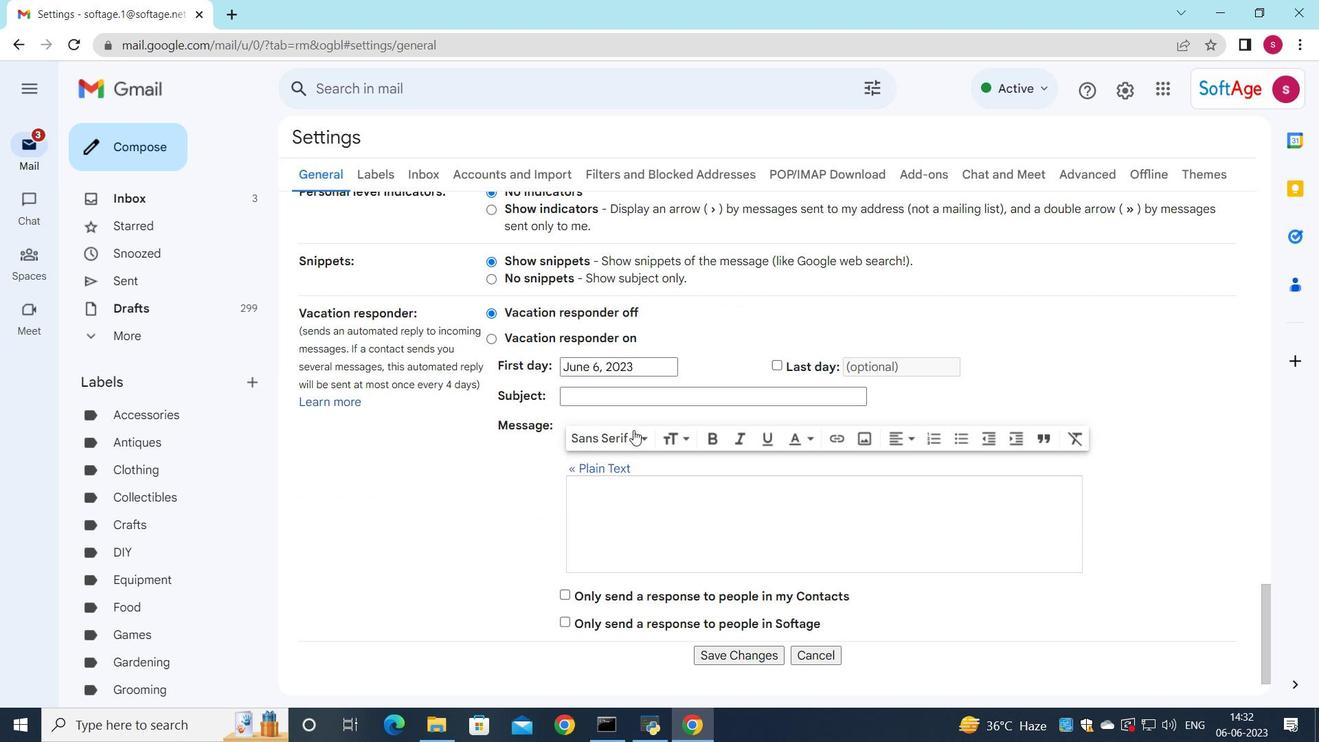 
Action: Mouse moved to (725, 596)
Screenshot: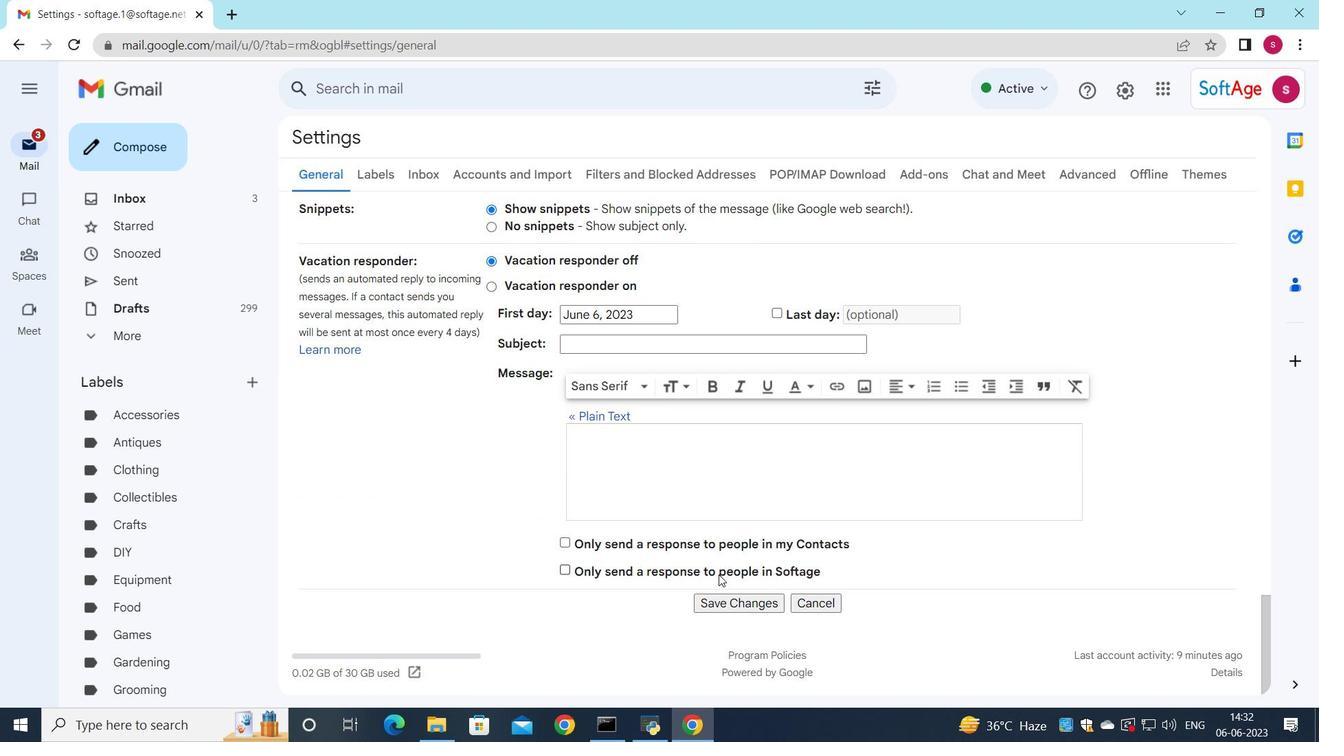 
Action: Mouse pressed left at (725, 596)
Screenshot: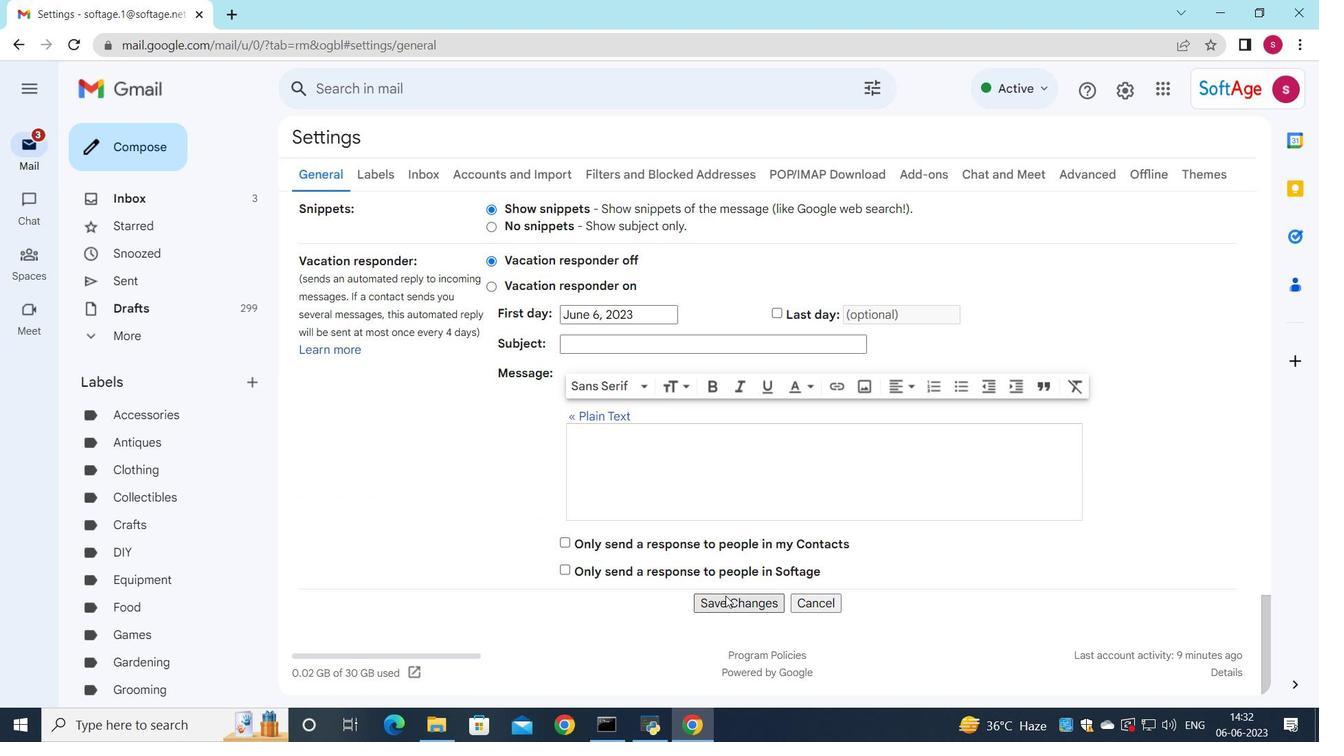 
Action: Mouse moved to (299, 525)
Screenshot: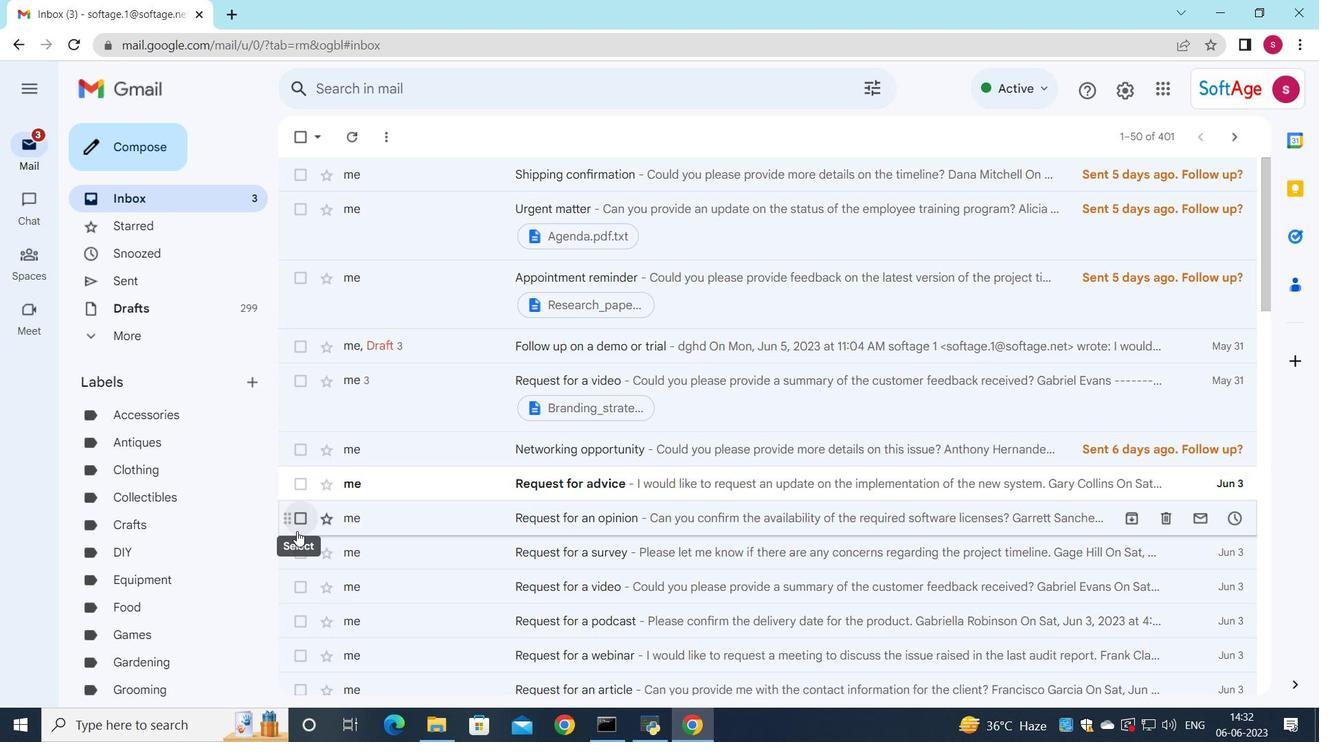 
Action: Mouse pressed left at (299, 525)
Screenshot: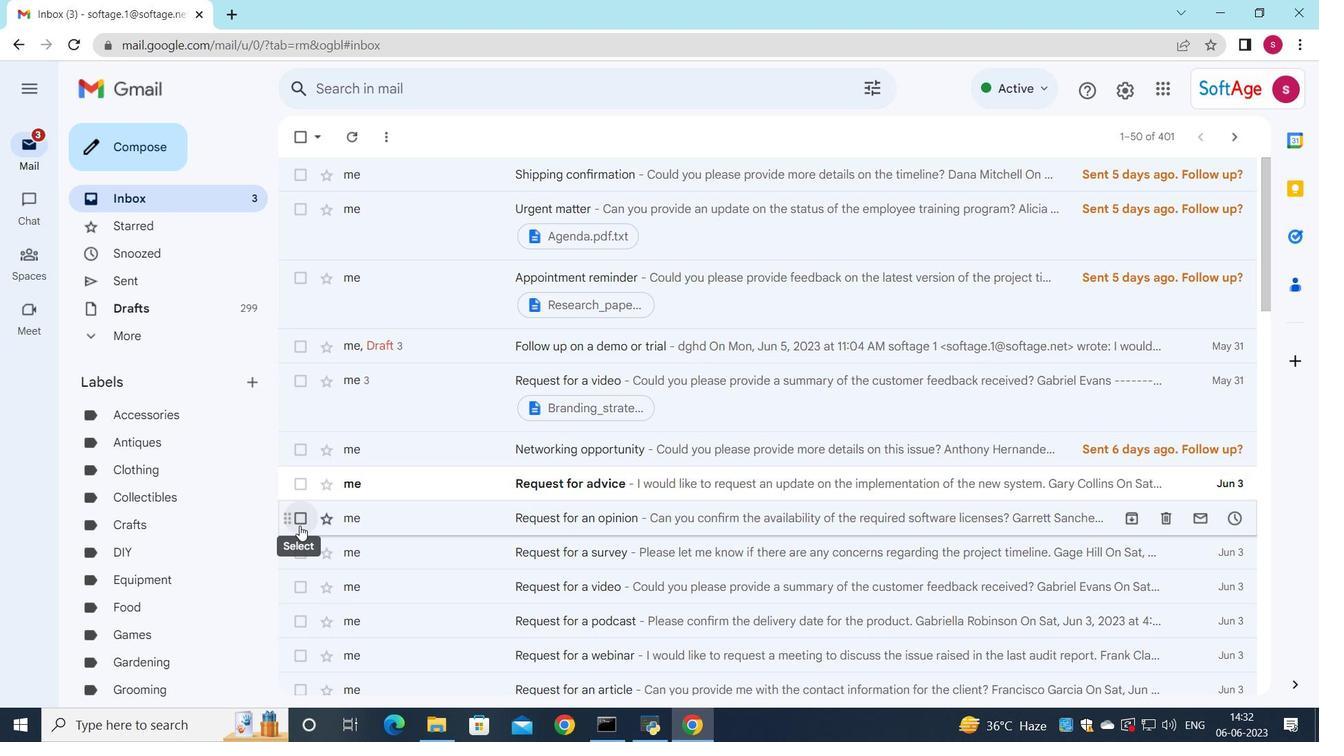 
Action: Mouse moved to (675, 136)
Screenshot: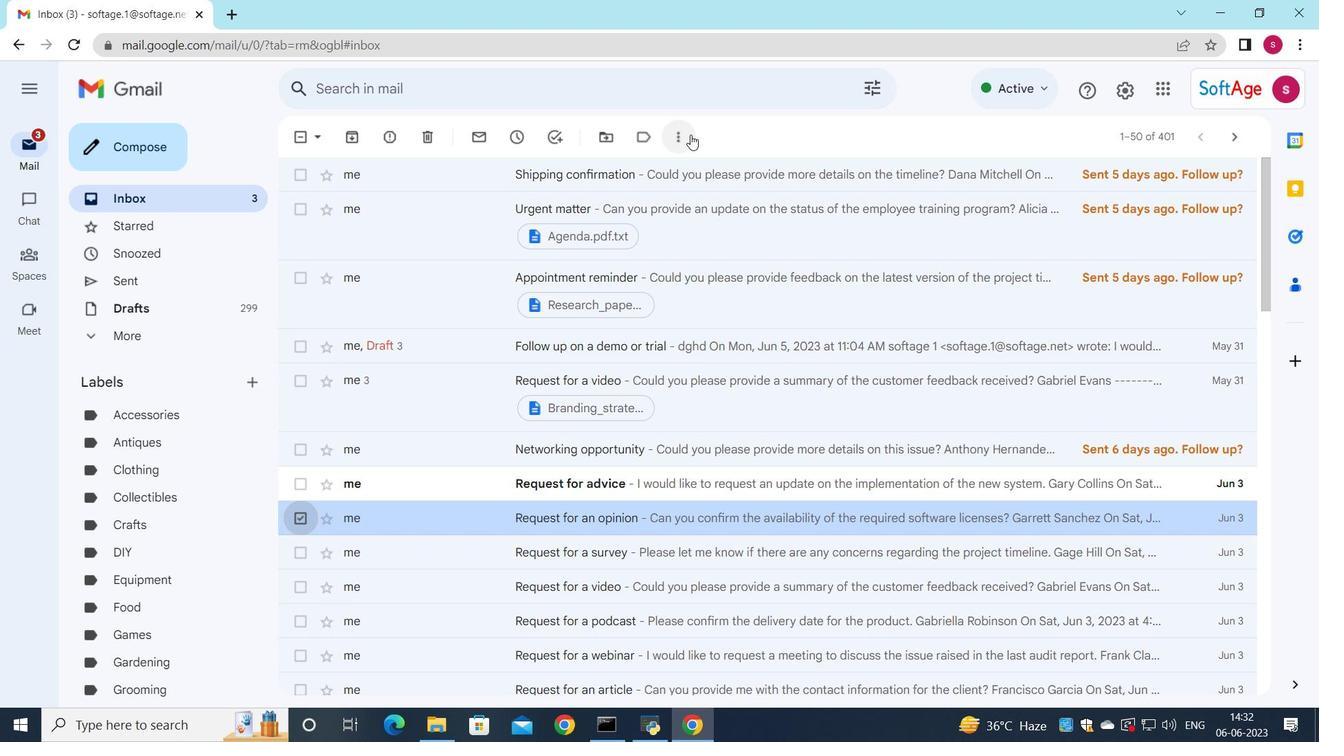 
Action: Mouse pressed left at (675, 136)
Screenshot: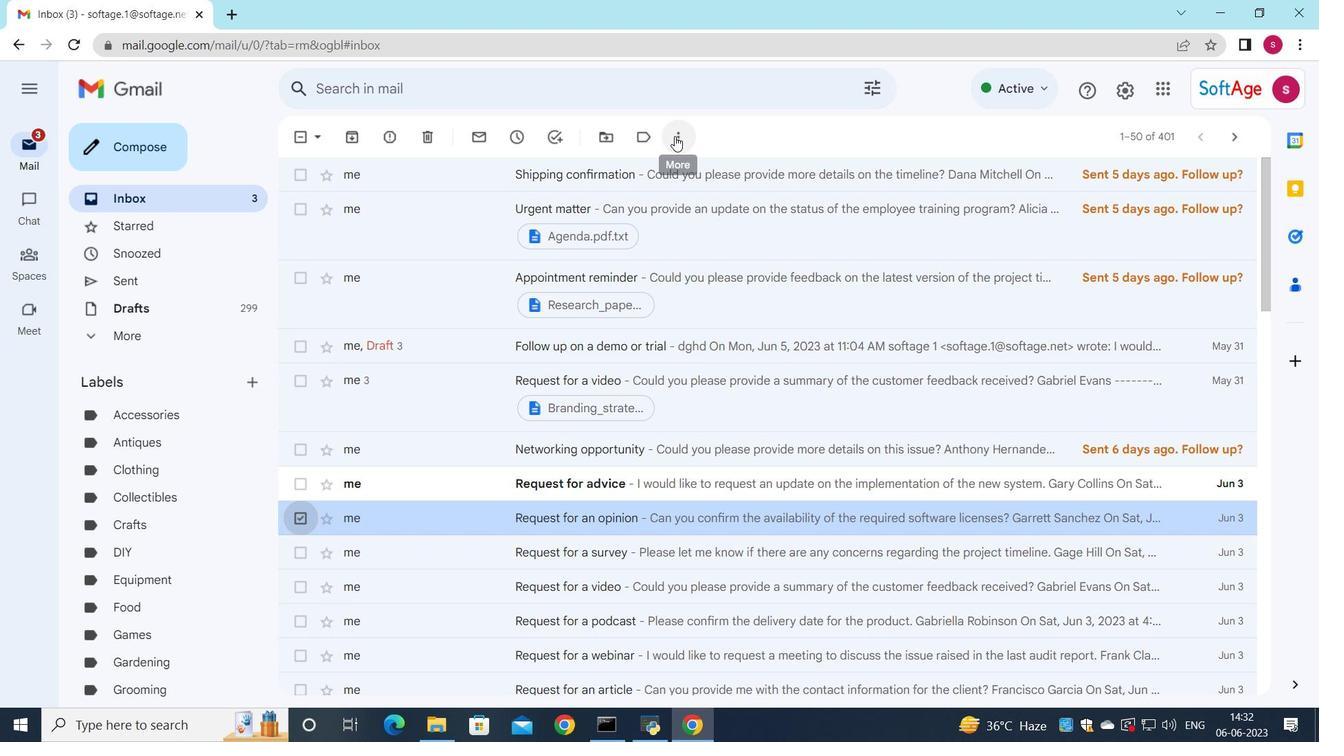 
Action: Mouse moved to (749, 295)
Screenshot: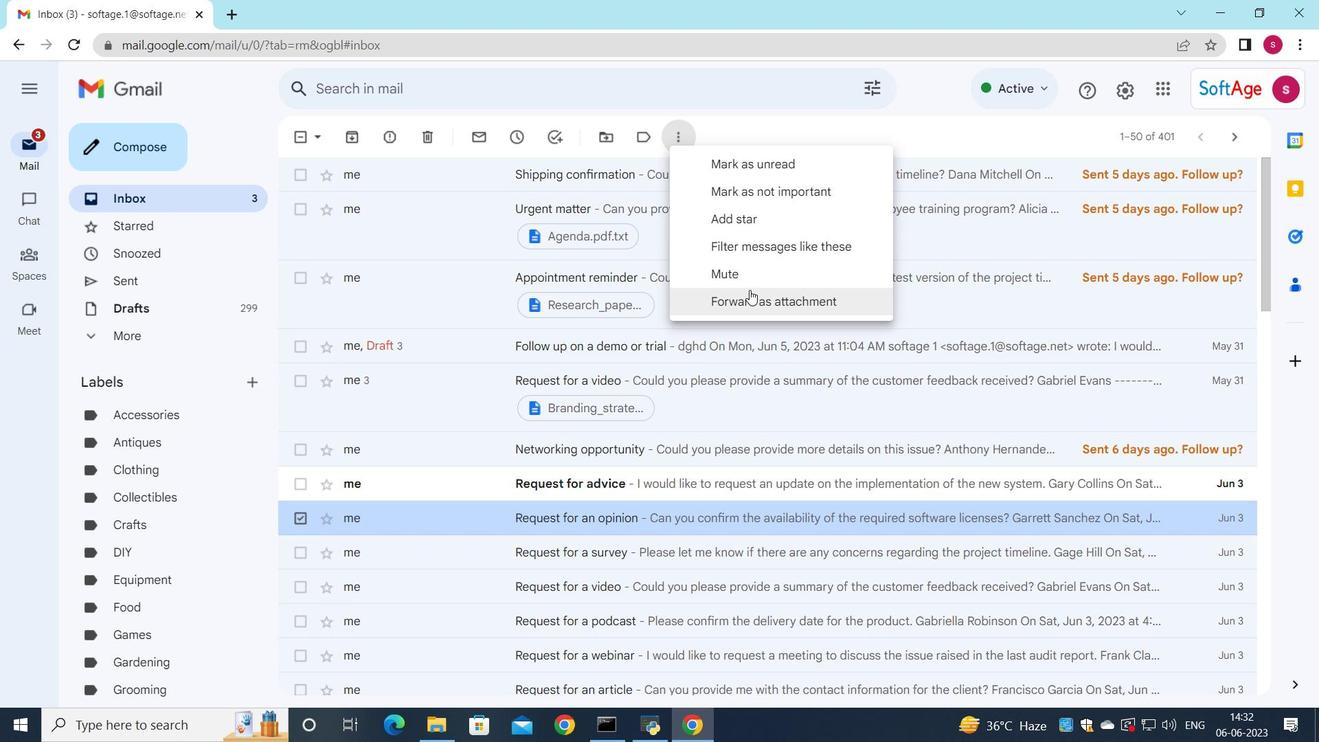 
Action: Mouse pressed left at (749, 295)
Screenshot: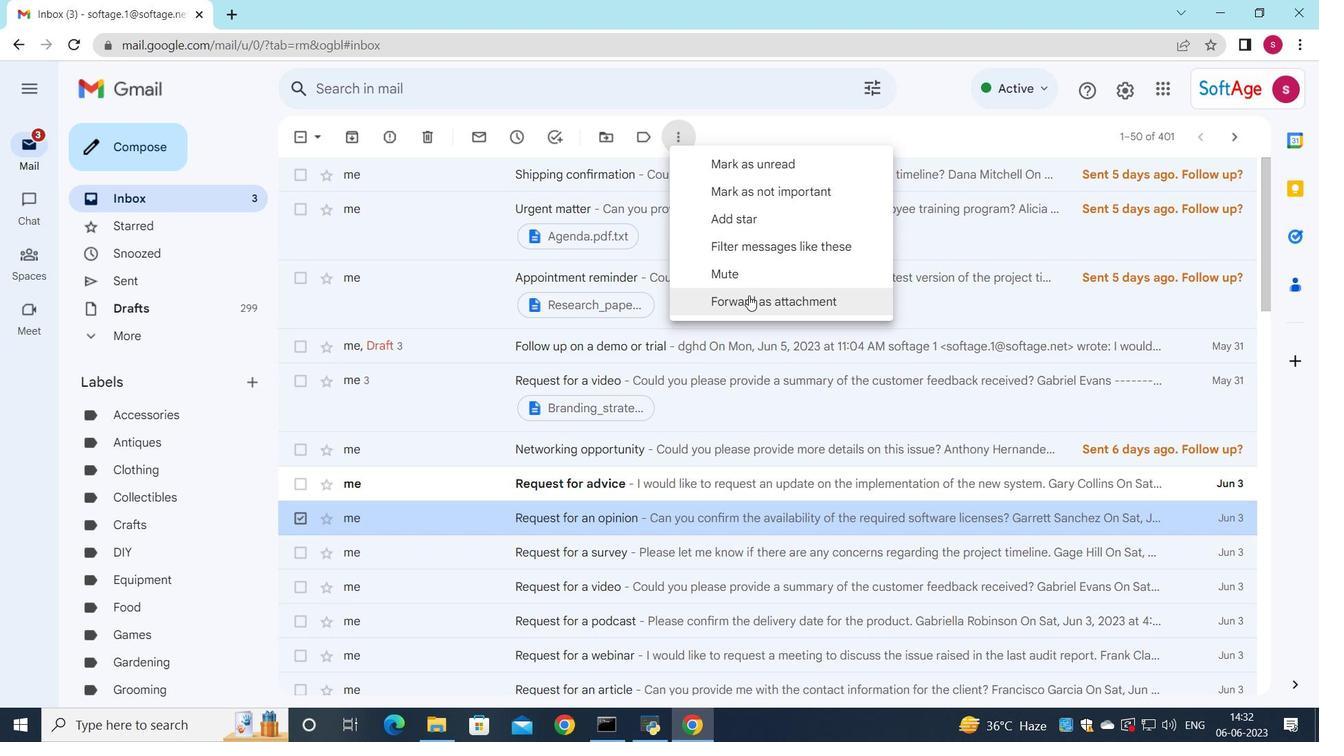 
Action: Mouse moved to (815, 292)
Screenshot: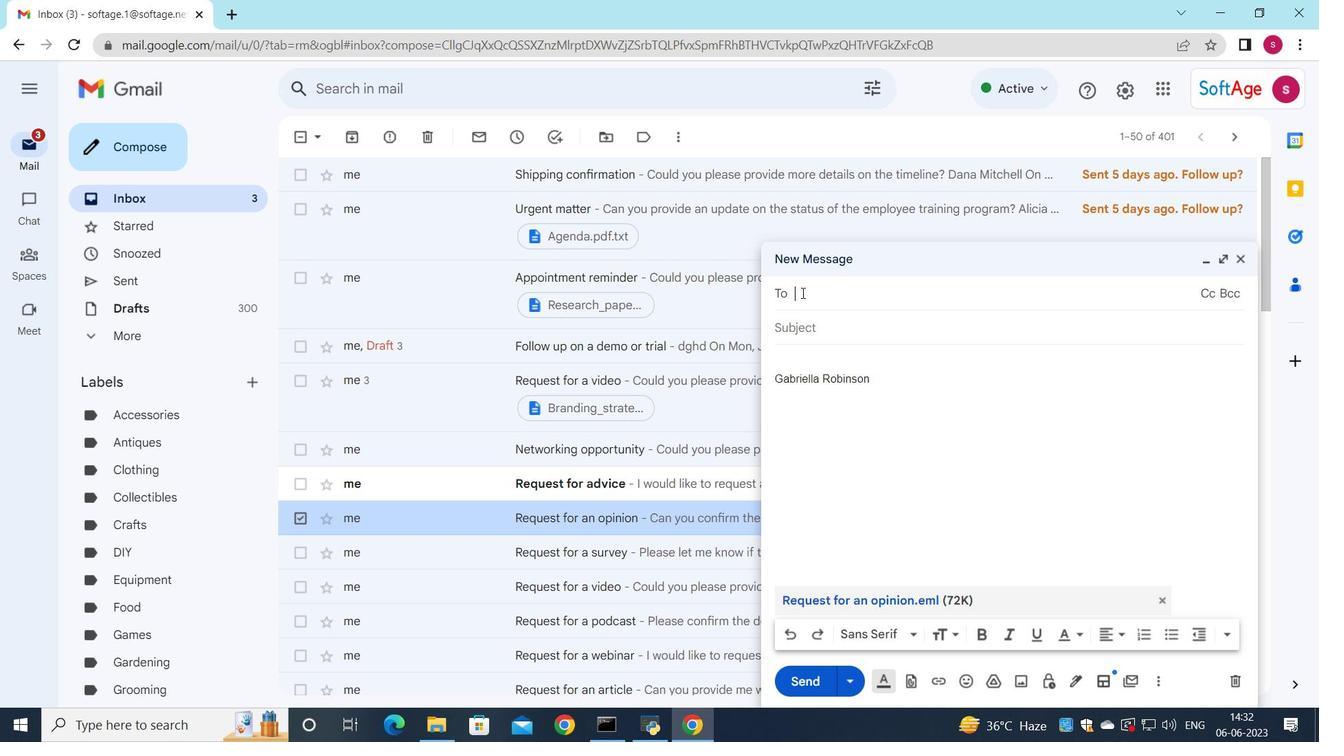 
Action: Key pressed s
Screenshot: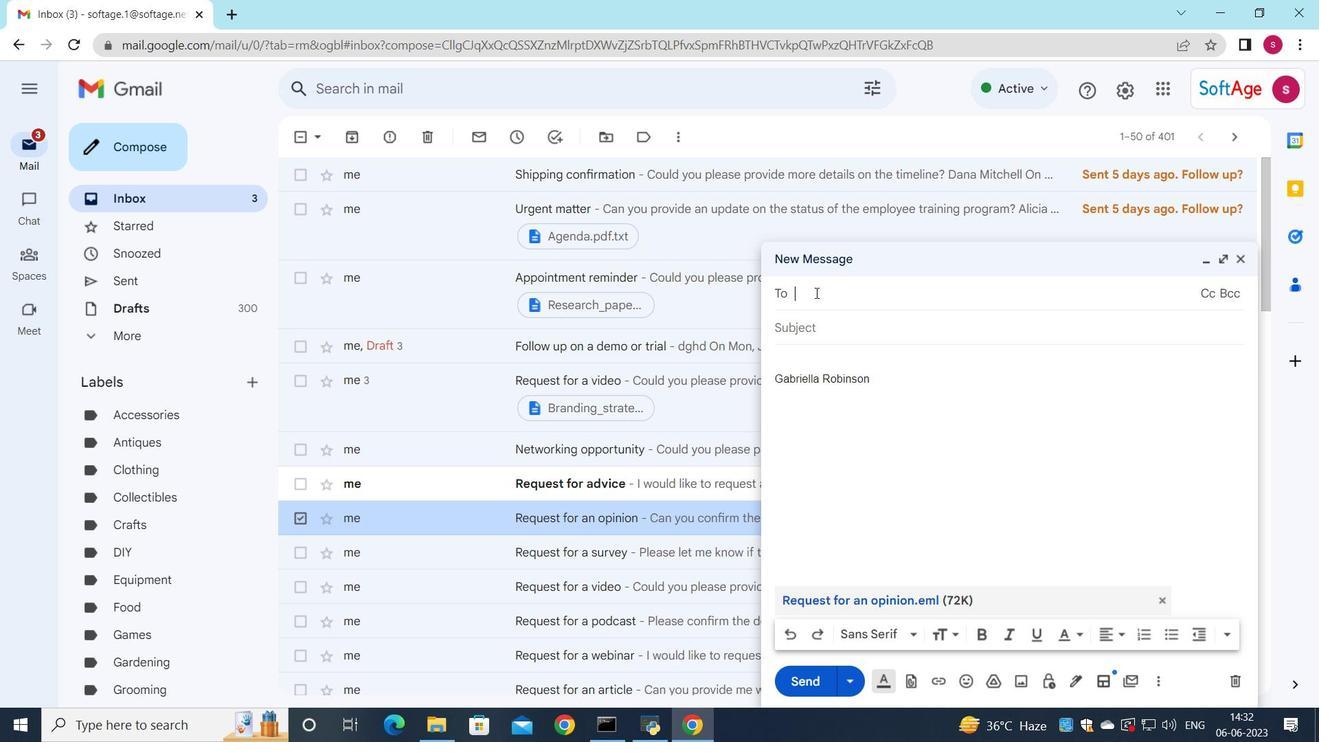 
Action: Mouse moved to (850, 648)
Screenshot: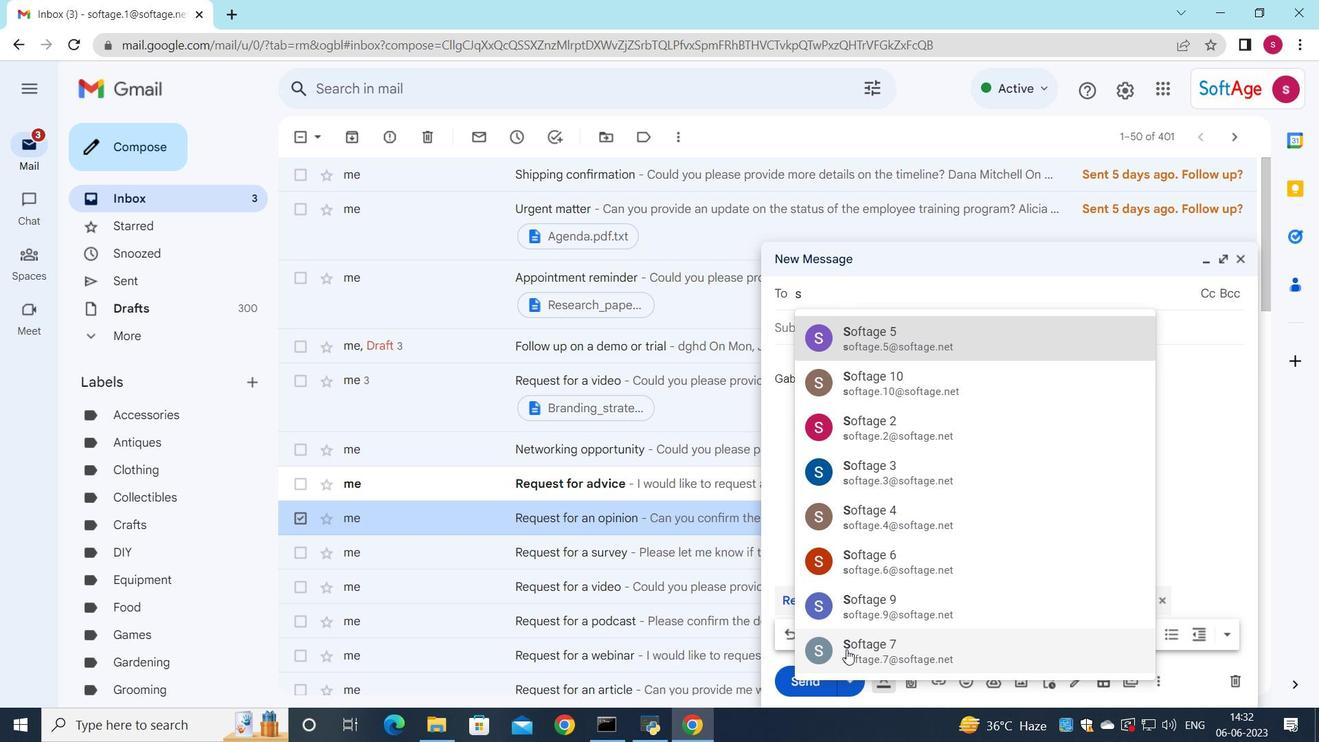 
Action: Mouse pressed left at (850, 648)
Screenshot: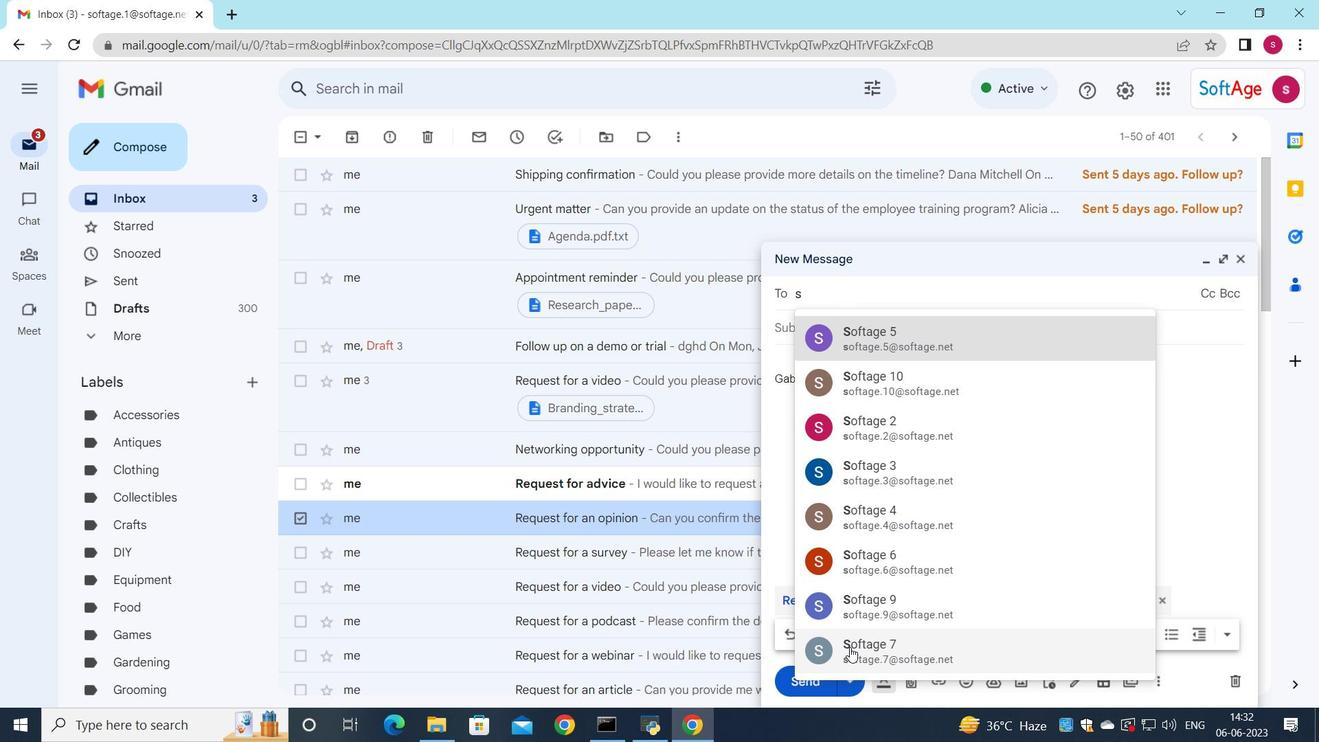 
Action: Mouse moved to (818, 341)
Screenshot: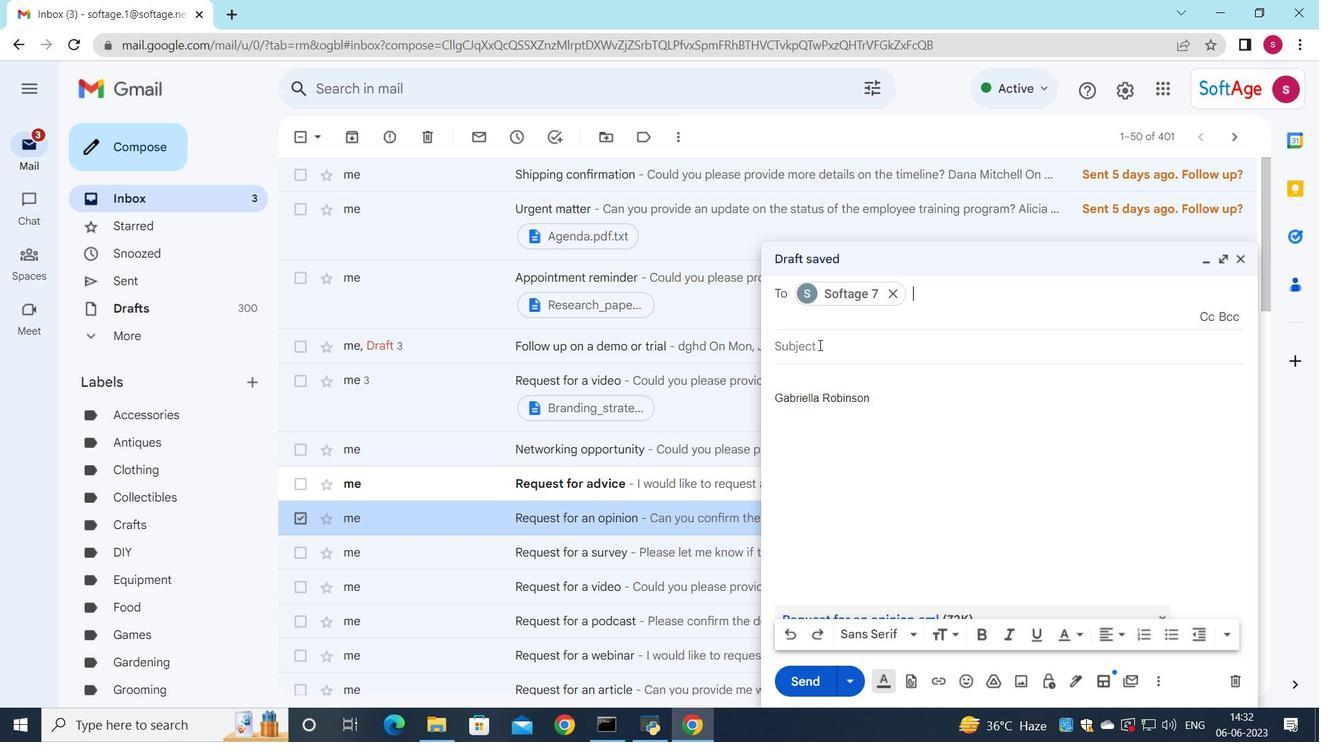 
Action: Mouse pressed left at (818, 341)
Screenshot: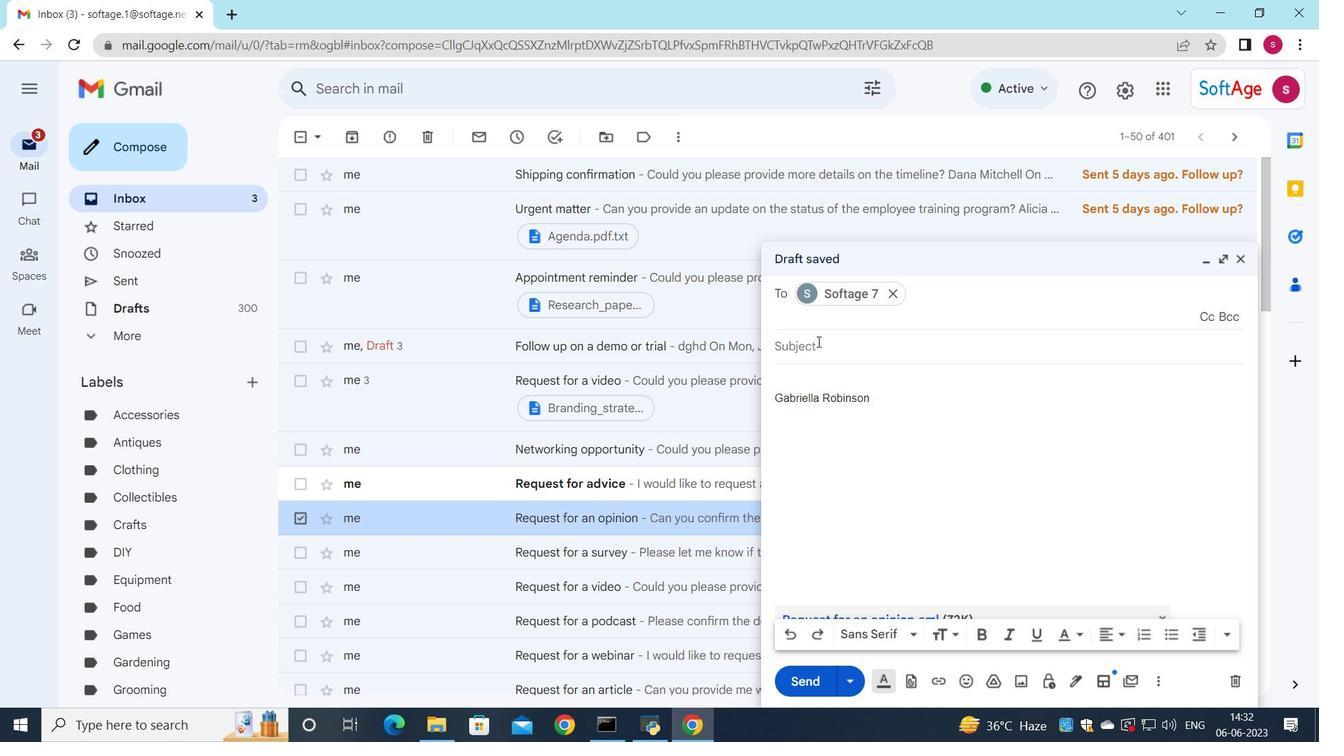 
Action: Mouse moved to (863, 342)
Screenshot: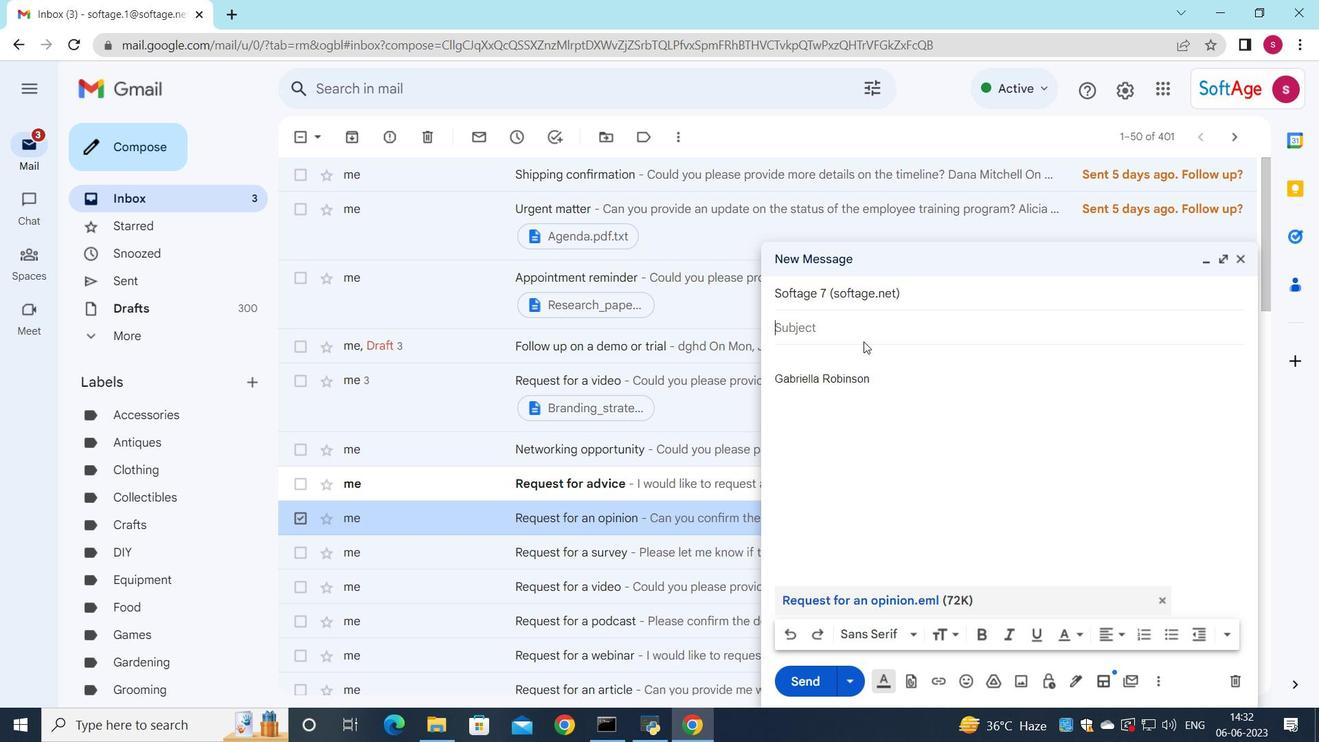 
Action: Key pressed <Key.shift>Request<Key.space>for<Key.space>a<Key.space>podcast<Key.space>
Screenshot: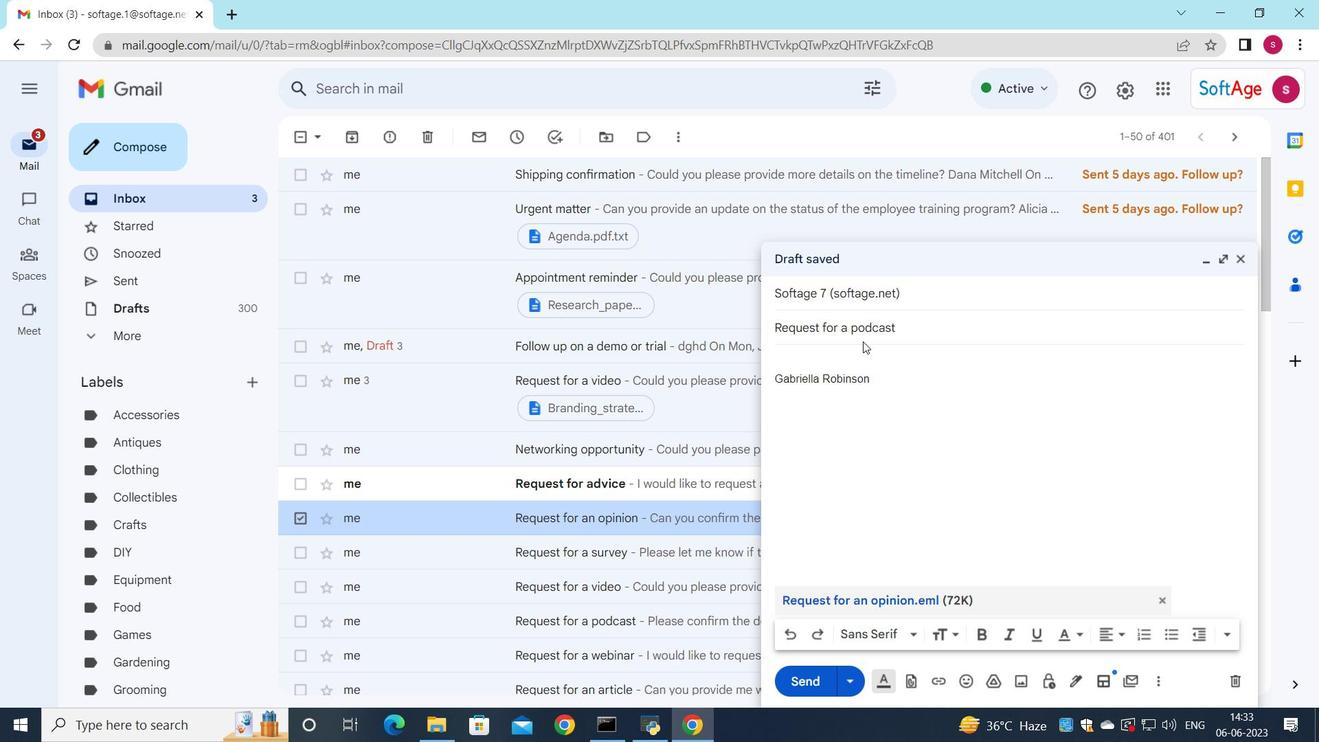 
Action: Mouse moved to (791, 351)
Screenshot: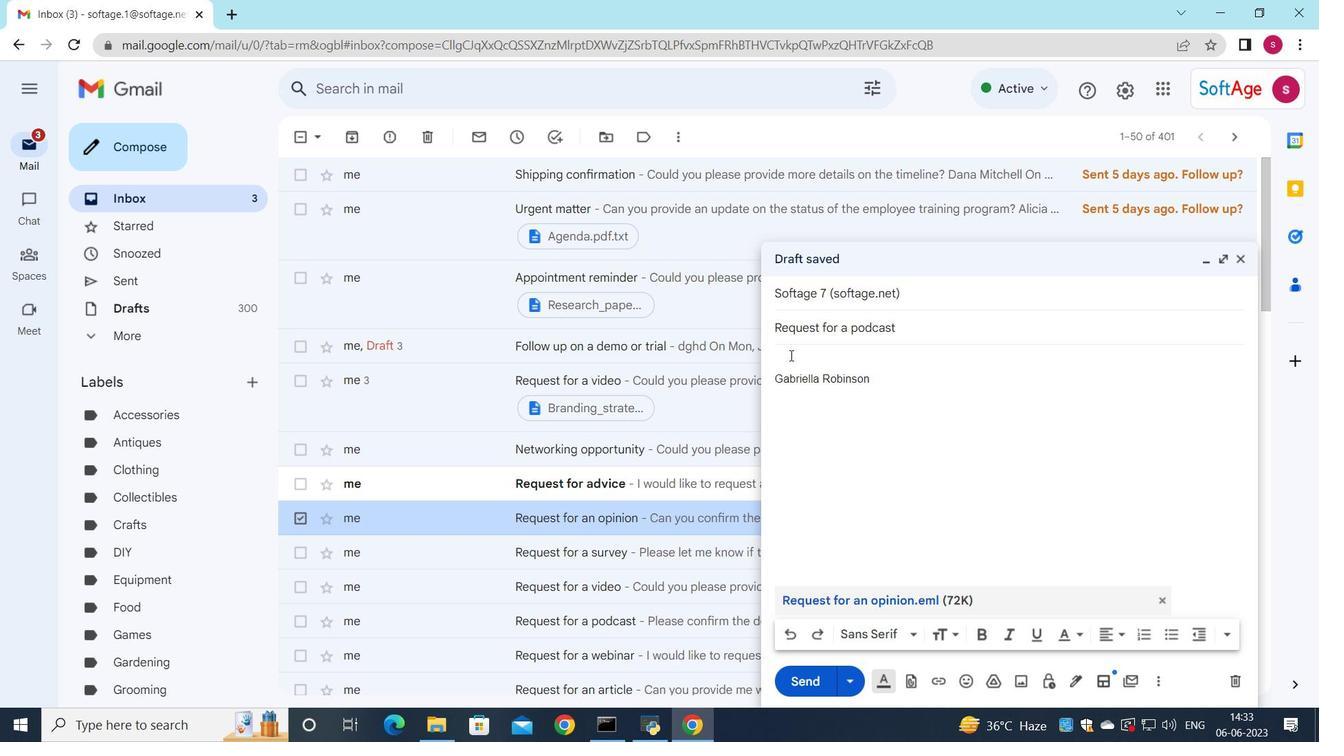 
Action: Mouse pressed left at (791, 351)
Screenshot: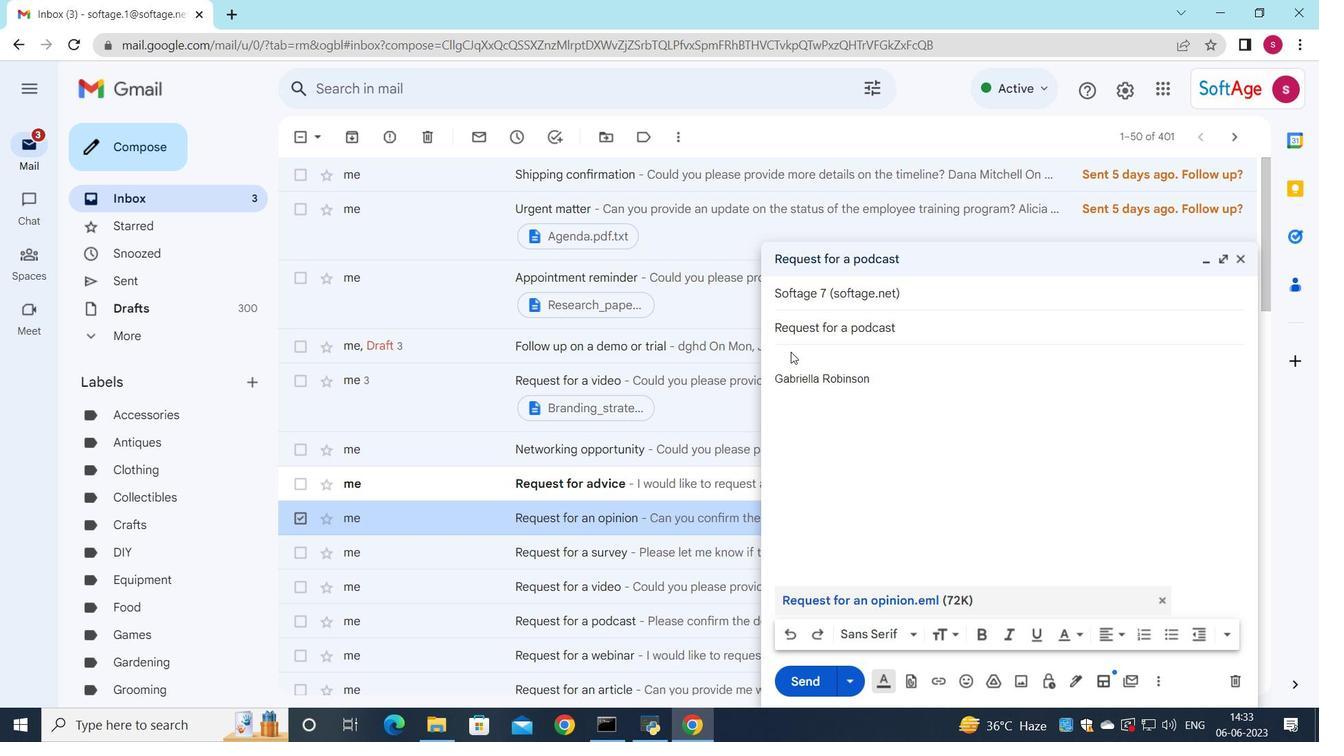 
Action: Key pressed <Key.shift>Please<Key.space>confirm<Key.space>the<Key.space>delivery<Key.space>date<Key.space><Key.space><Key.backspace>for<Key.space>the<Key.space>product,<Key.backspace>.
Screenshot: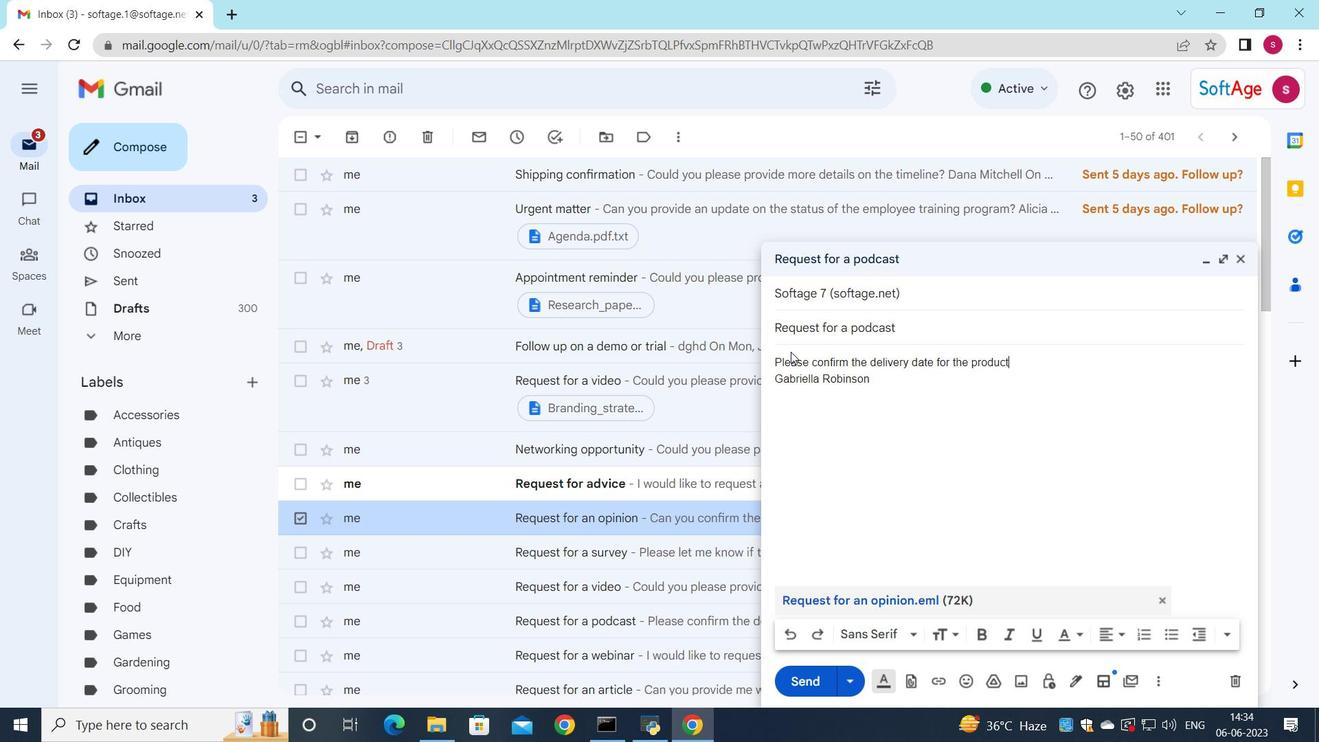 
Action: Mouse moved to (780, 668)
Screenshot: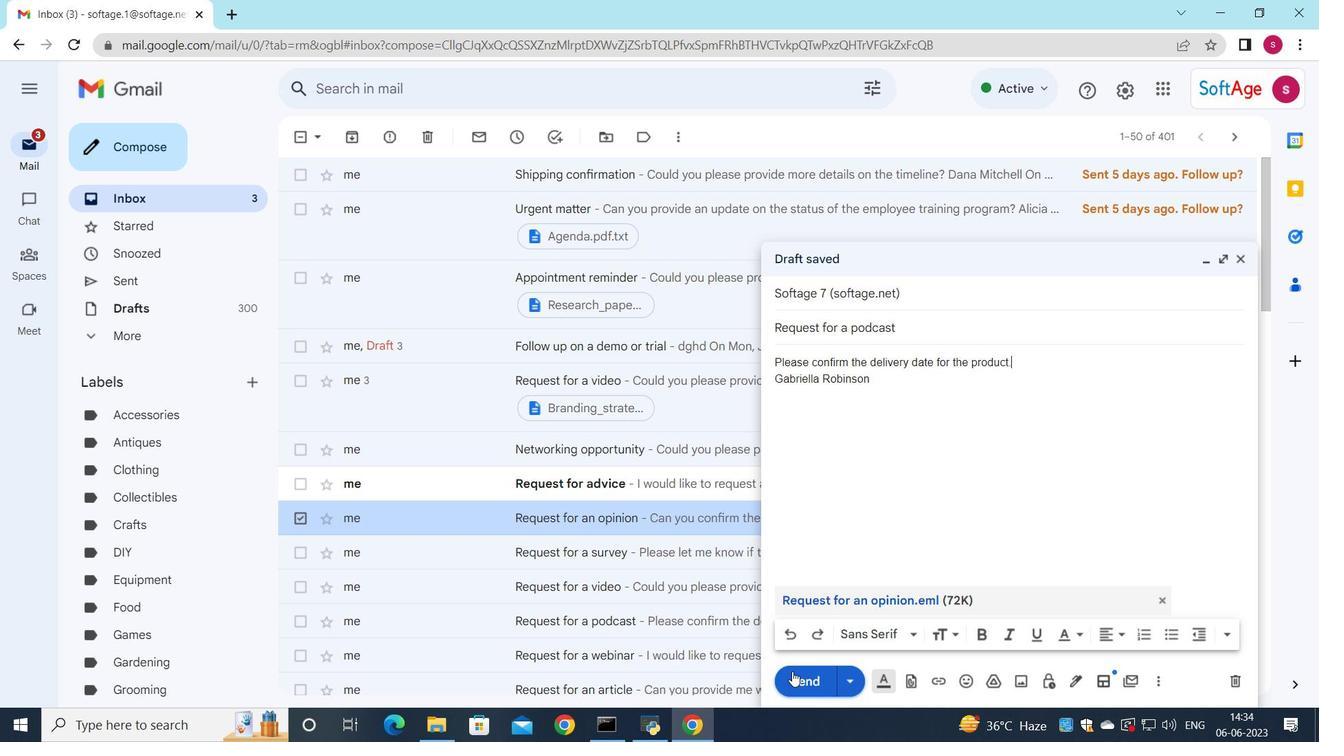 
Action: Mouse pressed left at (780, 668)
Screenshot: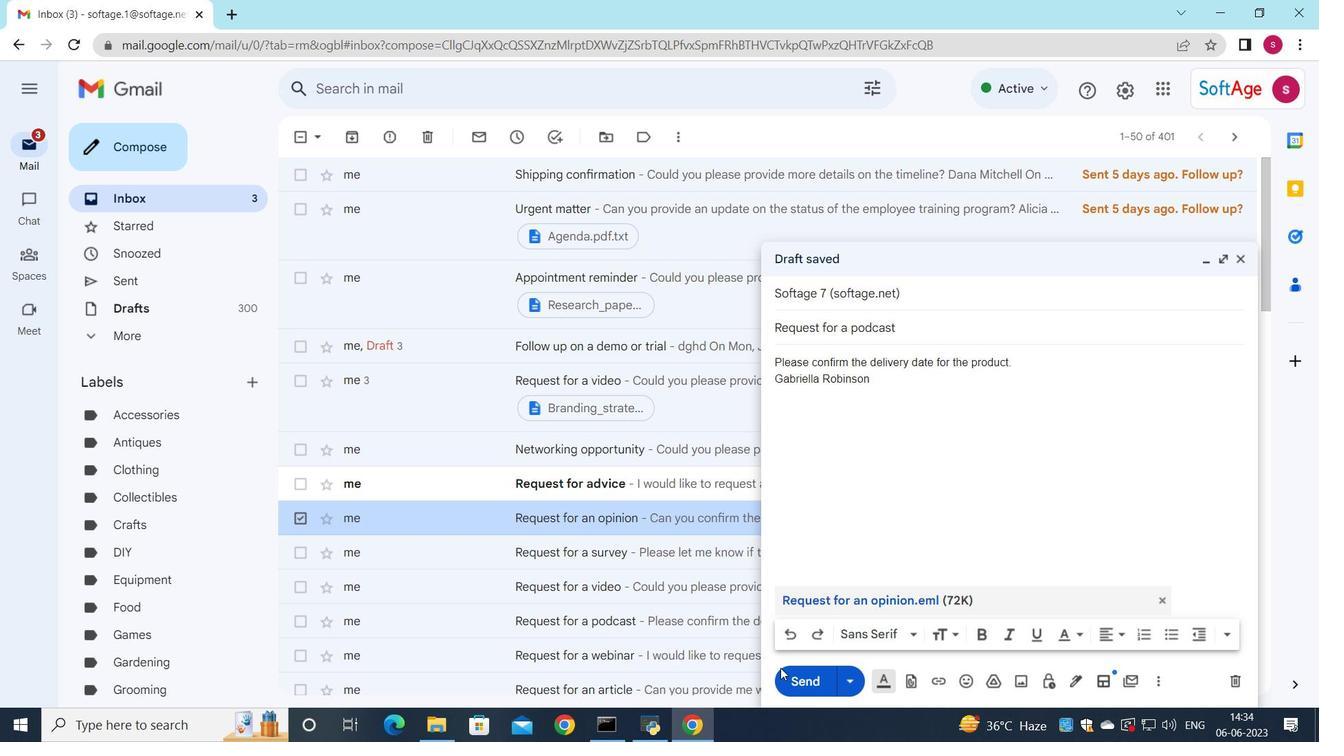 
Action: Mouse moved to (787, 676)
Screenshot: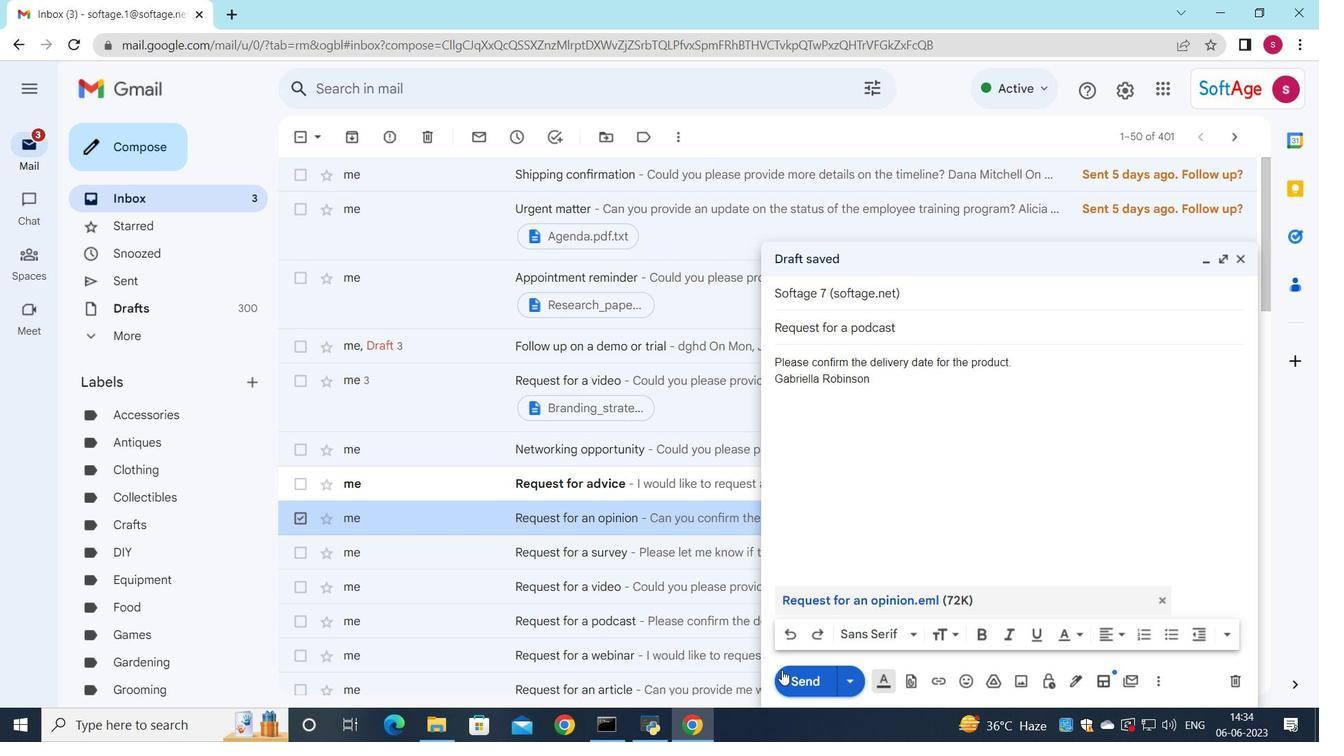 
Action: Mouse pressed left at (787, 676)
Screenshot: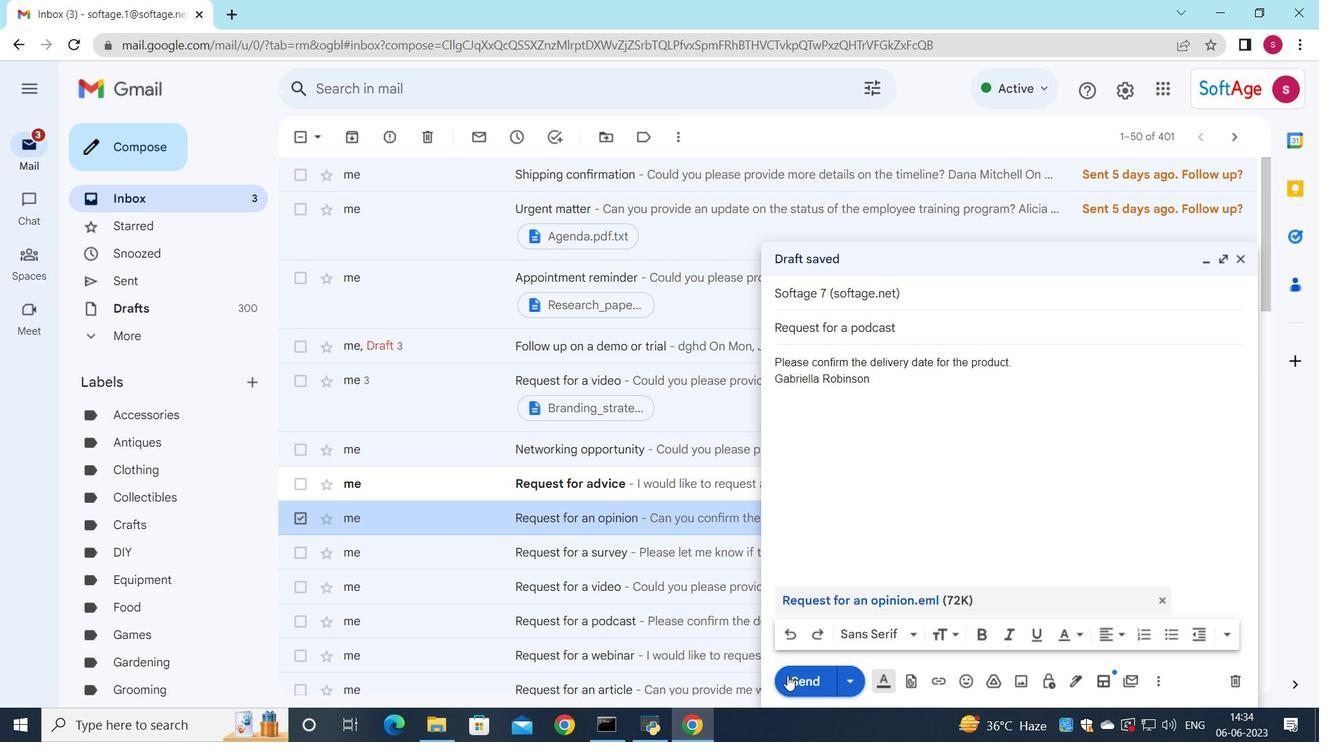 
Action: Mouse moved to (804, 664)
Screenshot: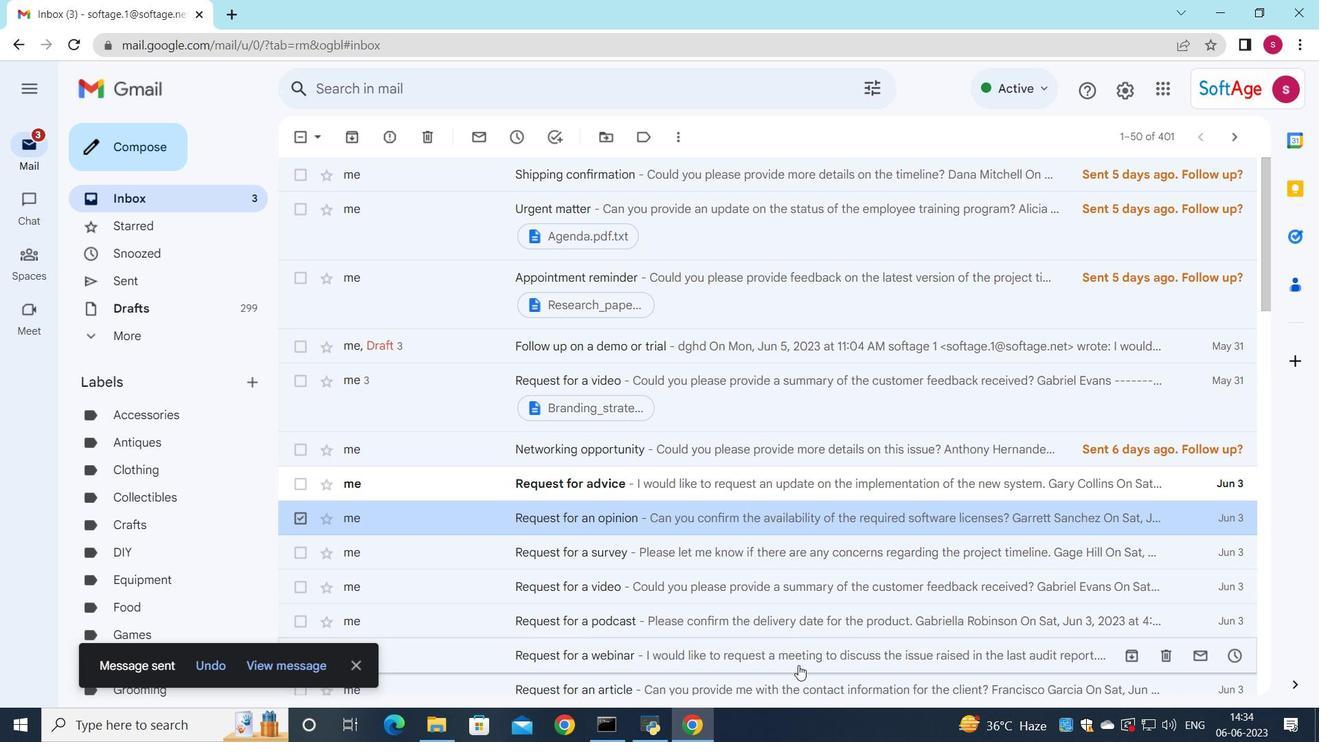 
